 Task: Utilize Asana's Timeline view to plan the integration of new features into the team's workflow.
Action: Mouse moved to (359, 150)
Screenshot: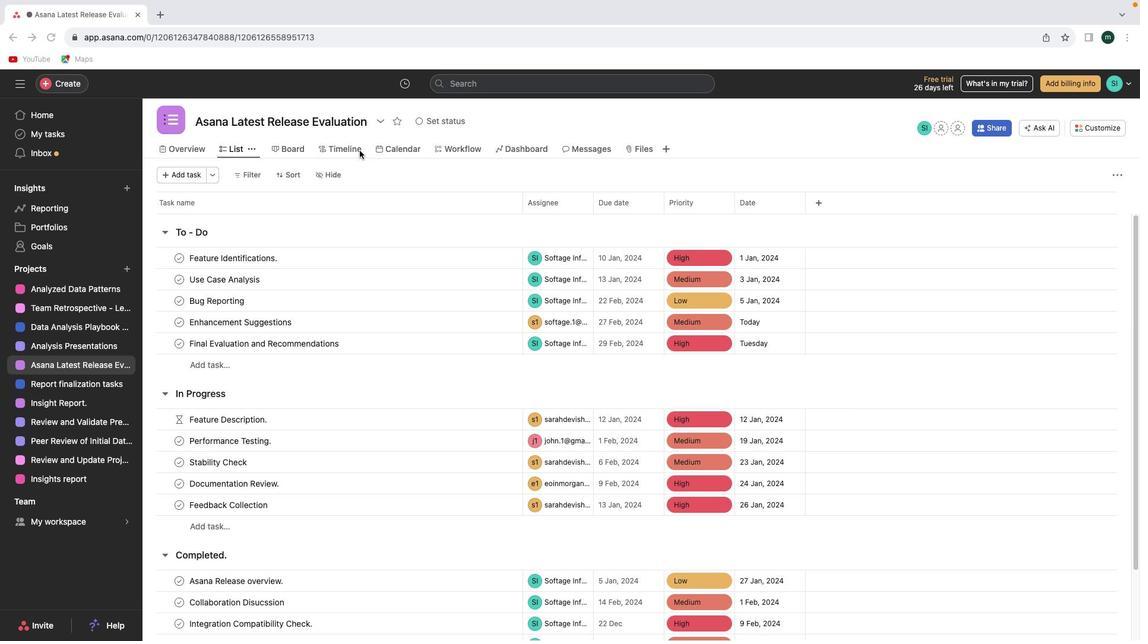 
Action: Mouse pressed left at (359, 150)
Screenshot: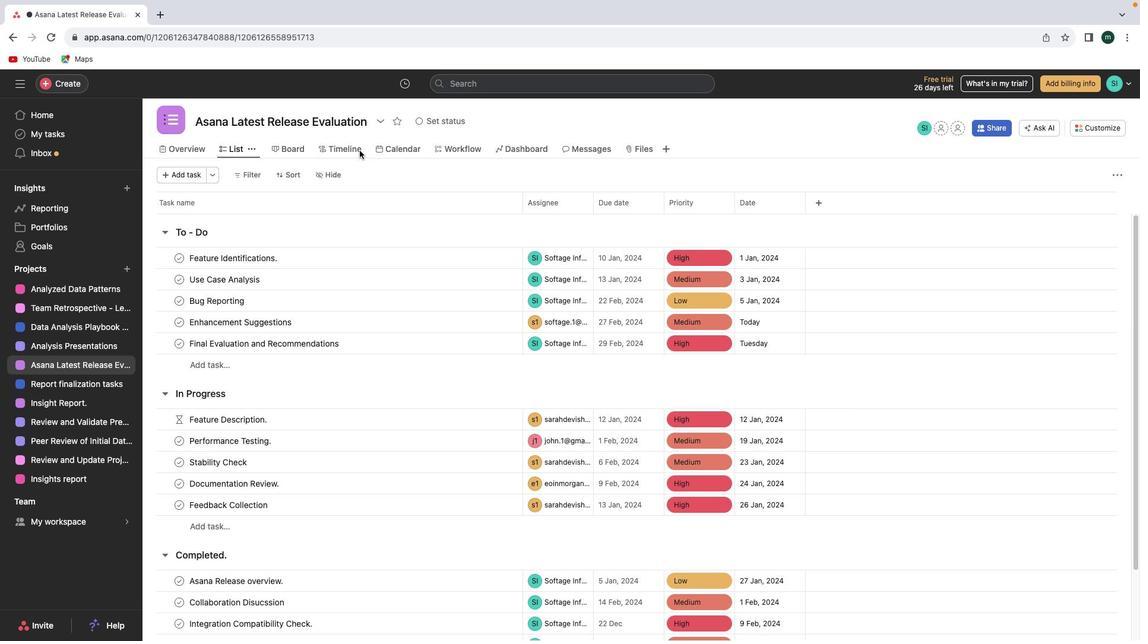 
Action: Mouse moved to (360, 150)
Screenshot: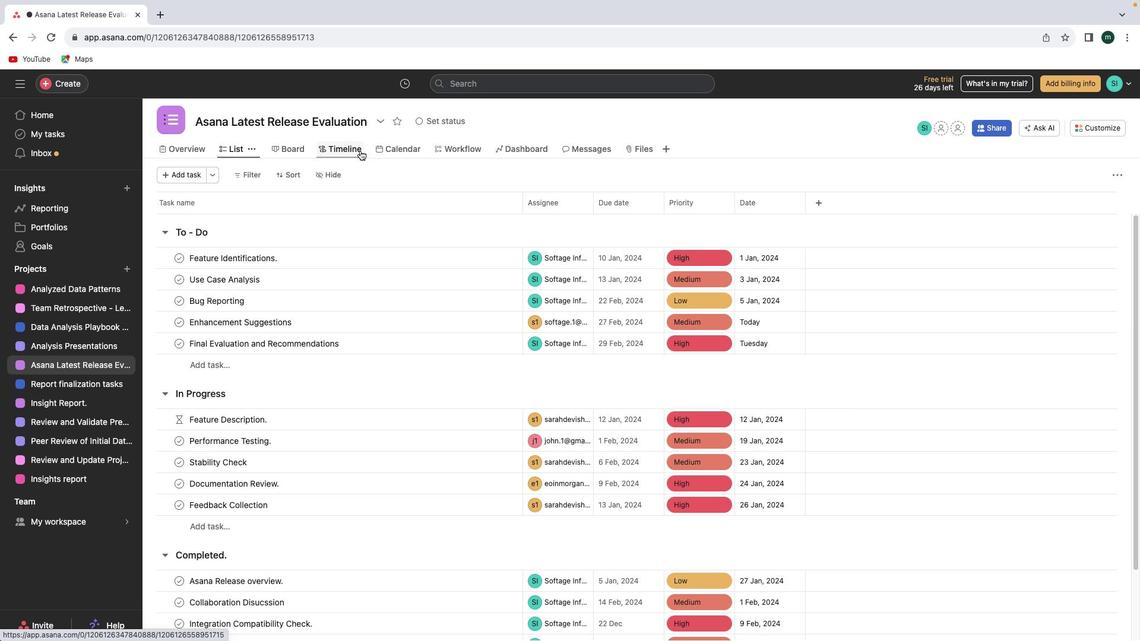 
Action: Mouse pressed left at (360, 150)
Screenshot: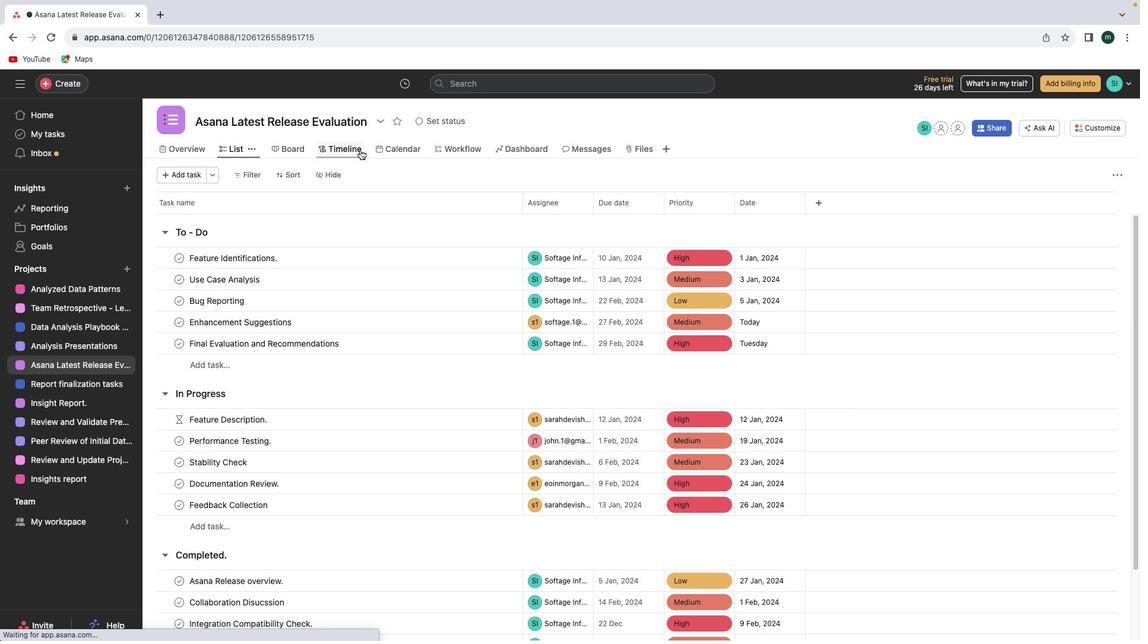 
Action: Mouse moved to (526, 348)
Screenshot: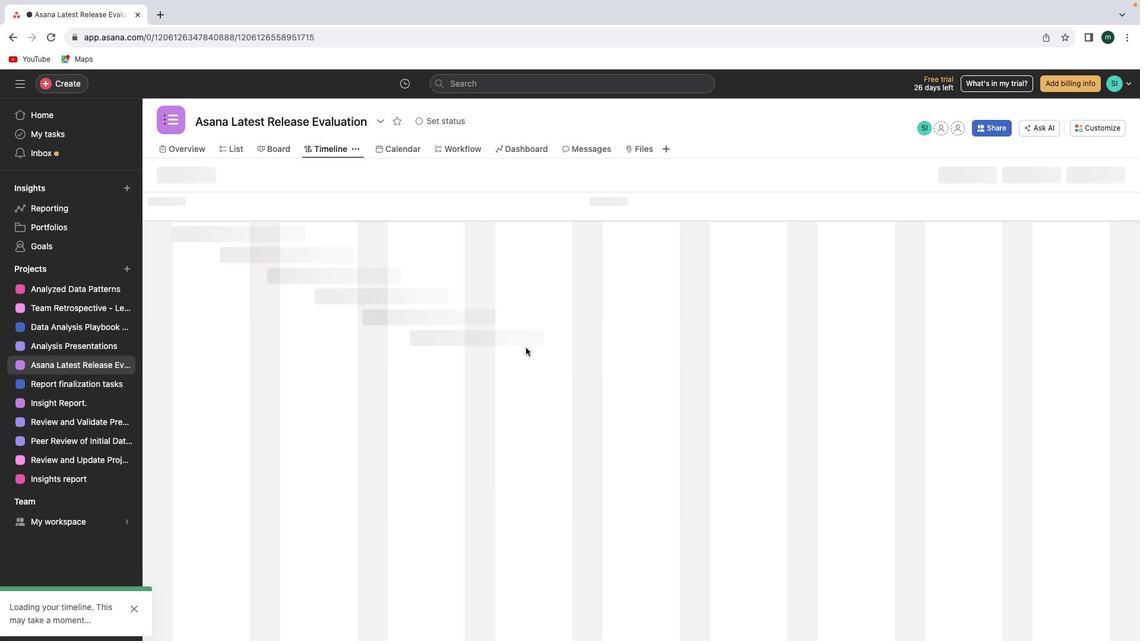 
Action: Mouse scrolled (526, 348) with delta (0, 0)
Screenshot: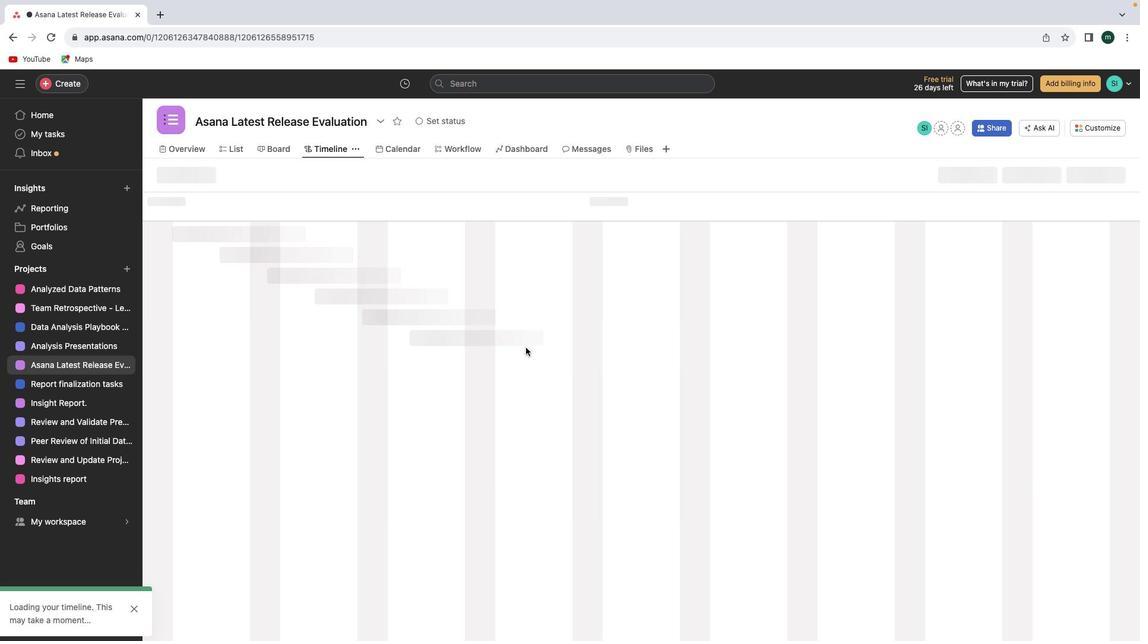 
Action: Mouse scrolled (526, 348) with delta (0, 0)
Screenshot: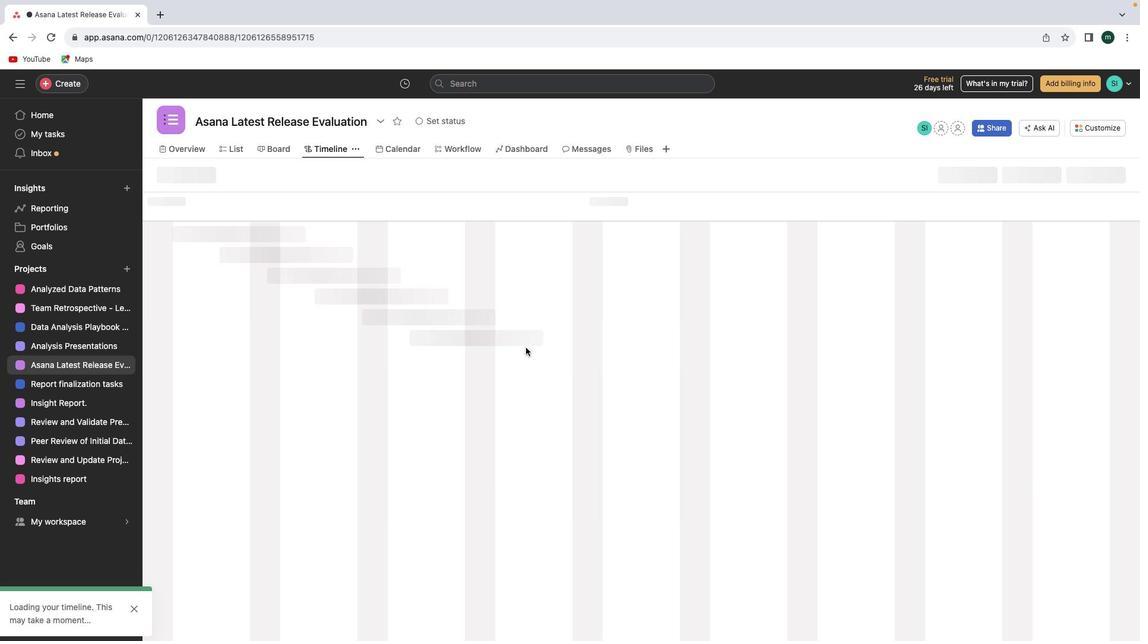
Action: Mouse moved to (516, 341)
Screenshot: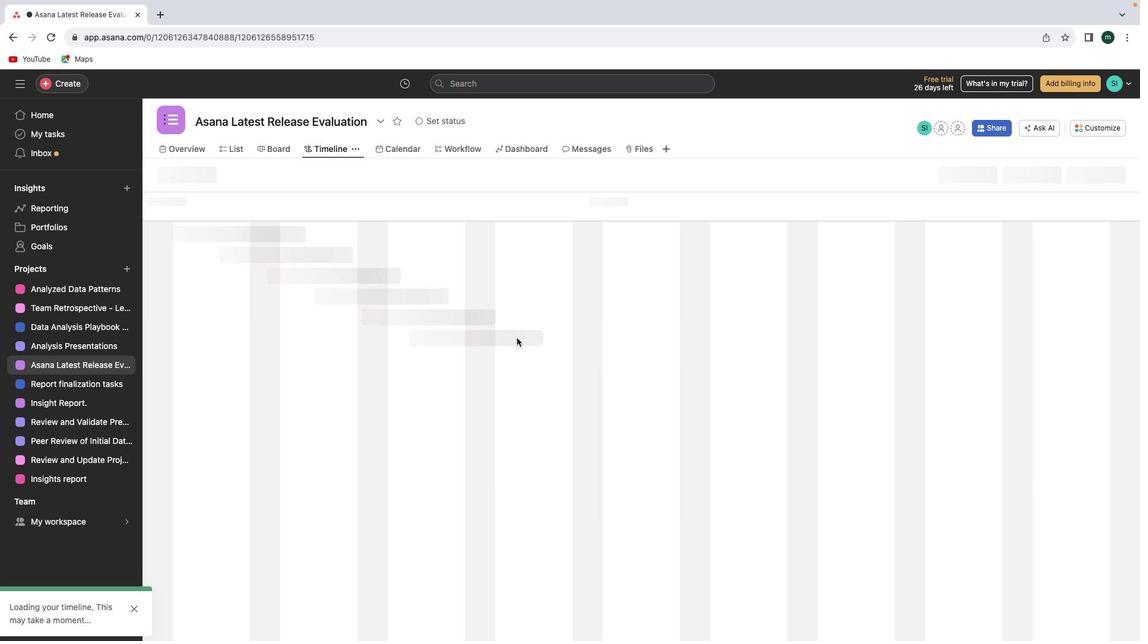 
Action: Mouse scrolled (516, 341) with delta (0, 0)
Screenshot: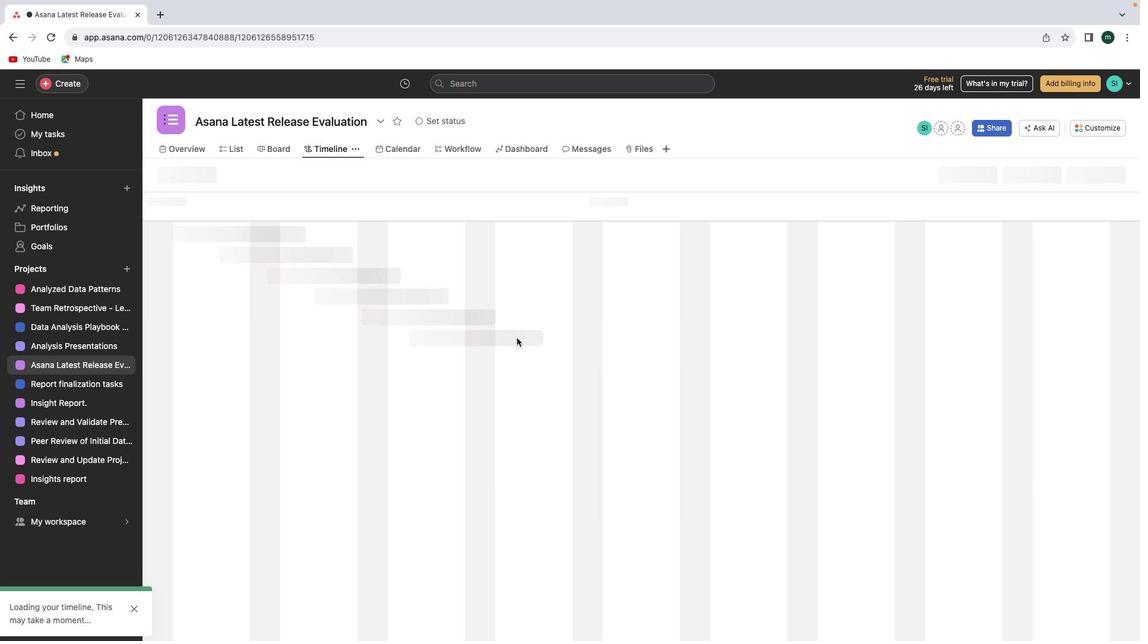 
Action: Mouse moved to (516, 340)
Screenshot: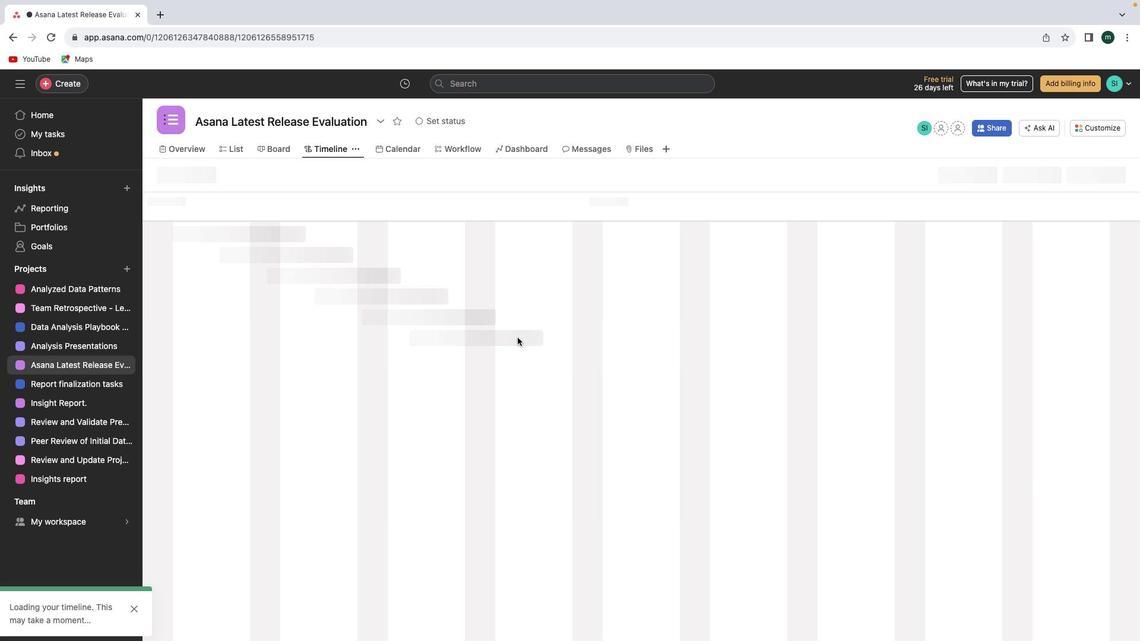 
Action: Mouse scrolled (516, 340) with delta (0, 0)
Screenshot: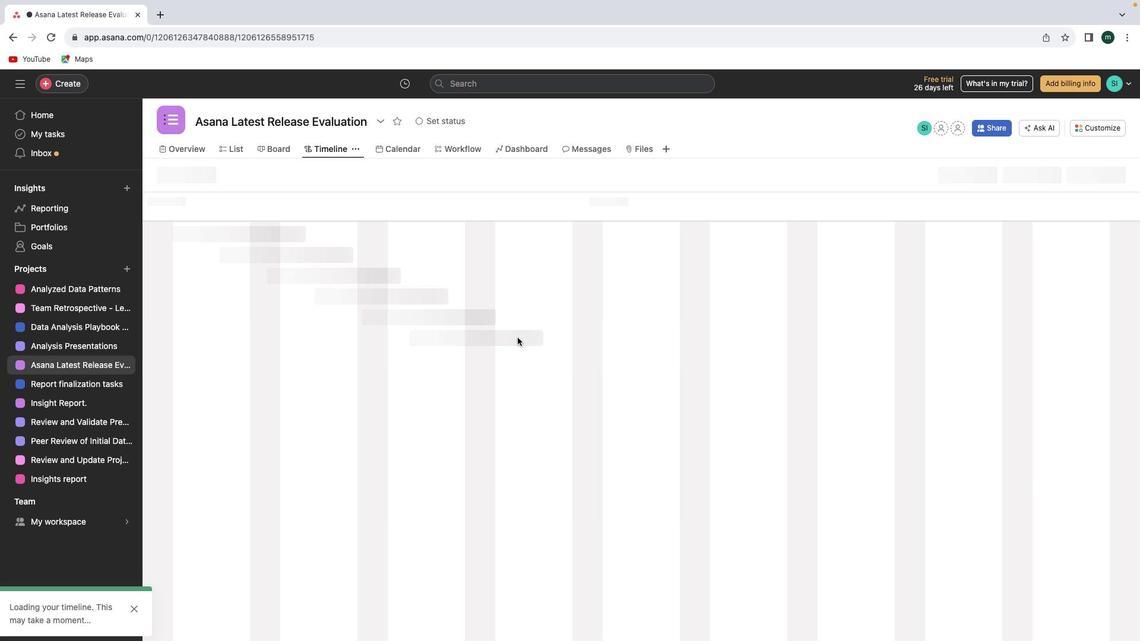 
Action: Mouse moved to (516, 339)
Screenshot: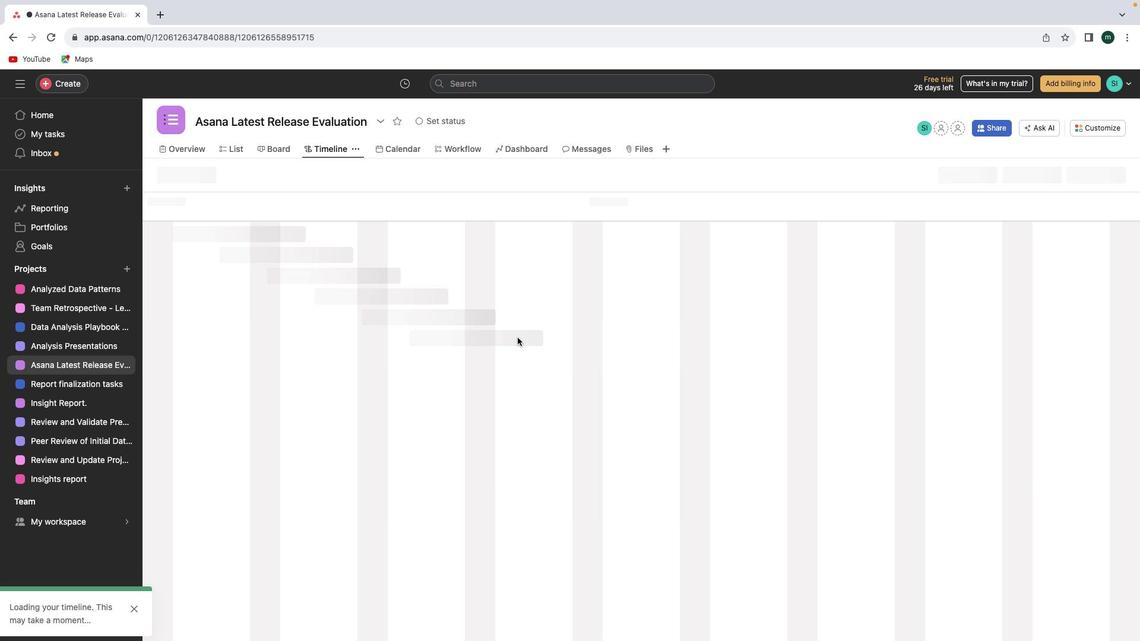 
Action: Mouse scrolled (516, 339) with delta (0, -1)
Screenshot: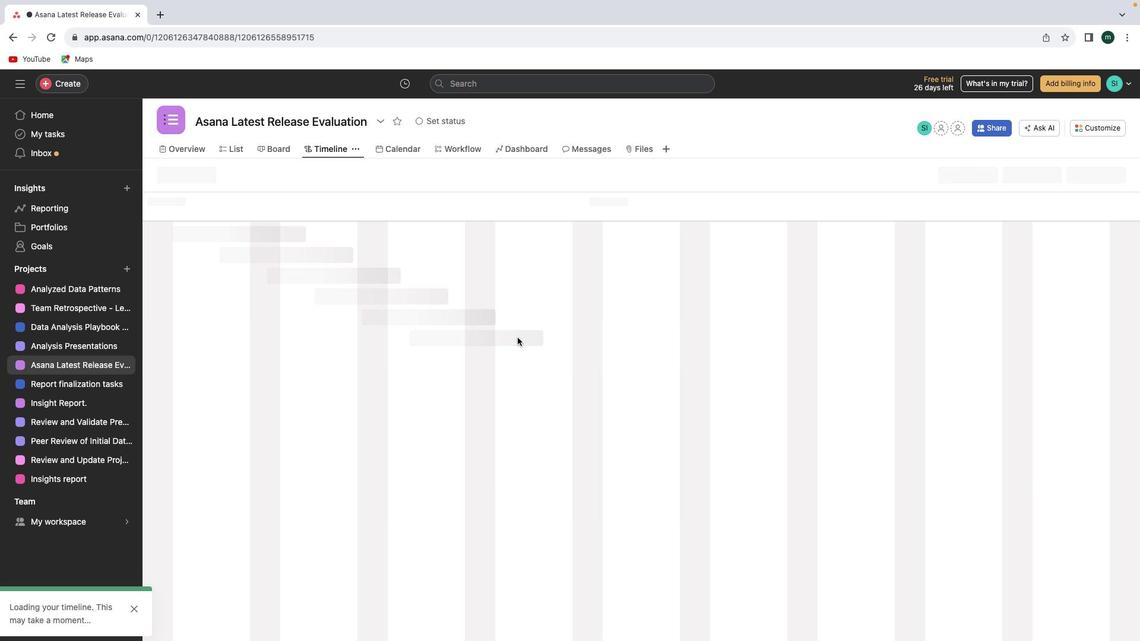 
Action: Mouse moved to (519, 338)
Screenshot: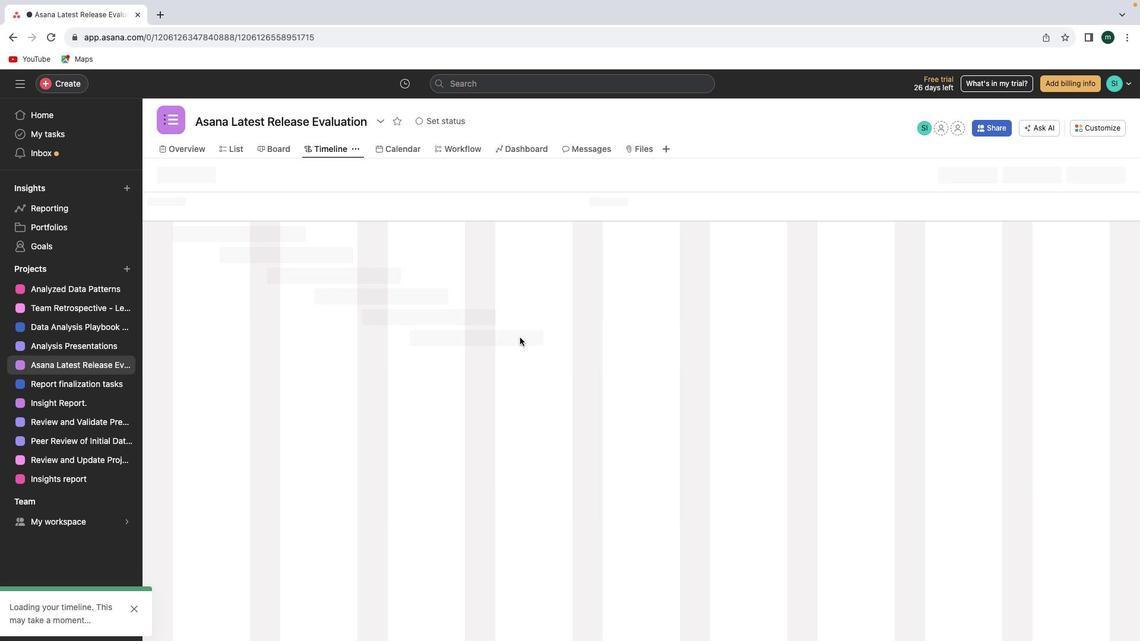 
Action: Mouse scrolled (519, 338) with delta (0, 0)
Screenshot: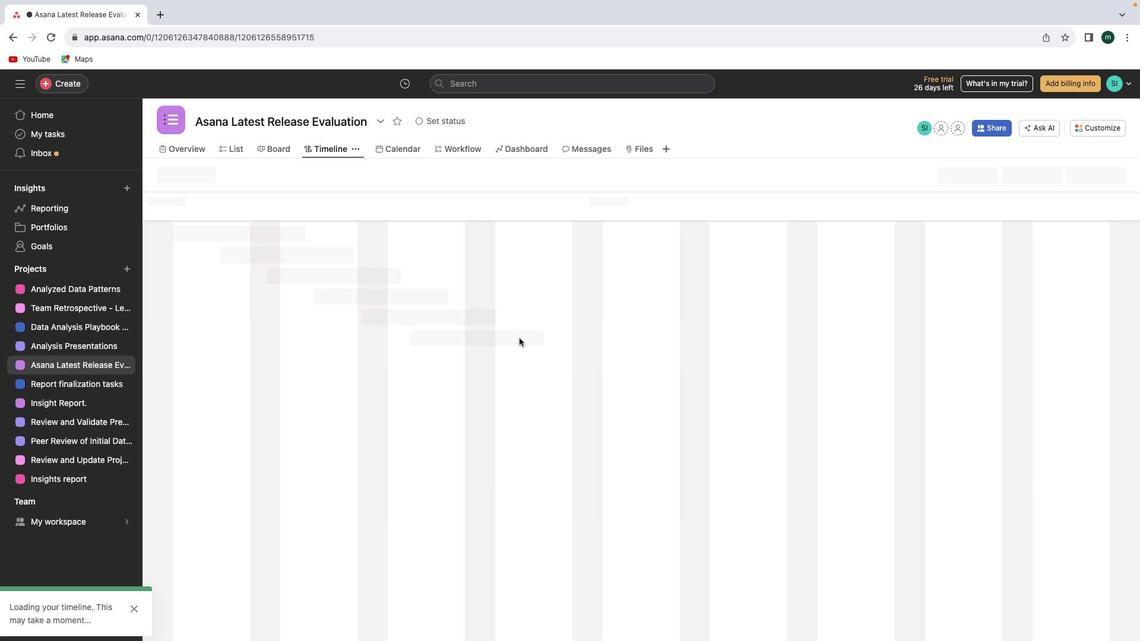 
Action: Mouse moved to (518, 338)
Screenshot: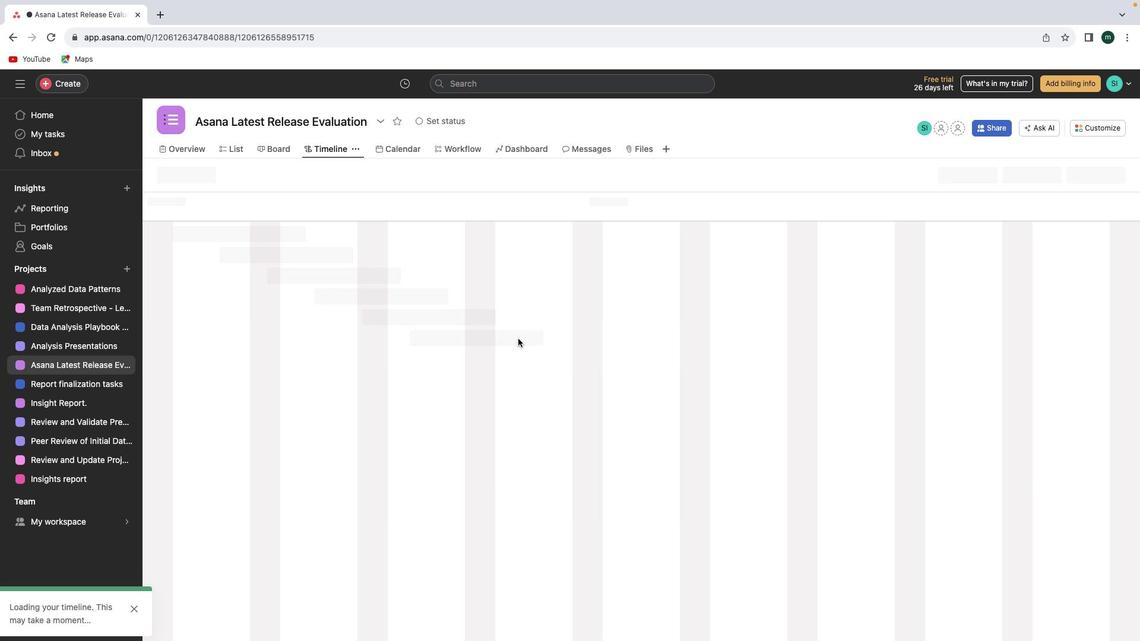 
Action: Mouse scrolled (518, 338) with delta (0, 0)
Screenshot: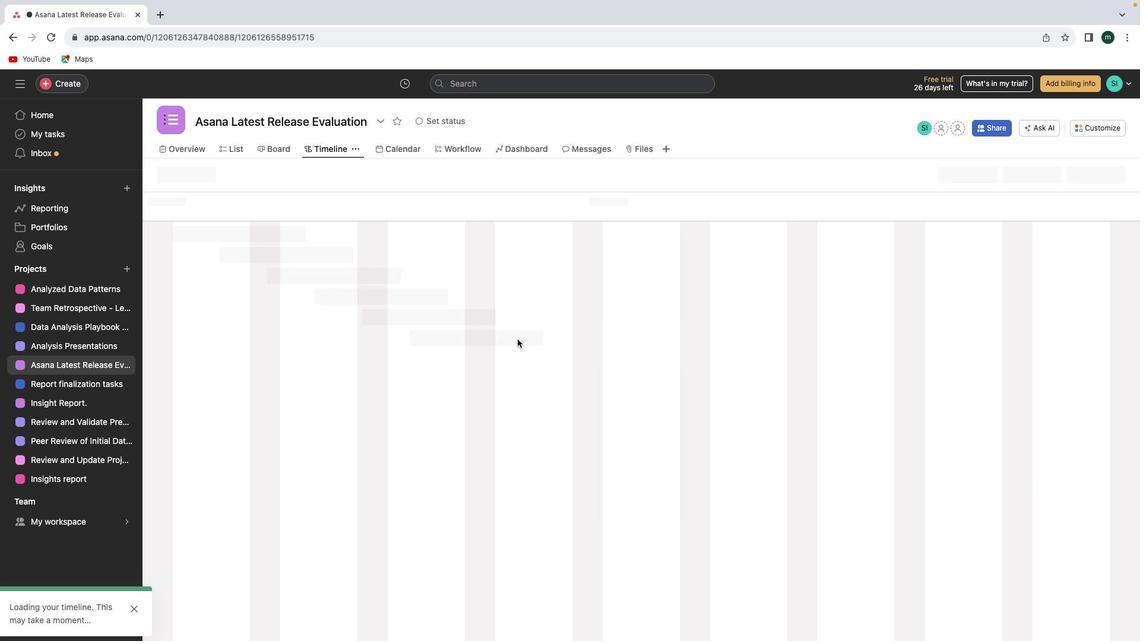 
Action: Mouse moved to (518, 339)
Screenshot: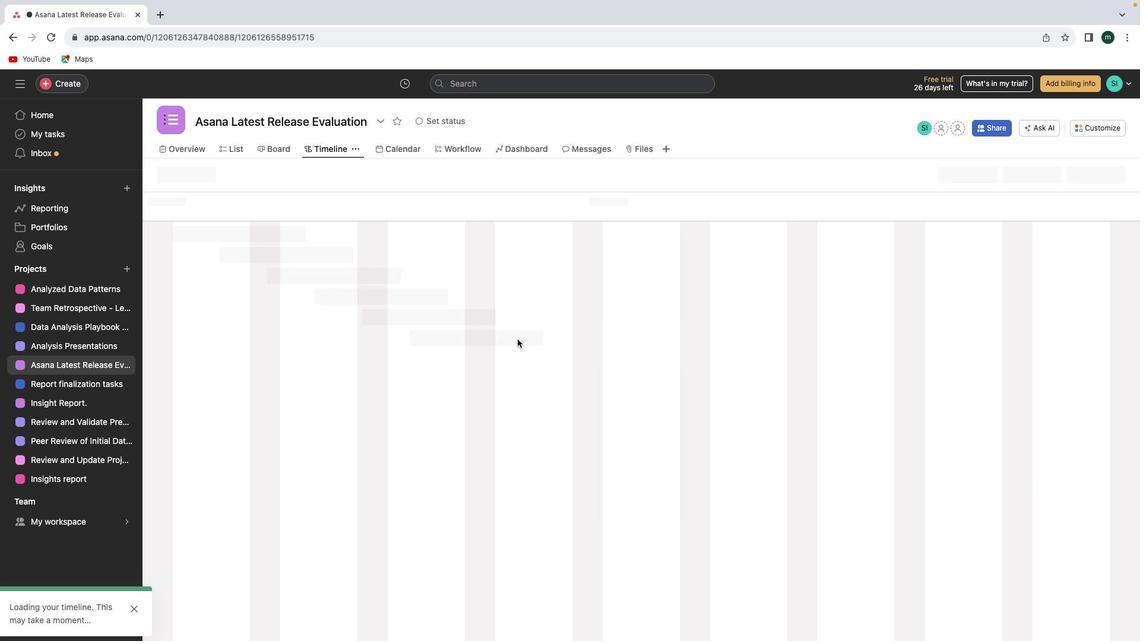 
Action: Mouse scrolled (518, 339) with delta (0, 0)
Screenshot: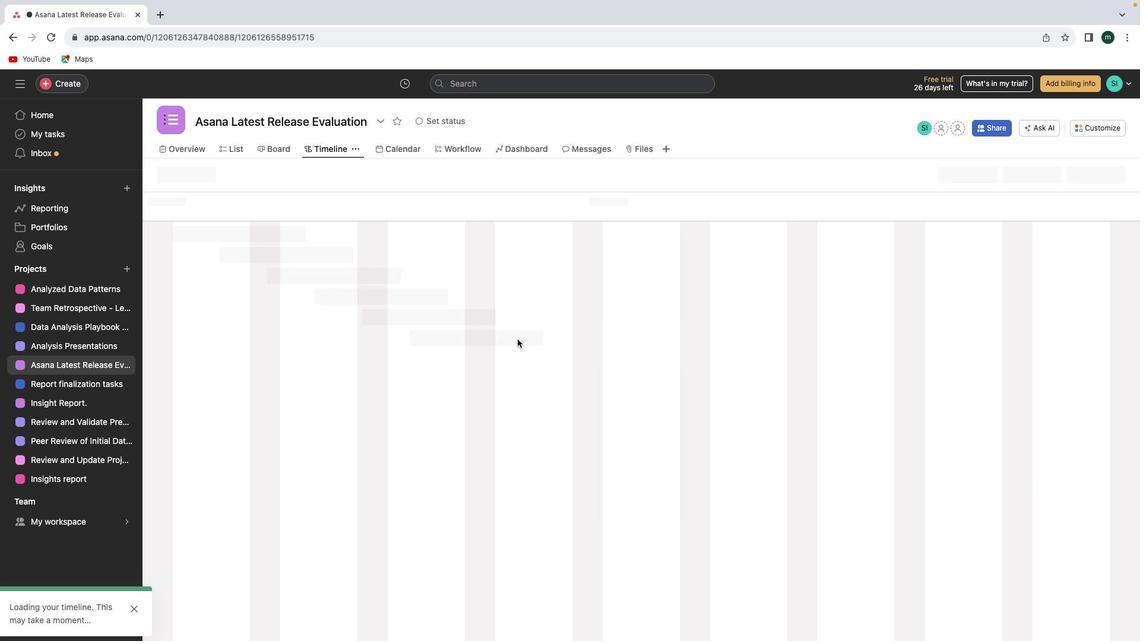 
Action: Mouse scrolled (518, 339) with delta (0, 0)
Screenshot: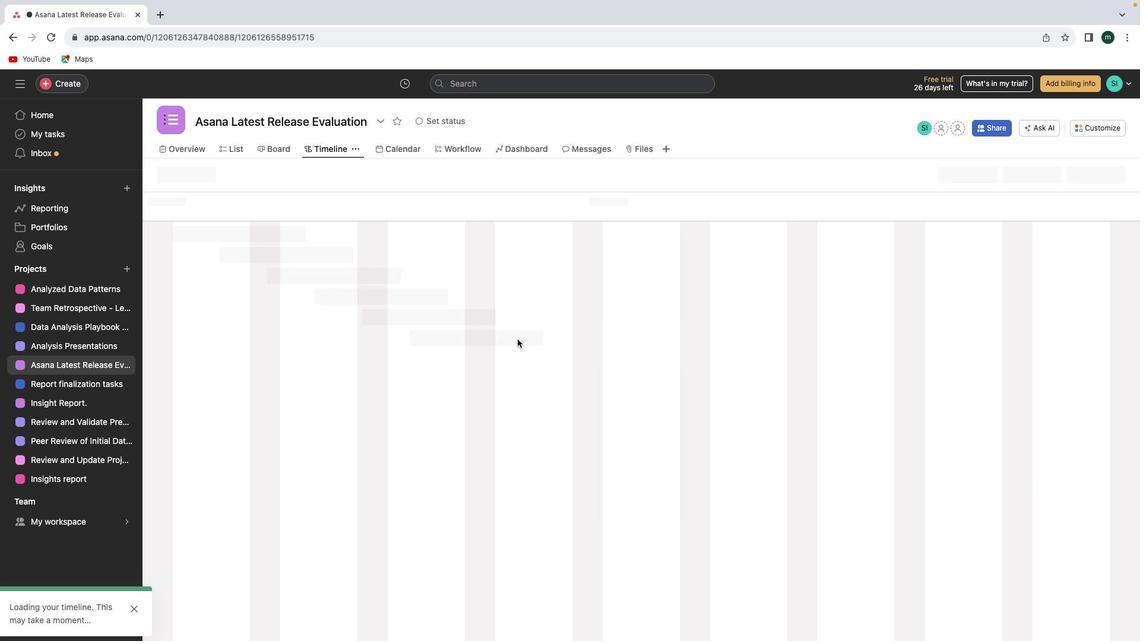 
Action: Mouse scrolled (518, 339) with delta (0, 1)
Screenshot: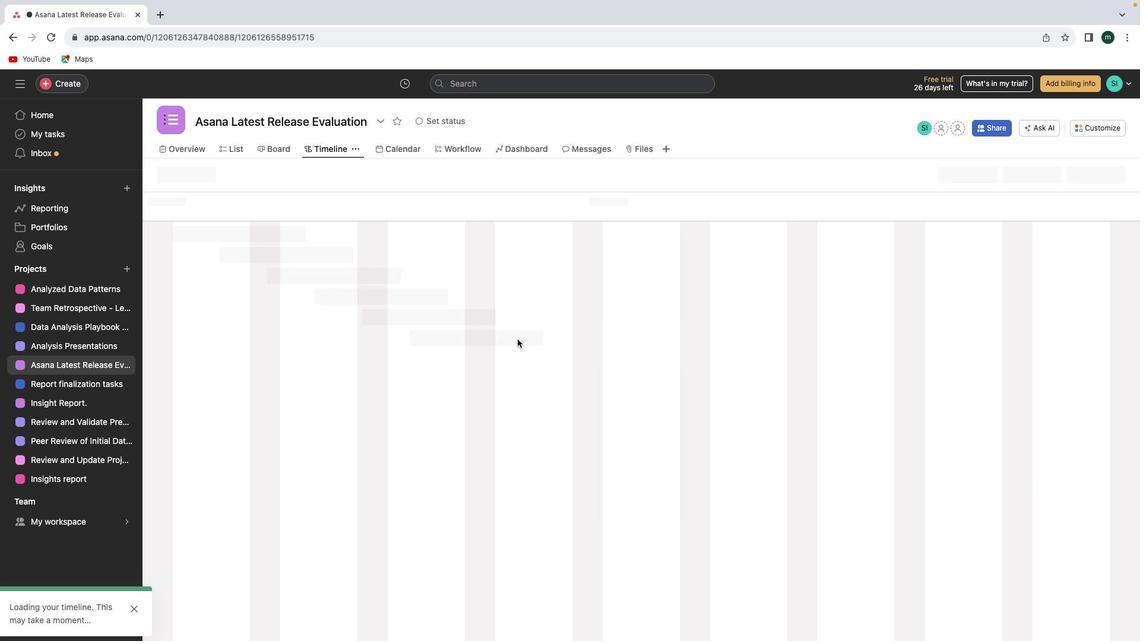 
Action: Mouse moved to (517, 342)
Screenshot: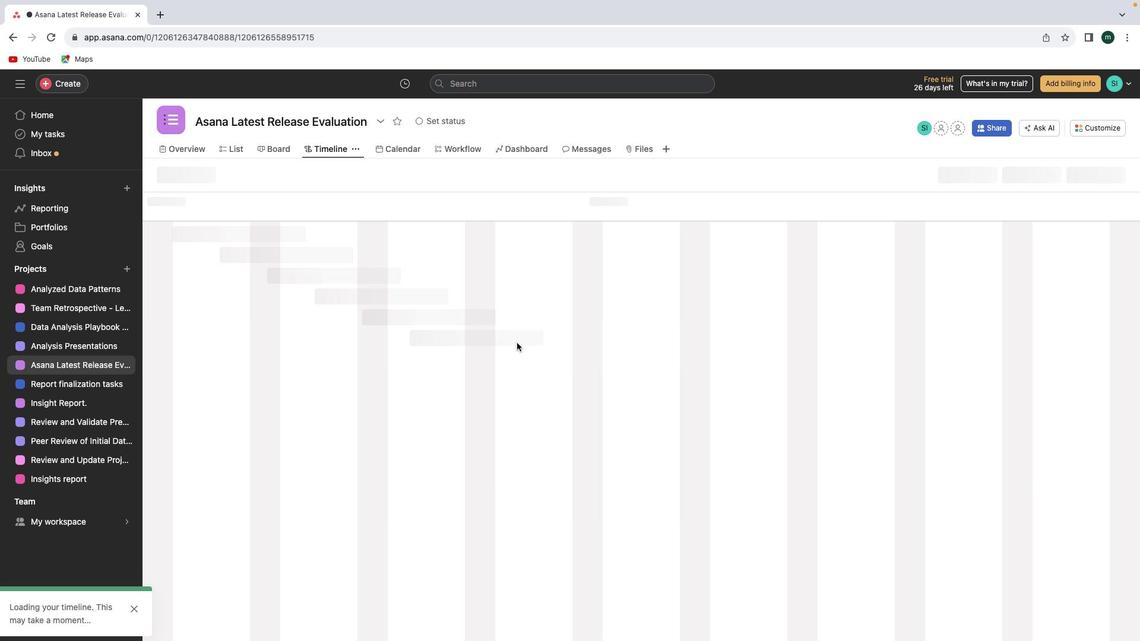 
Action: Mouse scrolled (517, 342) with delta (0, 0)
Screenshot: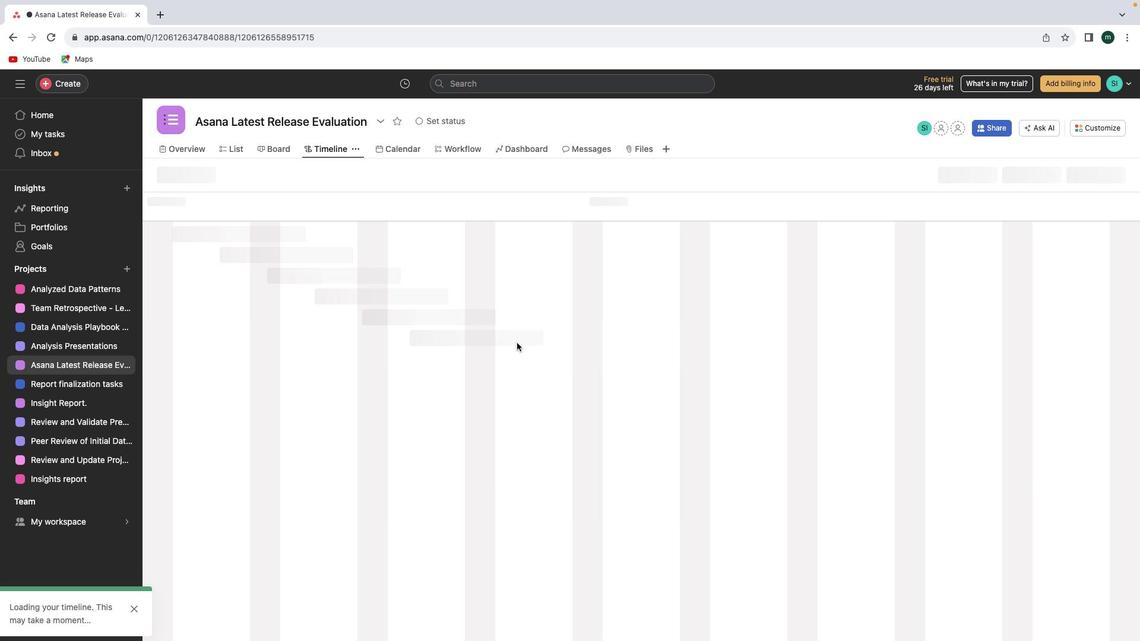 
Action: Mouse moved to (517, 342)
Screenshot: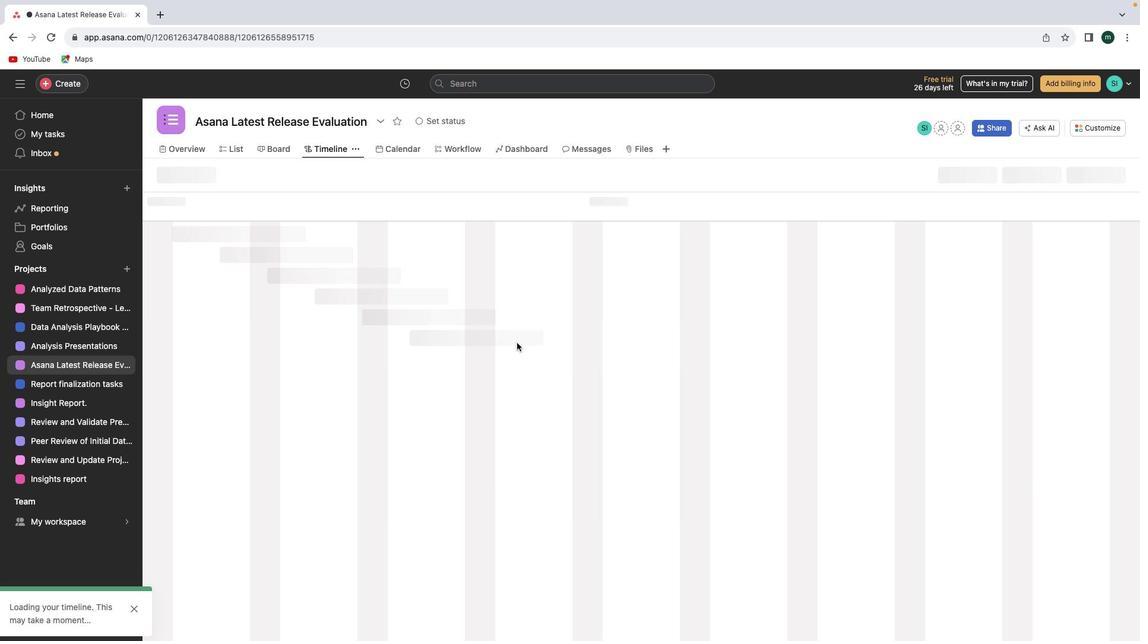 
Action: Mouse scrolled (517, 342) with delta (0, 0)
Screenshot: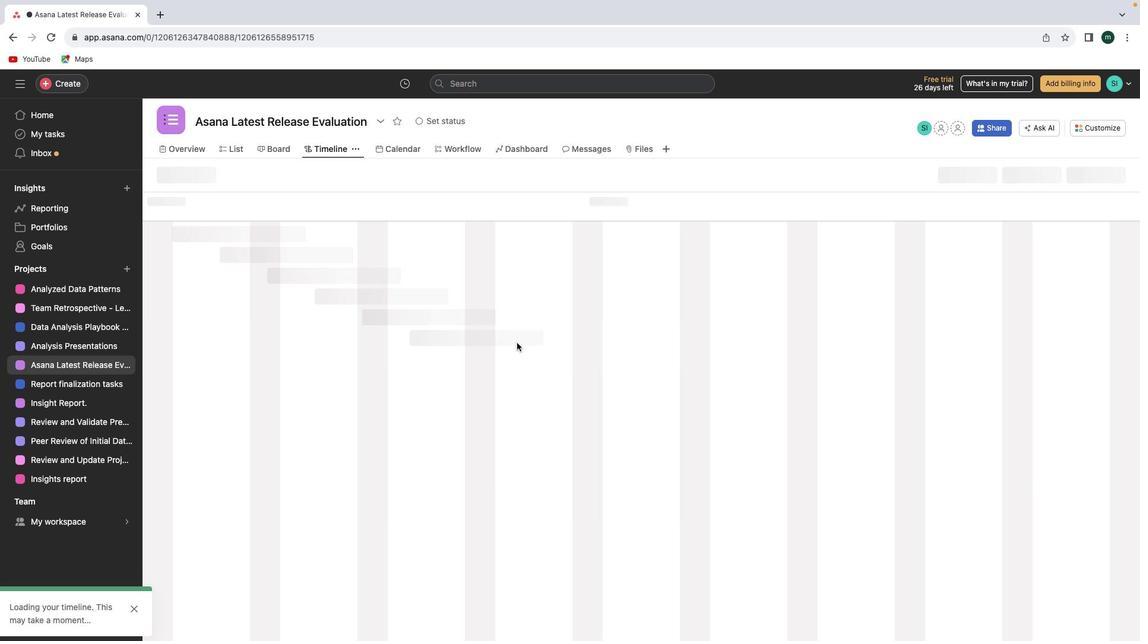 
Action: Mouse scrolled (517, 342) with delta (0, 1)
Screenshot: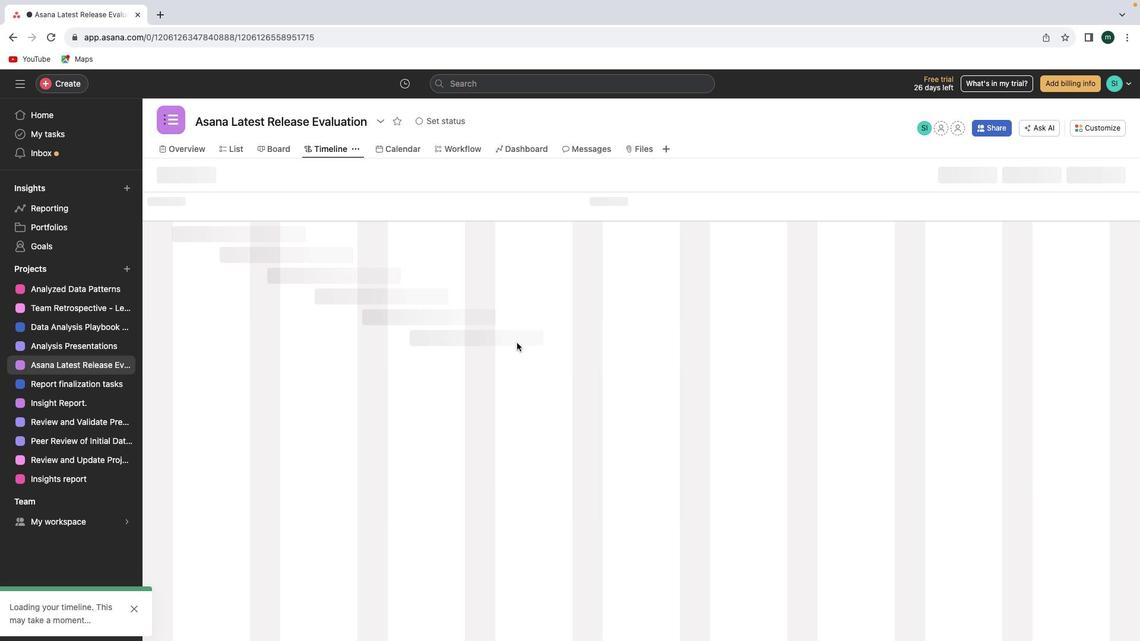 
Action: Mouse moved to (517, 342)
Screenshot: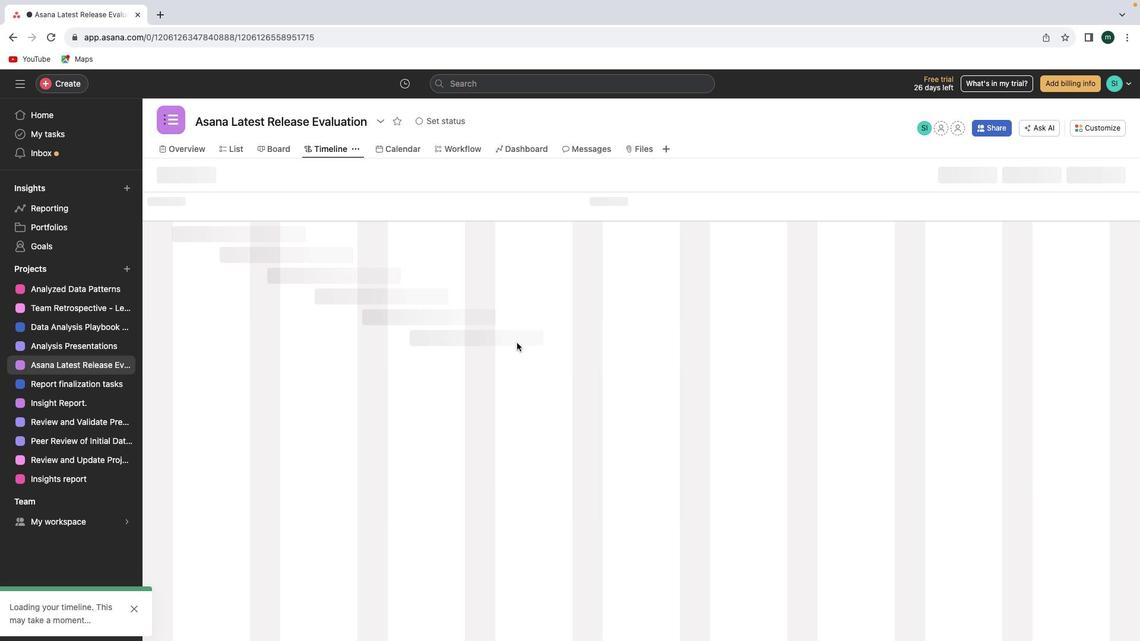 
Action: Mouse scrolled (517, 342) with delta (0, 2)
Screenshot: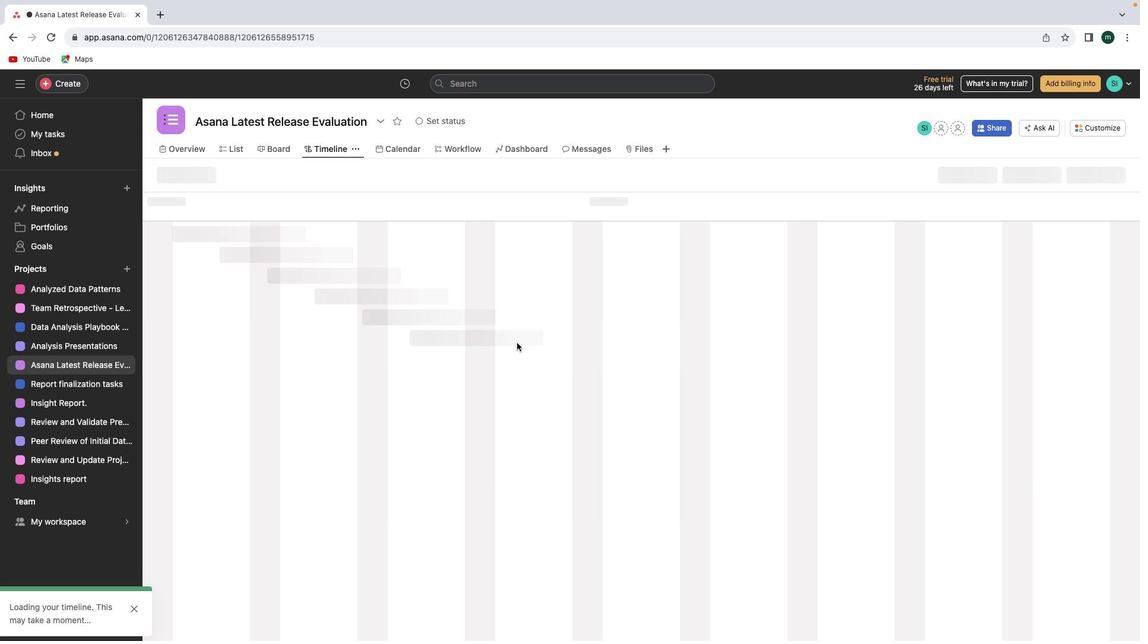 
Action: Mouse scrolled (517, 342) with delta (0, 0)
Screenshot: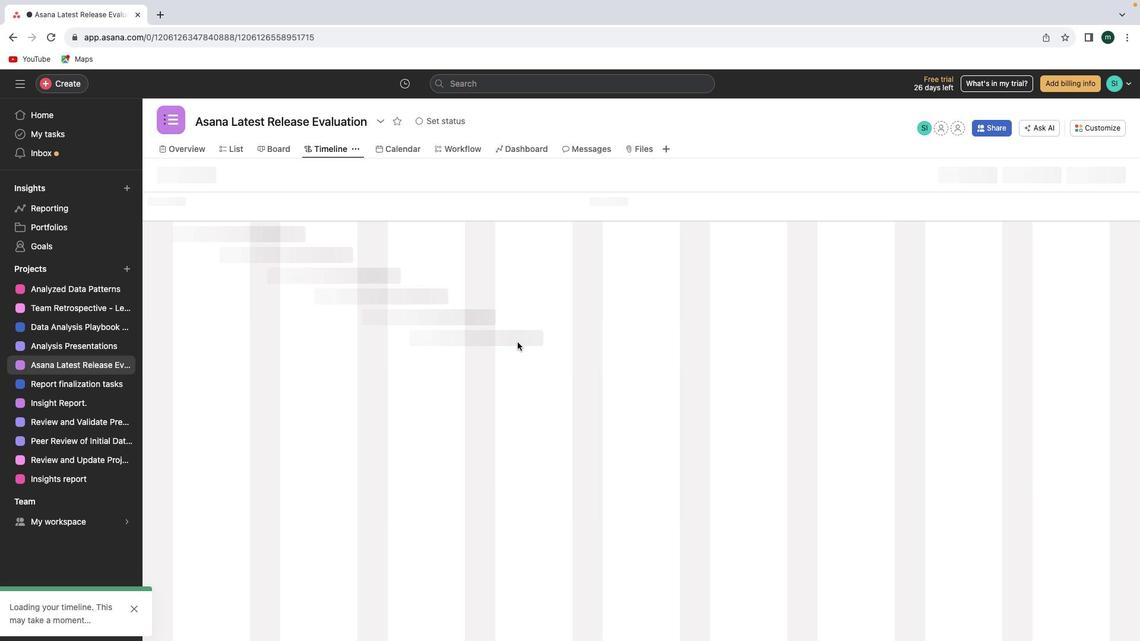 
Action: Mouse moved to (517, 343)
Screenshot: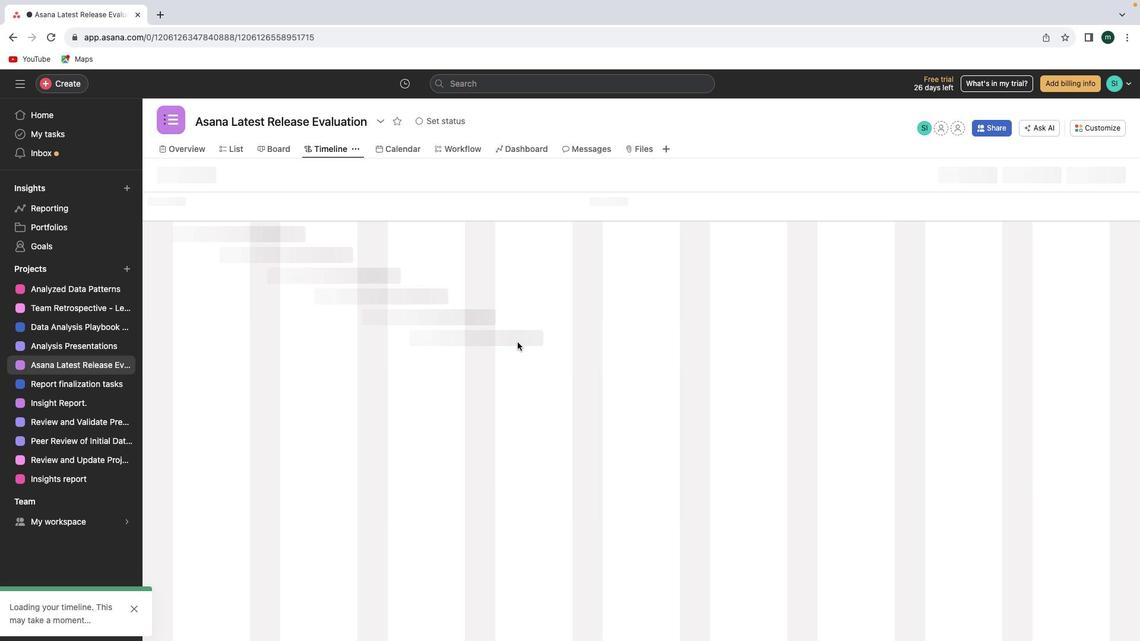 
Action: Mouse scrolled (517, 343) with delta (0, 0)
Screenshot: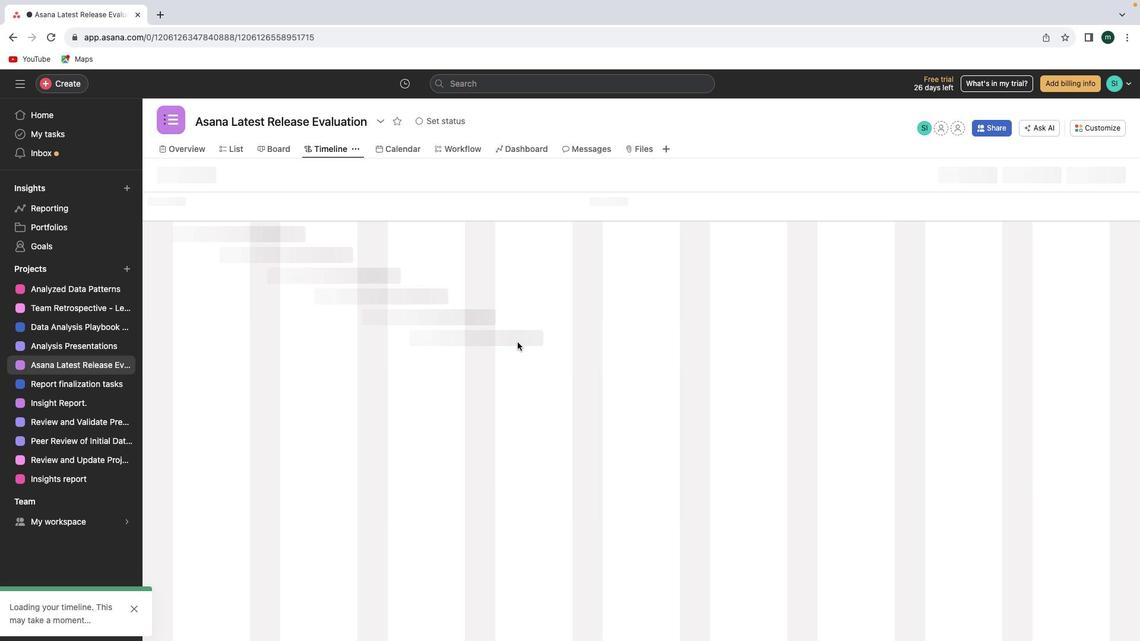 
Action: Mouse scrolled (517, 343) with delta (0, 1)
Screenshot: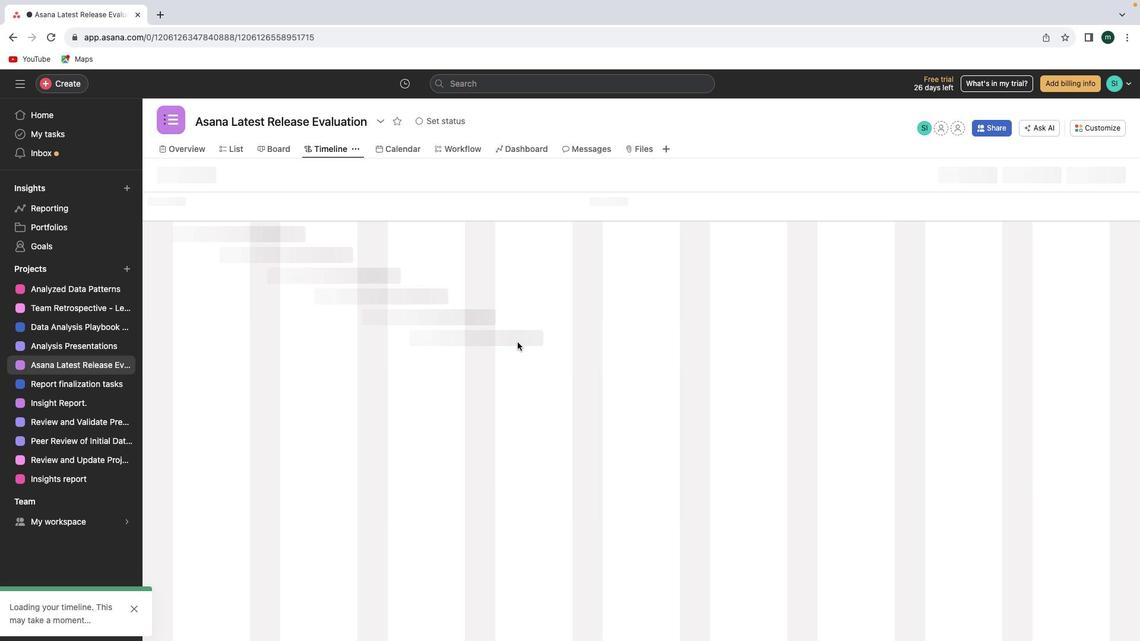 
Action: Mouse scrolled (517, 343) with delta (0, 2)
Screenshot: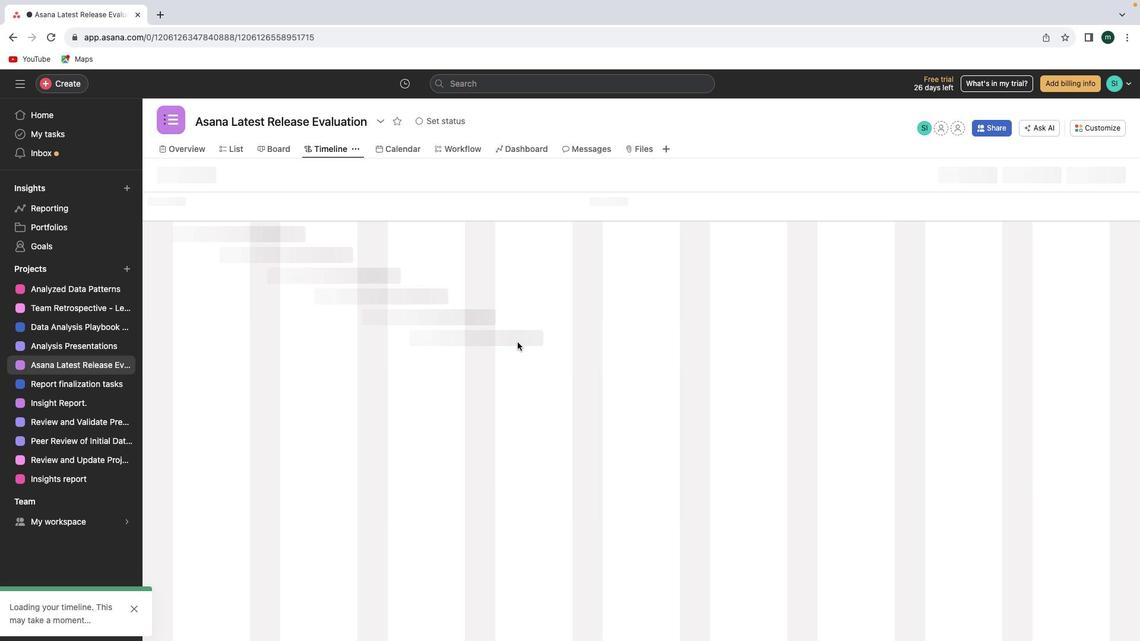 
Action: Mouse moved to (518, 342)
Screenshot: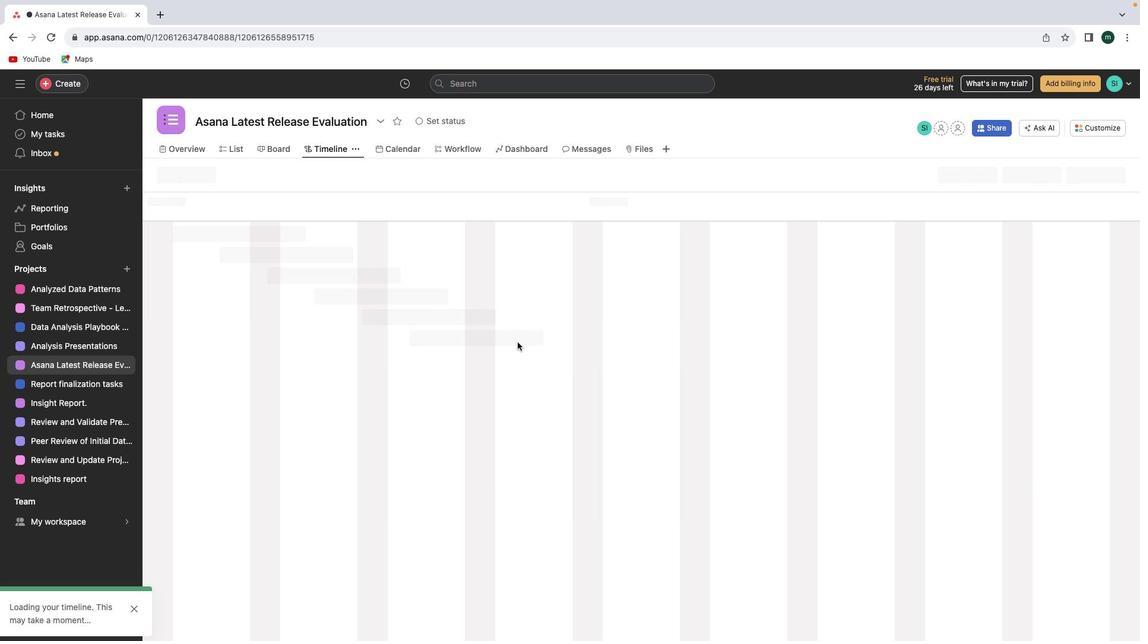 
Action: Mouse scrolled (518, 342) with delta (0, 0)
Screenshot: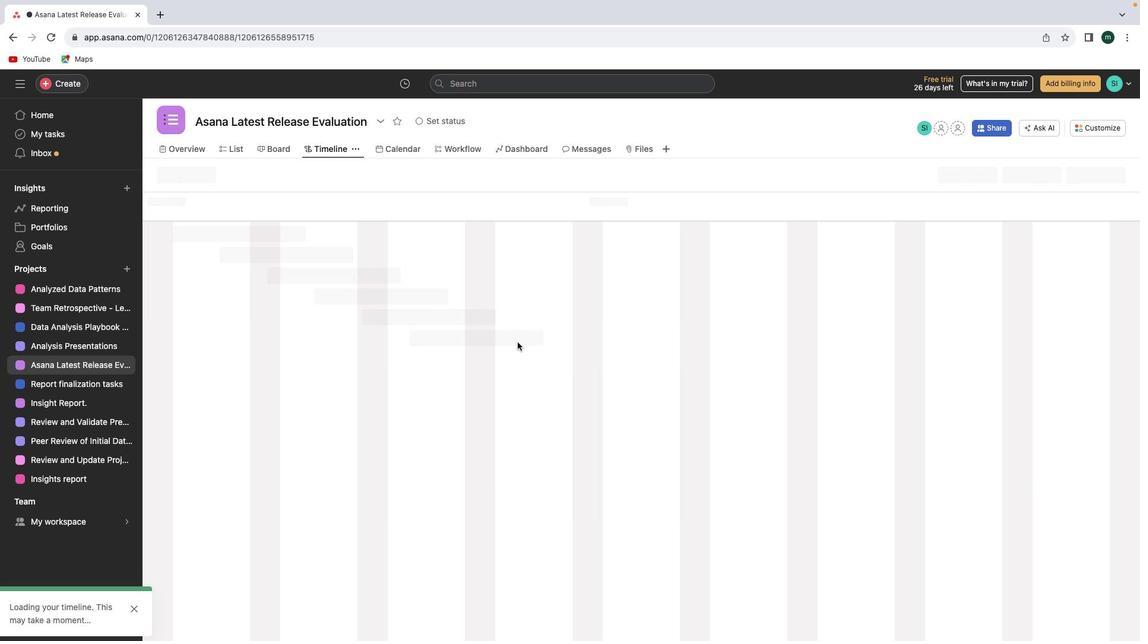 
Action: Mouse scrolled (518, 342) with delta (0, 0)
Screenshot: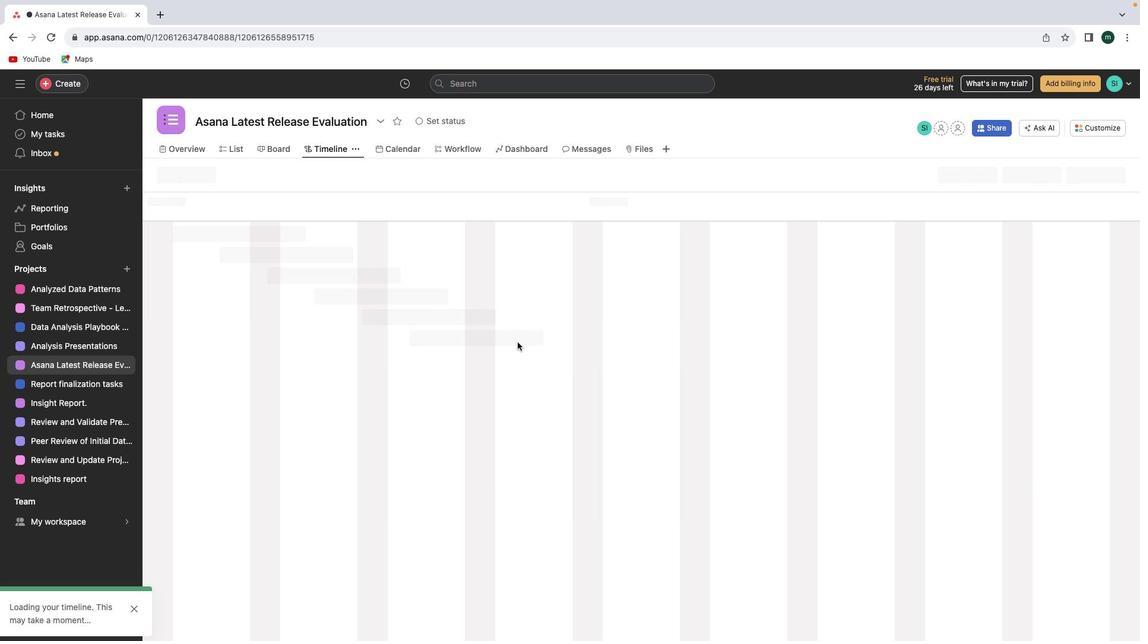 
Action: Mouse scrolled (518, 342) with delta (0, -1)
Screenshot: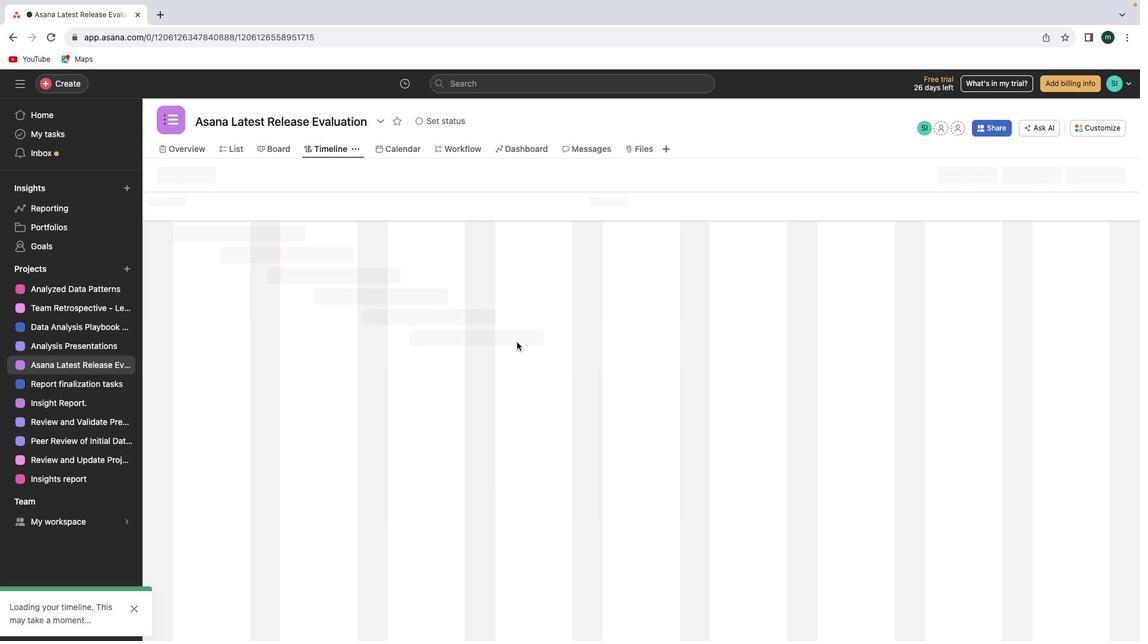 
Action: Mouse moved to (517, 340)
Screenshot: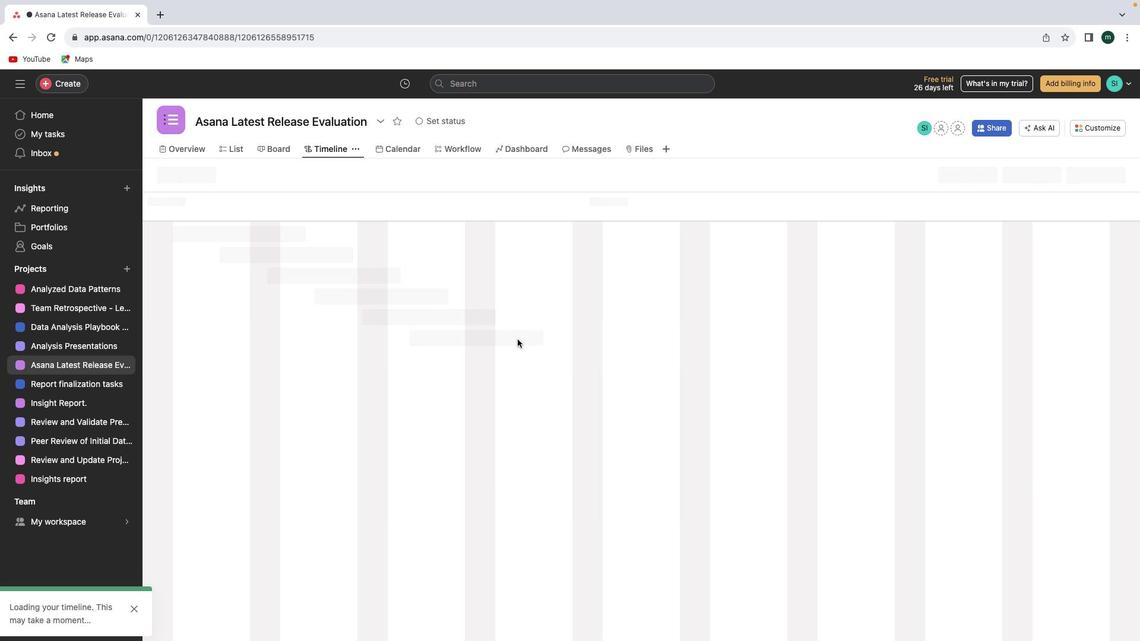 
Action: Mouse scrolled (517, 340) with delta (0, 0)
Screenshot: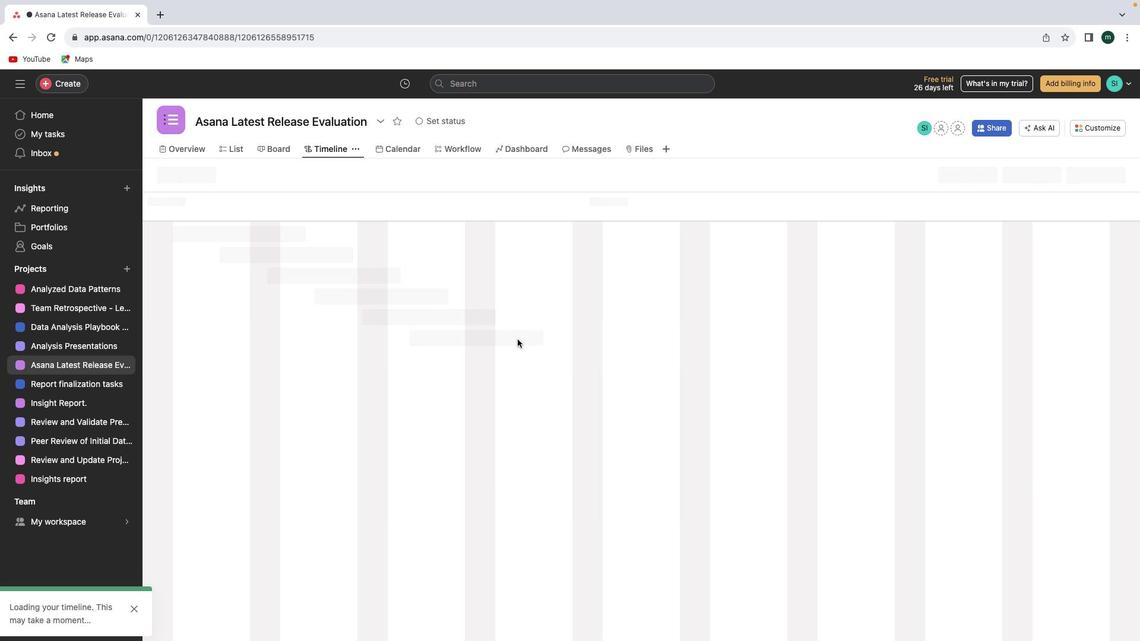 
Action: Mouse scrolled (517, 340) with delta (0, 0)
Screenshot: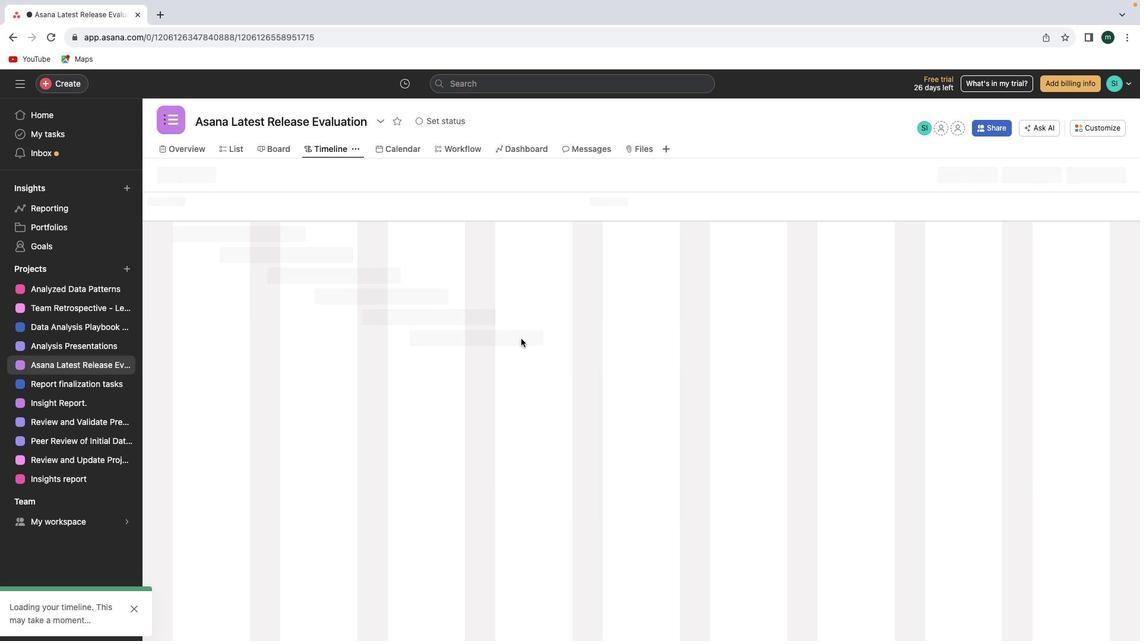 
Action: Mouse scrolled (517, 340) with delta (0, -1)
Screenshot: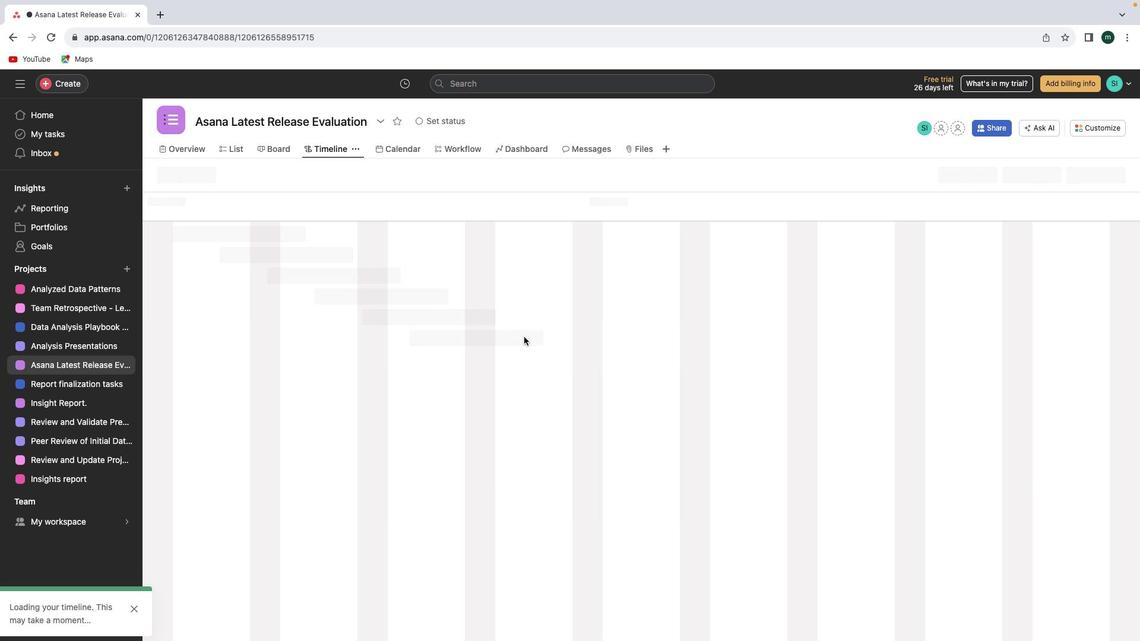 
Action: Mouse moved to (517, 339)
Screenshot: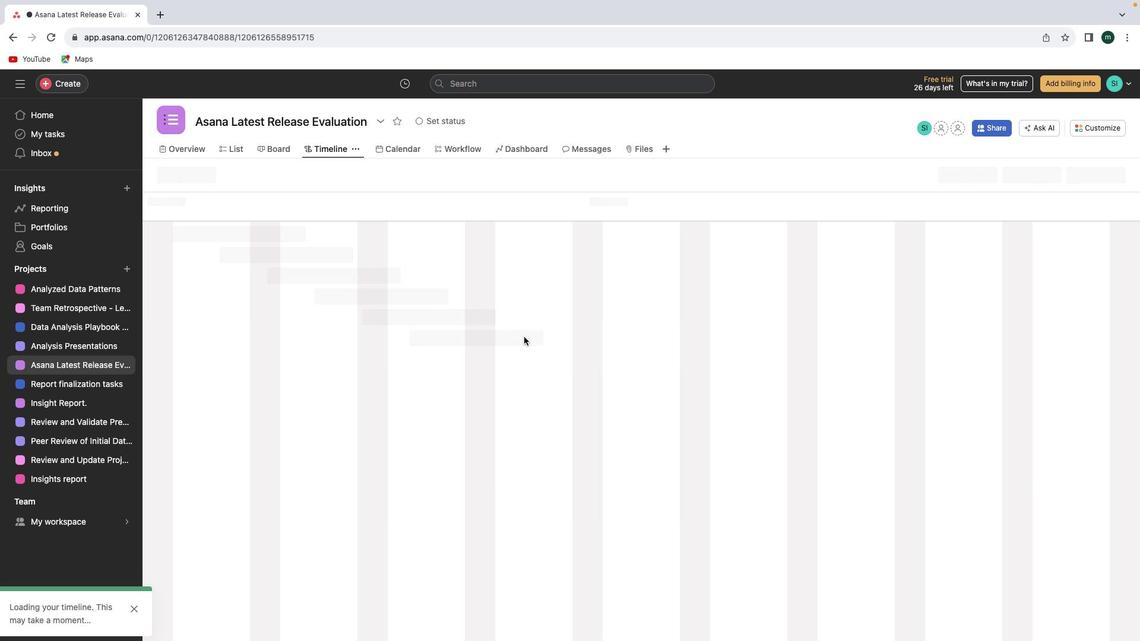 
Action: Mouse scrolled (517, 339) with delta (0, -2)
Screenshot: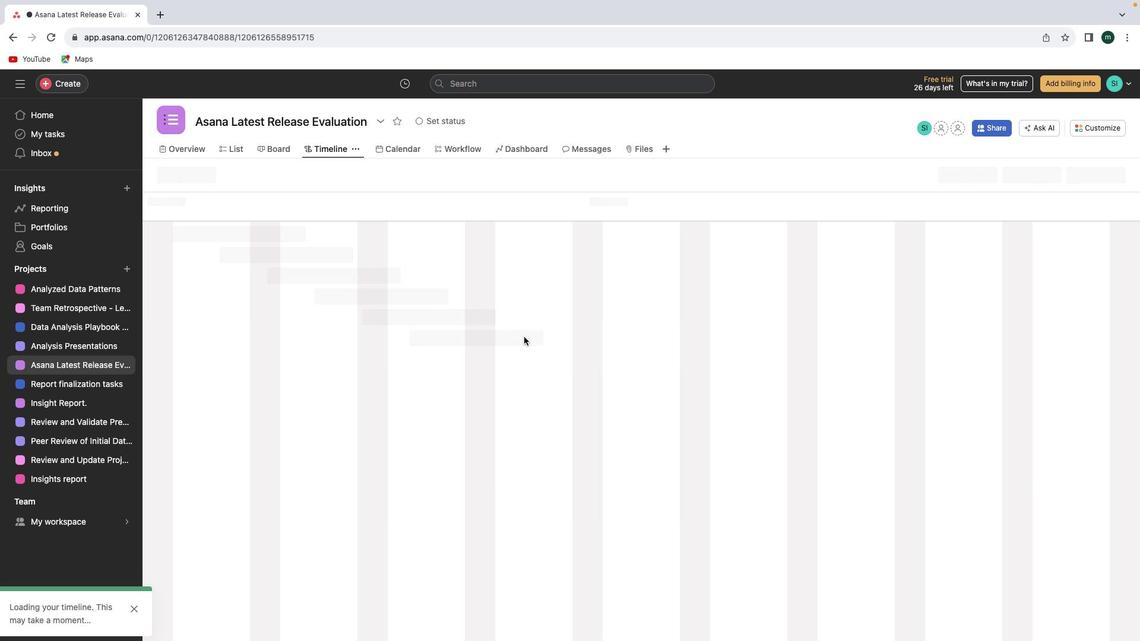 
Action: Mouse moved to (452, 379)
Screenshot: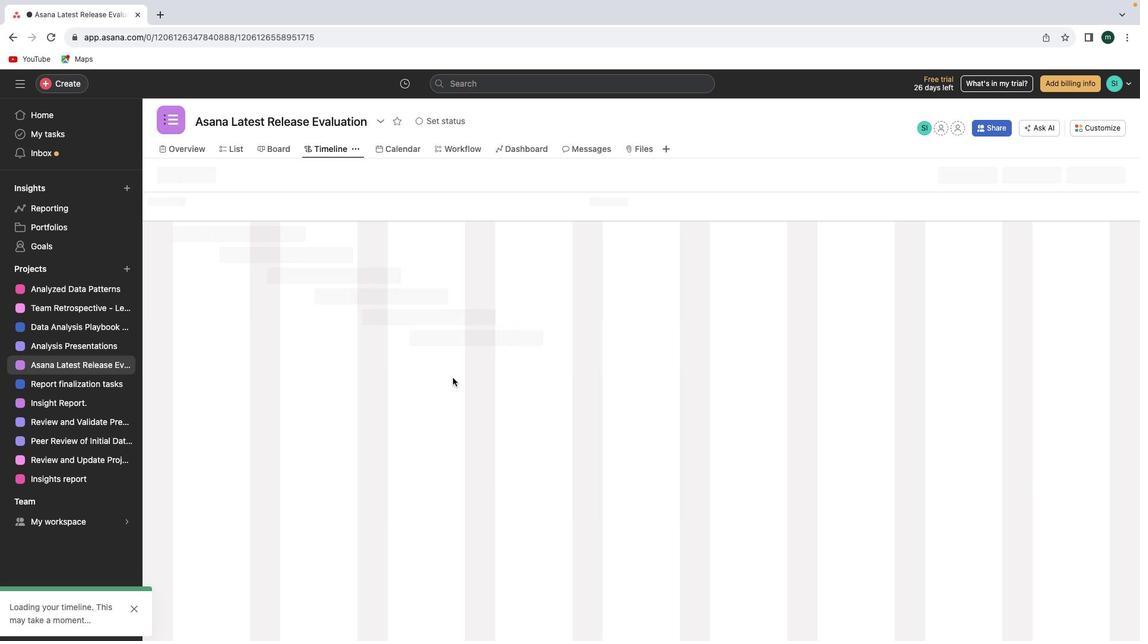 
Action: Mouse scrolled (452, 379) with delta (0, 0)
Screenshot: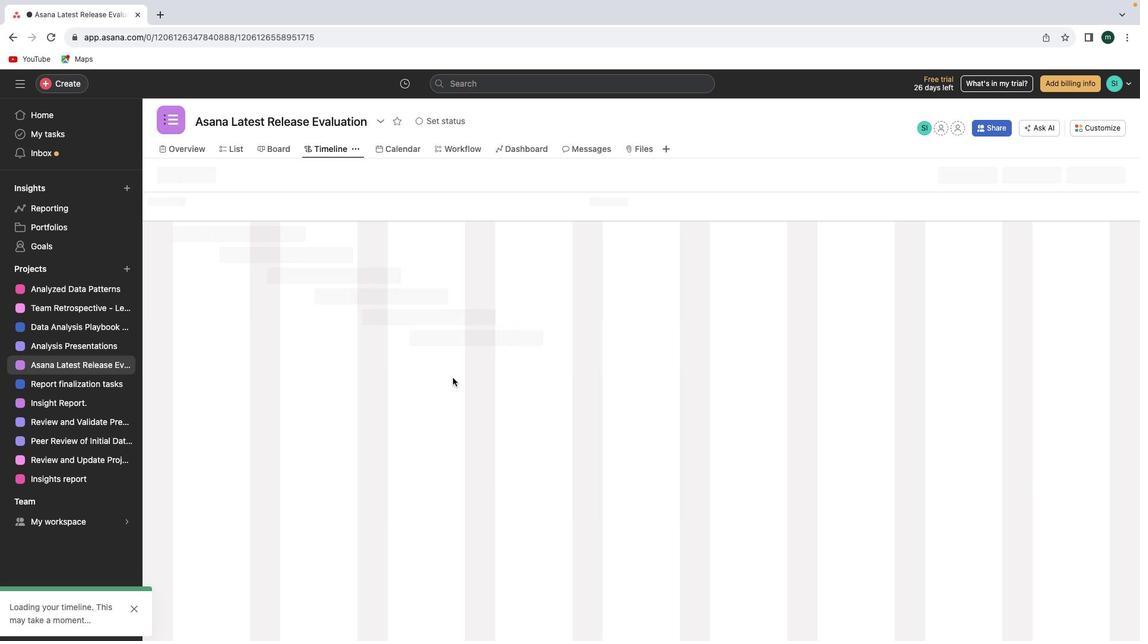 
Action: Mouse moved to (452, 379)
Screenshot: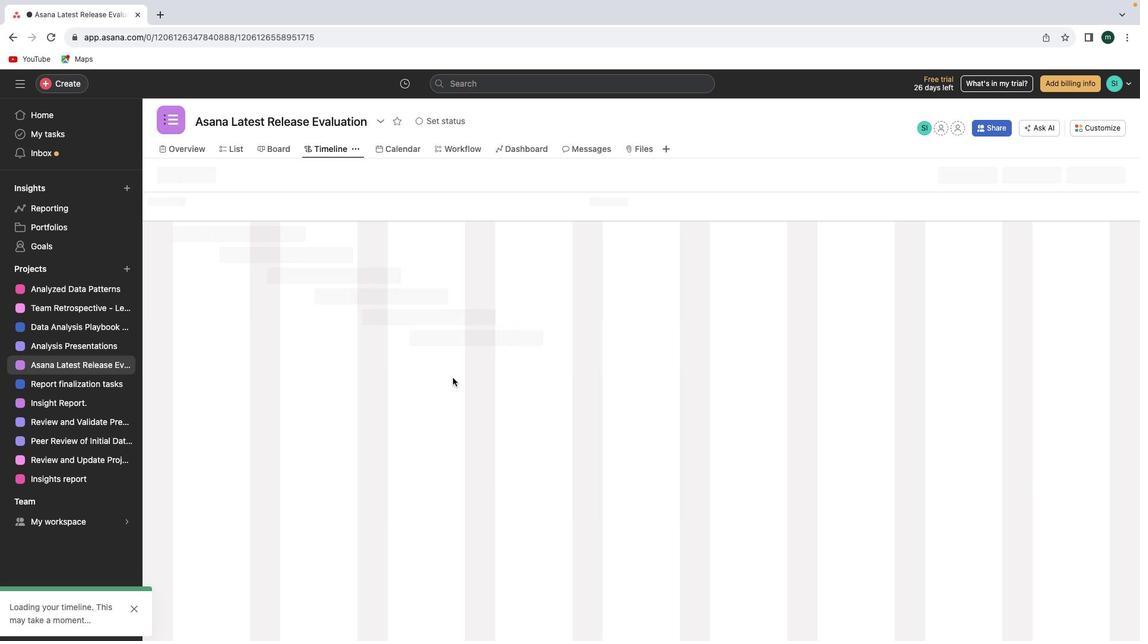 
Action: Mouse scrolled (452, 379) with delta (0, 0)
Screenshot: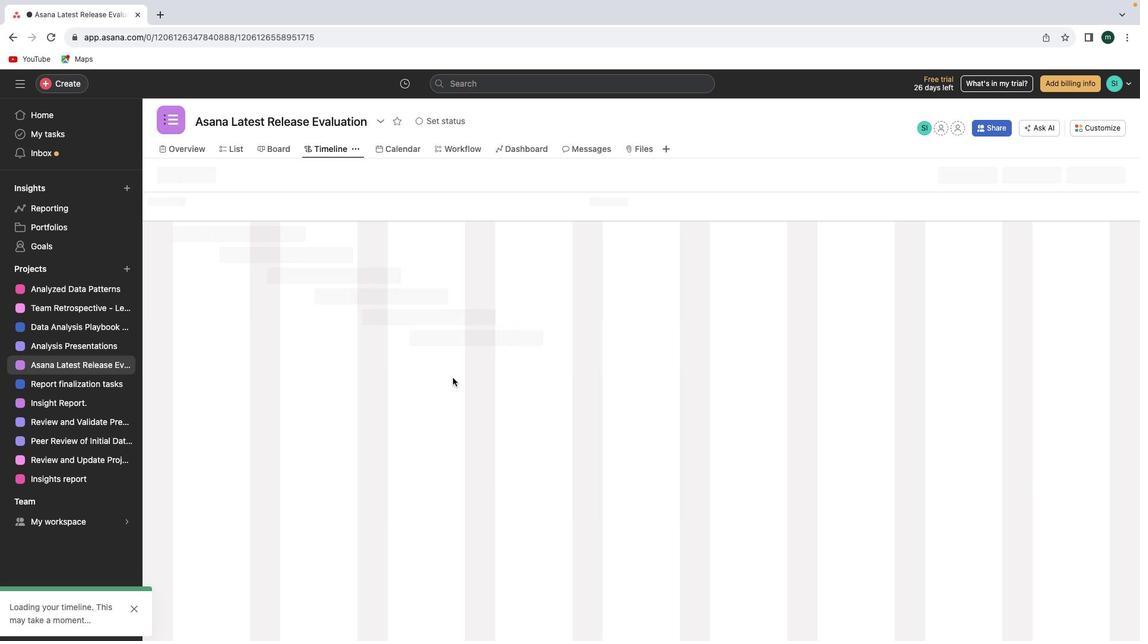 
Action: Mouse moved to (452, 378)
Screenshot: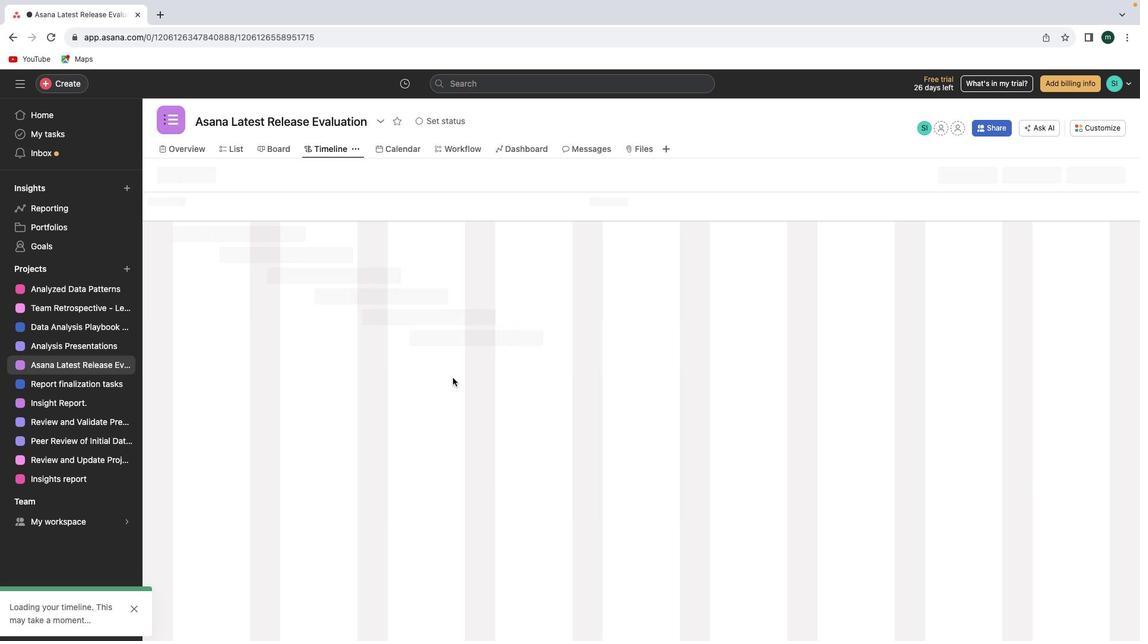 
Action: Mouse scrolled (452, 378) with delta (0, -1)
Screenshot: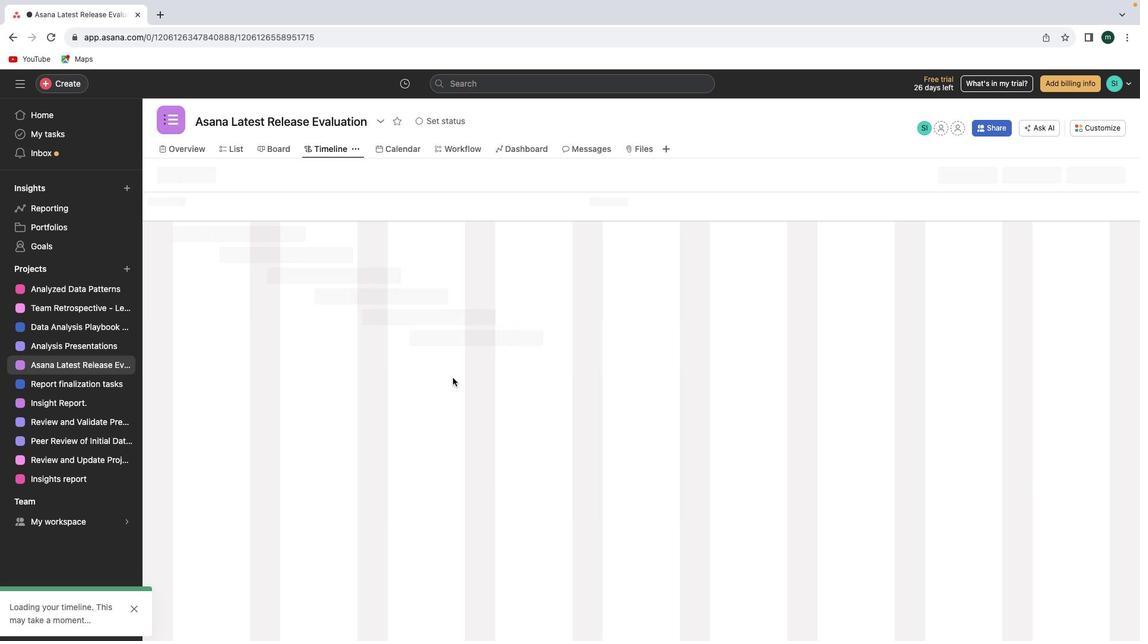 
Action: Mouse moved to (455, 374)
Screenshot: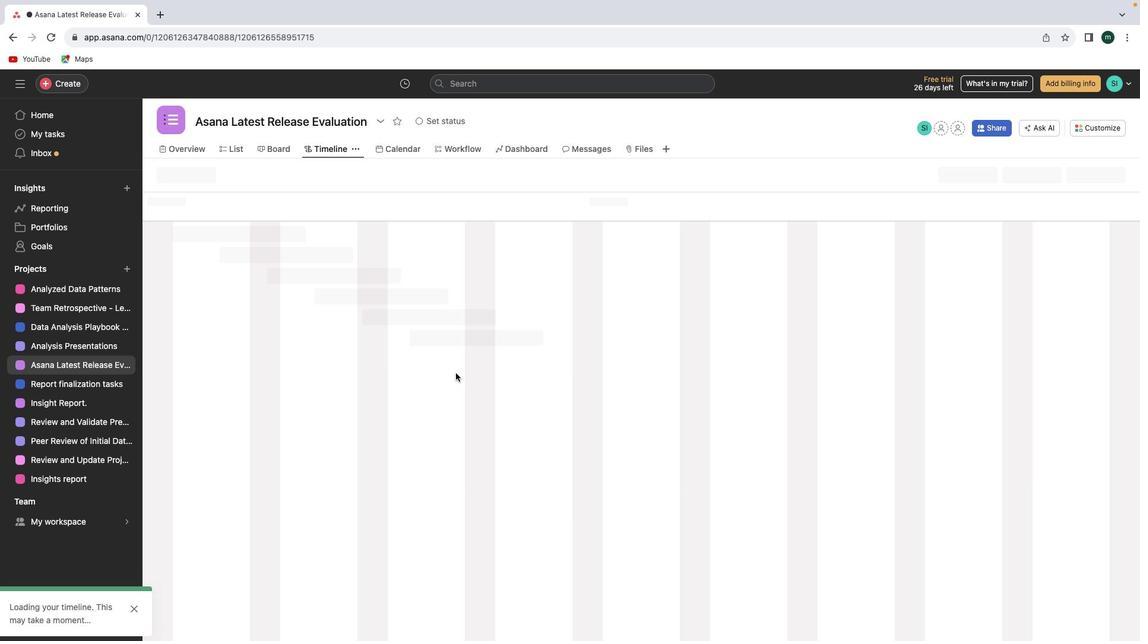 
Action: Mouse scrolled (455, 374) with delta (0, 0)
Screenshot: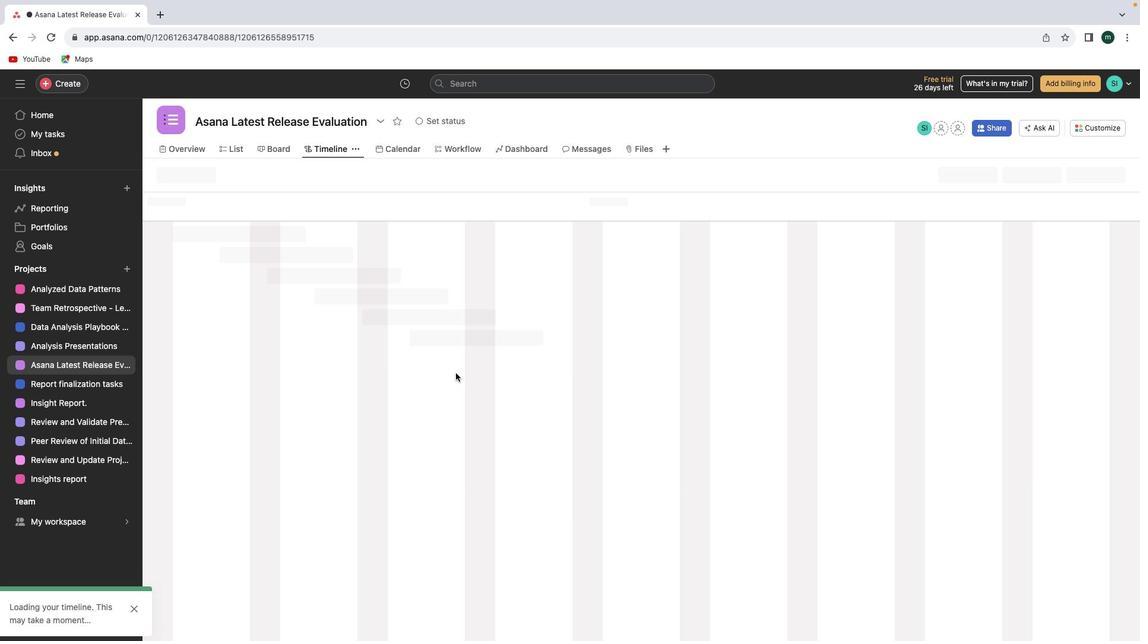 
Action: Mouse moved to (455, 373)
Screenshot: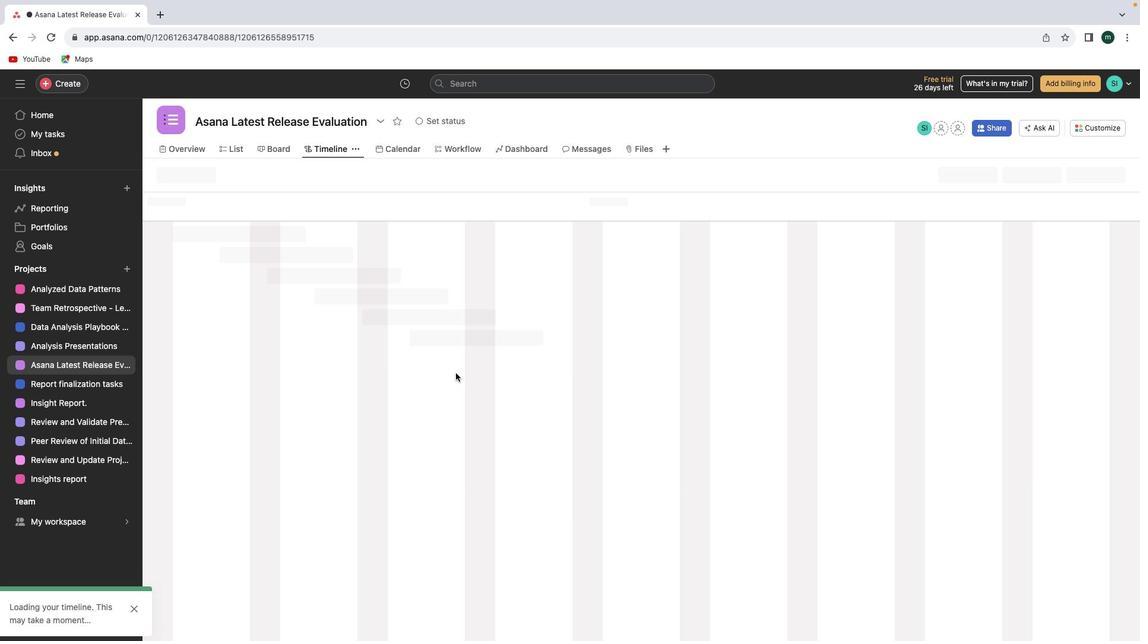 
Action: Mouse scrolled (455, 373) with delta (0, 0)
Screenshot: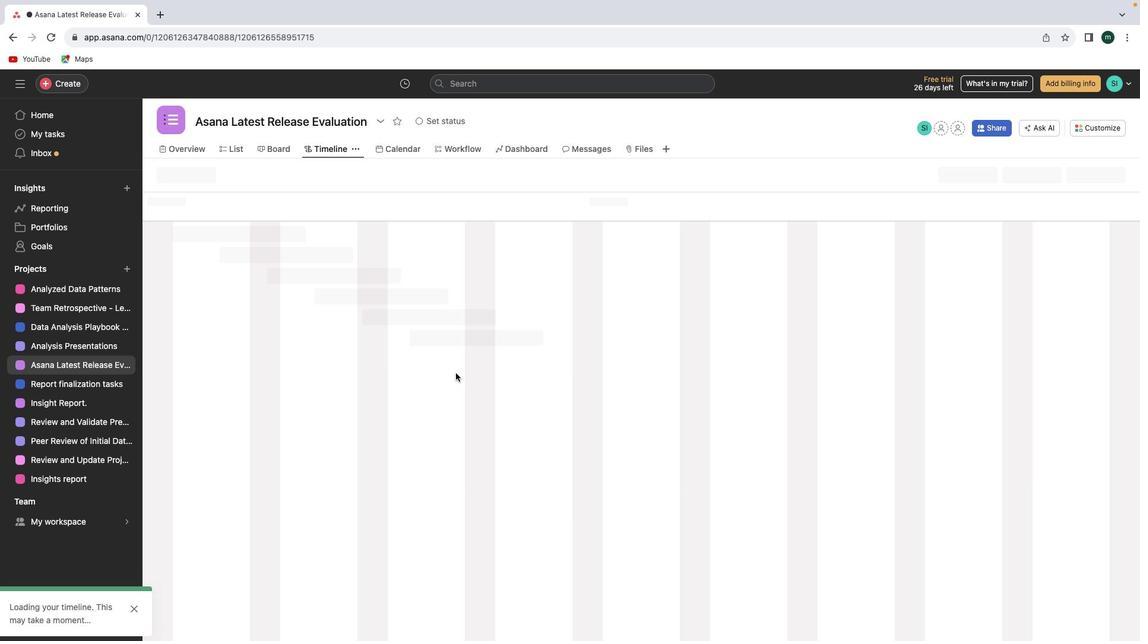 
Action: Mouse moved to (455, 373)
Screenshot: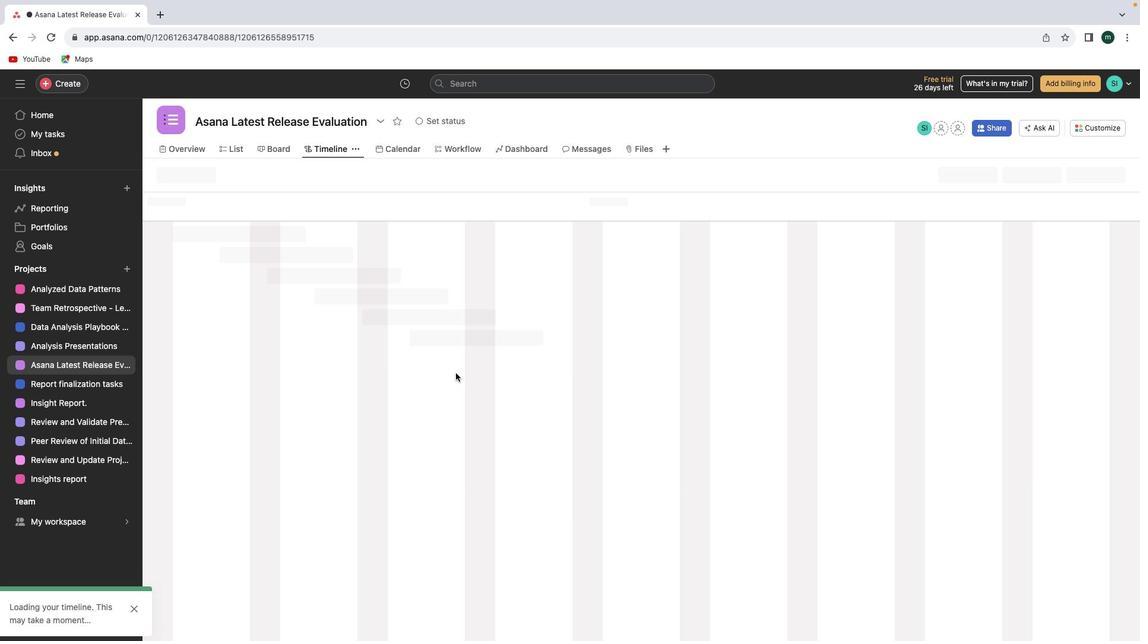 
Action: Mouse scrolled (455, 373) with delta (0, -1)
Screenshot: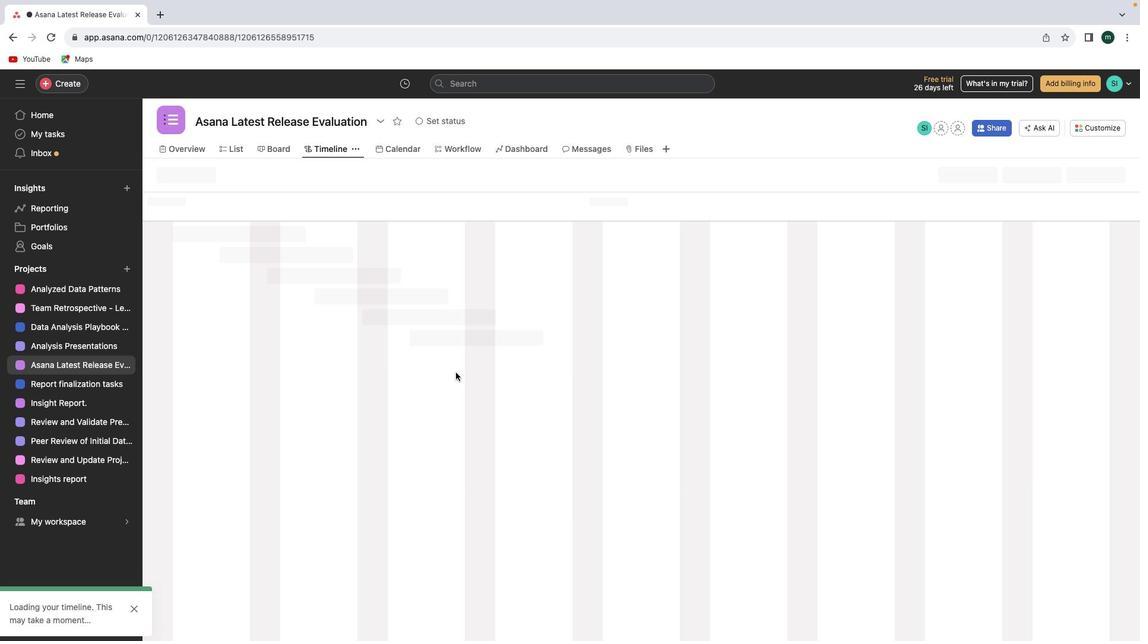 
Action: Mouse moved to (456, 373)
Screenshot: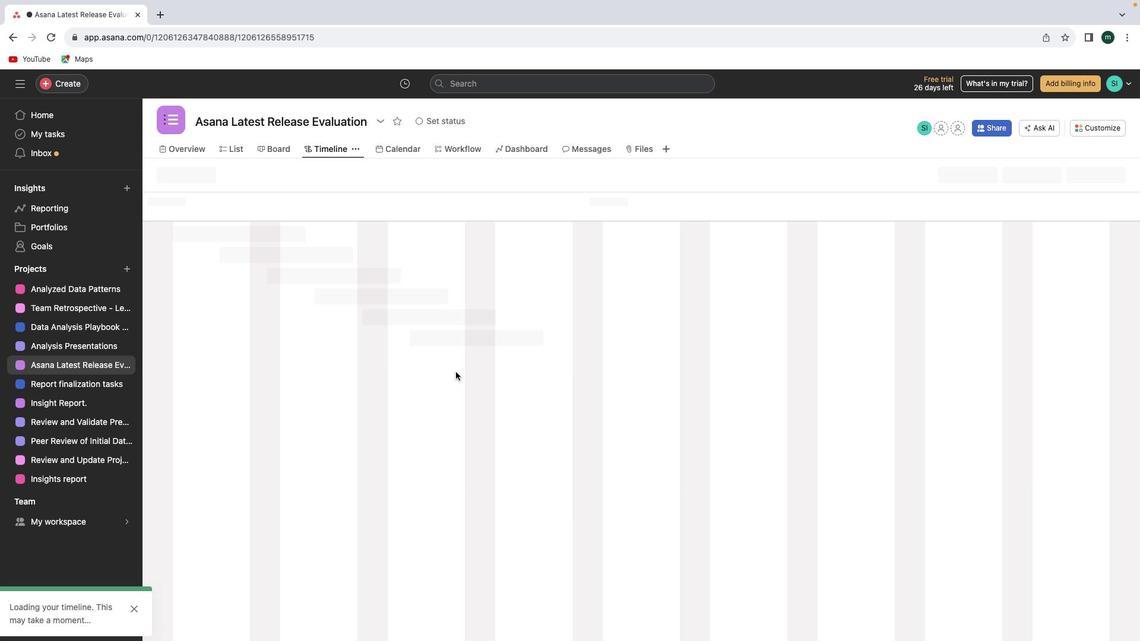 
Action: Mouse scrolled (456, 373) with delta (0, -2)
Screenshot: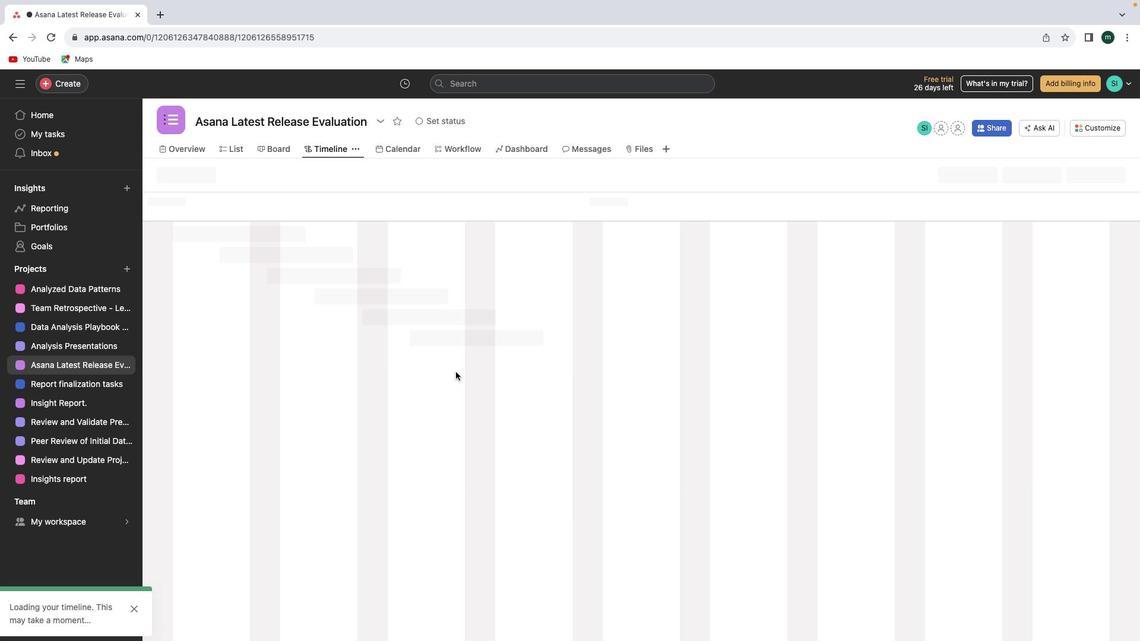 
Action: Mouse moved to (456, 372)
Screenshot: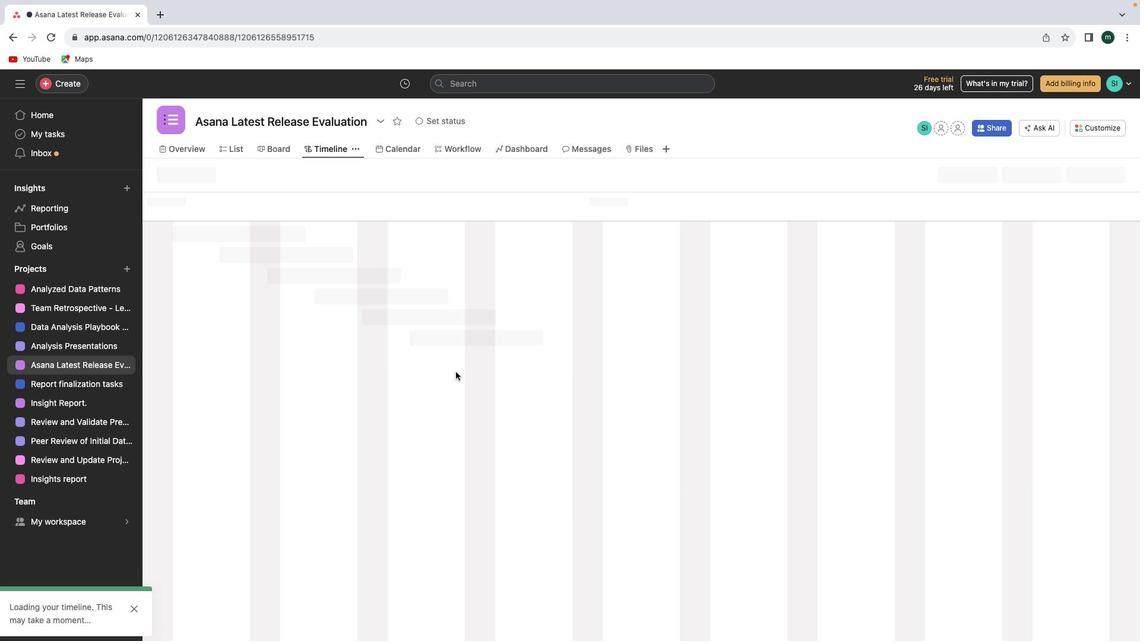 
Action: Mouse scrolled (456, 372) with delta (0, 0)
Screenshot: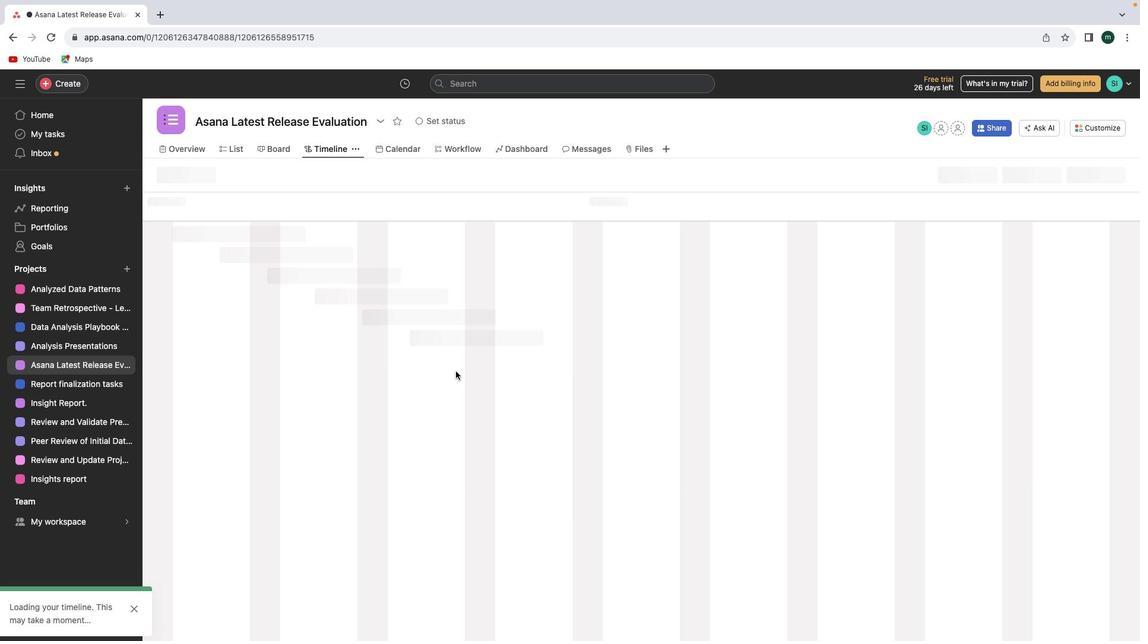 
Action: Mouse scrolled (456, 372) with delta (0, 0)
Screenshot: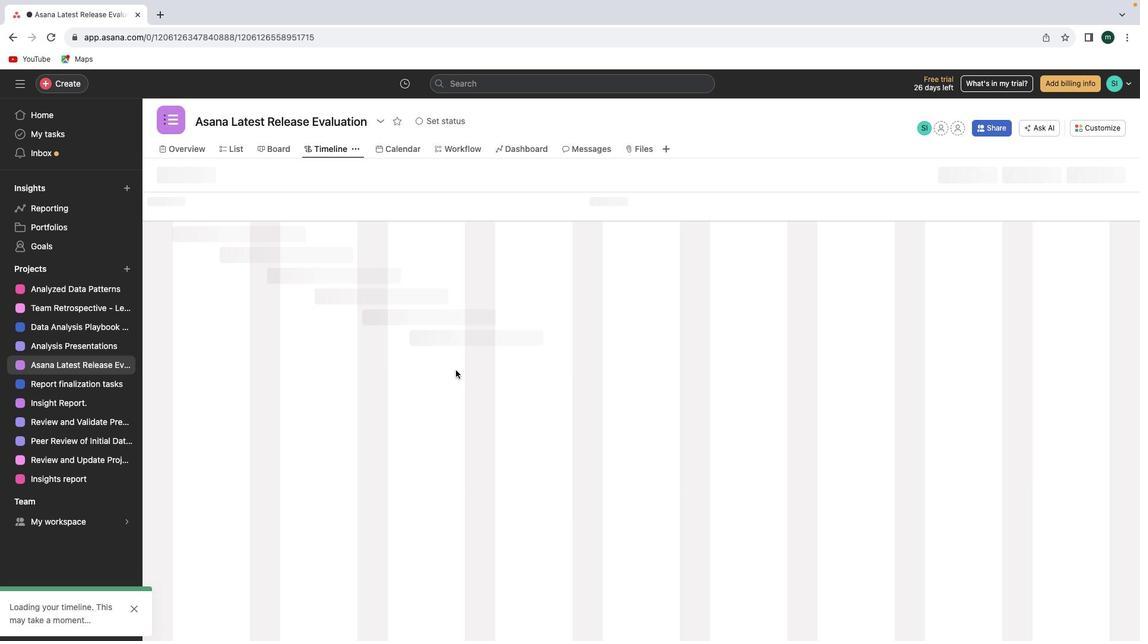 
Action: Mouse scrolled (456, 372) with delta (0, 1)
Screenshot: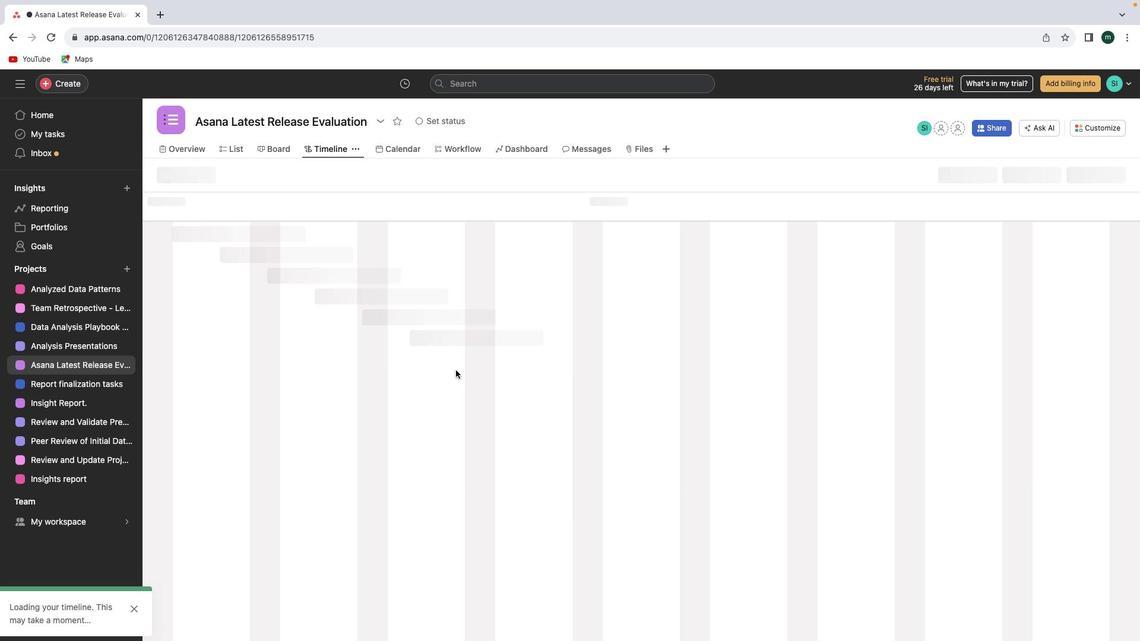 
Action: Mouse scrolled (456, 372) with delta (0, 2)
Screenshot: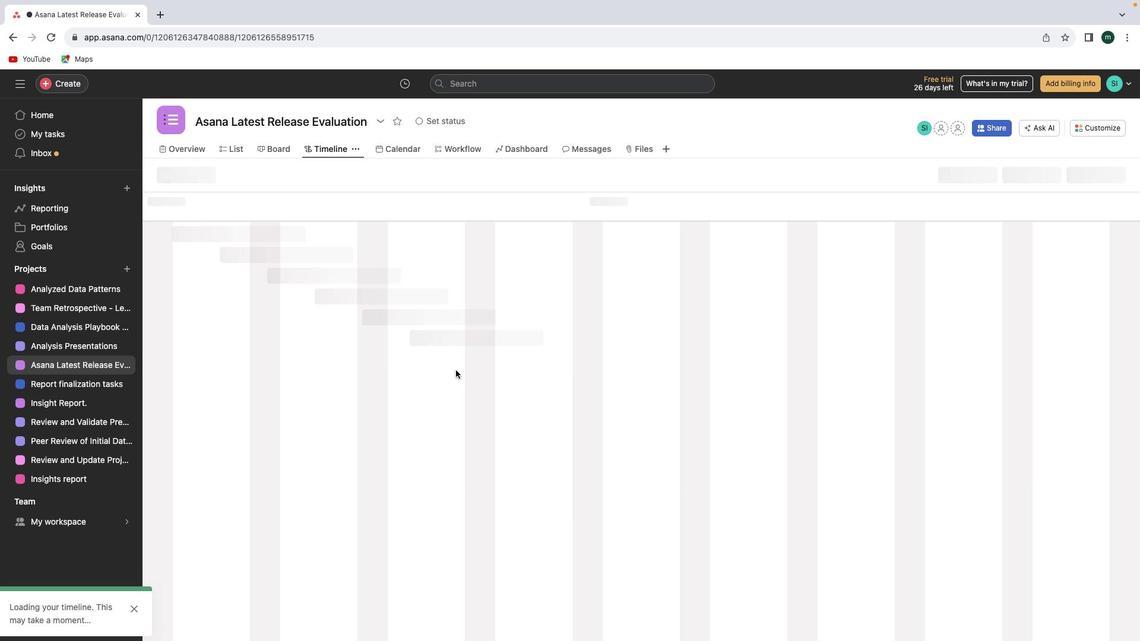
Action: Mouse moved to (456, 372)
Screenshot: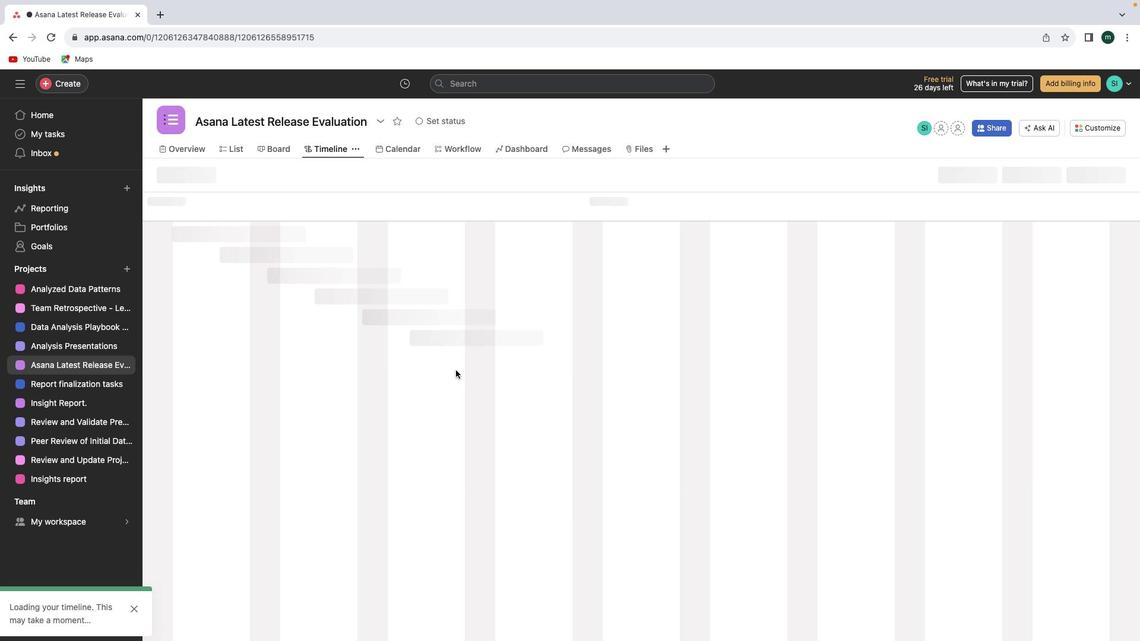
Action: Mouse scrolled (456, 372) with delta (0, 3)
Screenshot: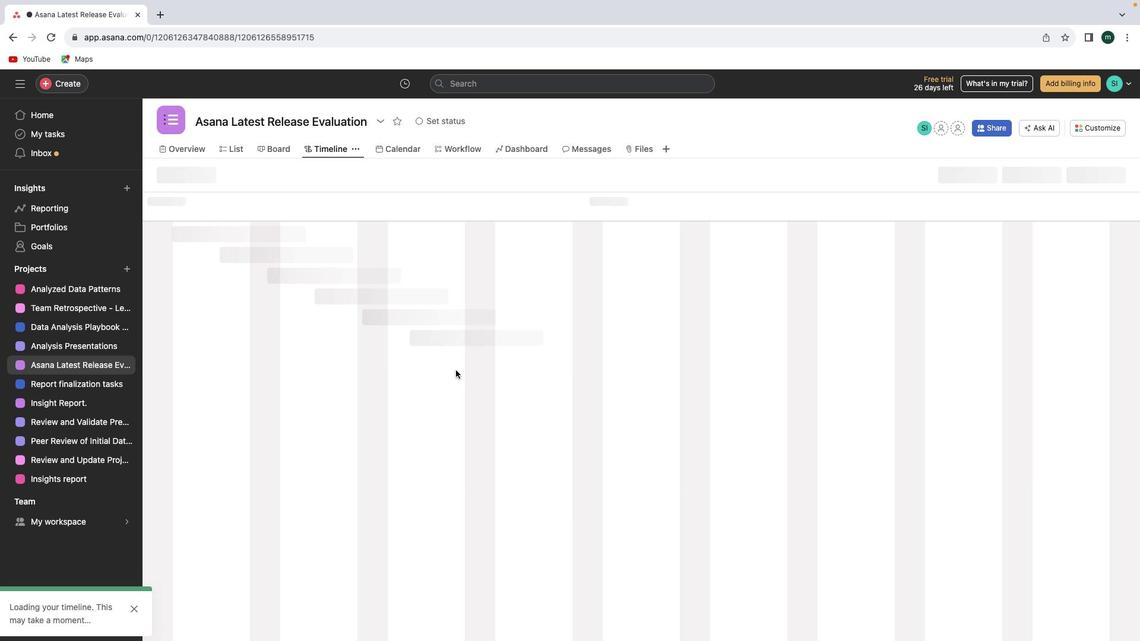 
Action: Mouse moved to (456, 371)
Screenshot: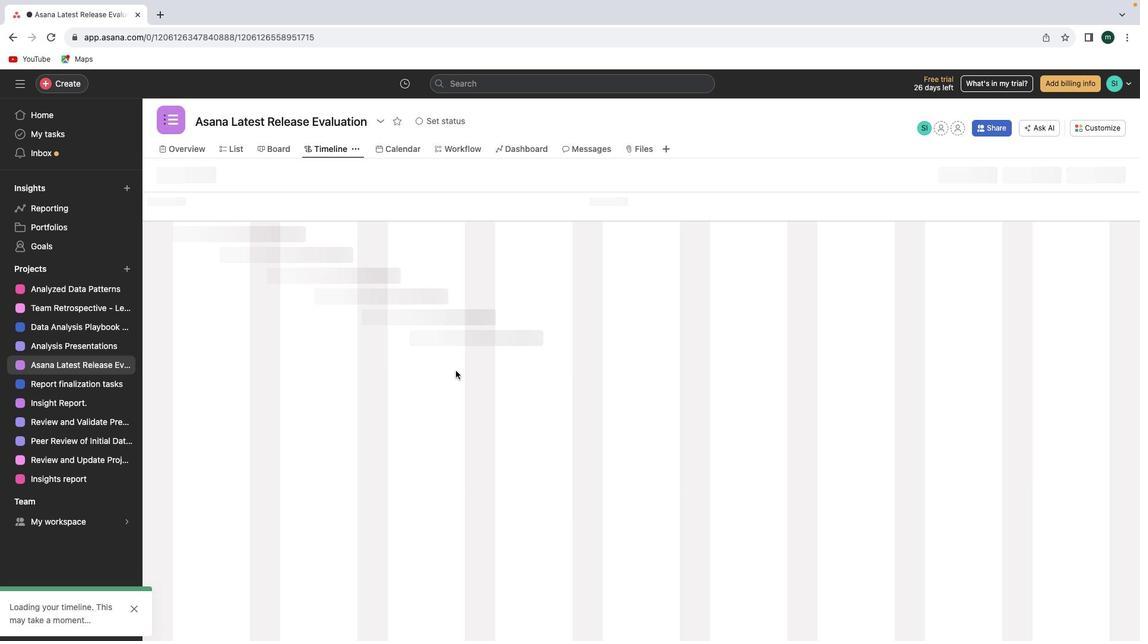 
Action: Mouse scrolled (456, 371) with delta (0, 0)
Screenshot: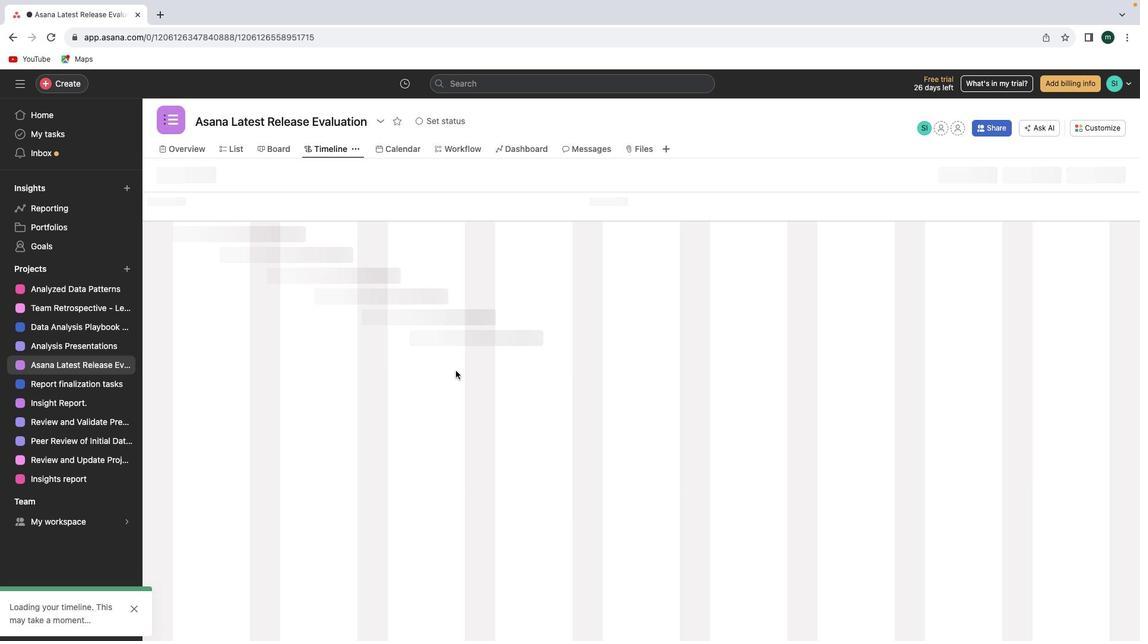 
Action: Mouse scrolled (456, 371) with delta (0, 0)
Screenshot: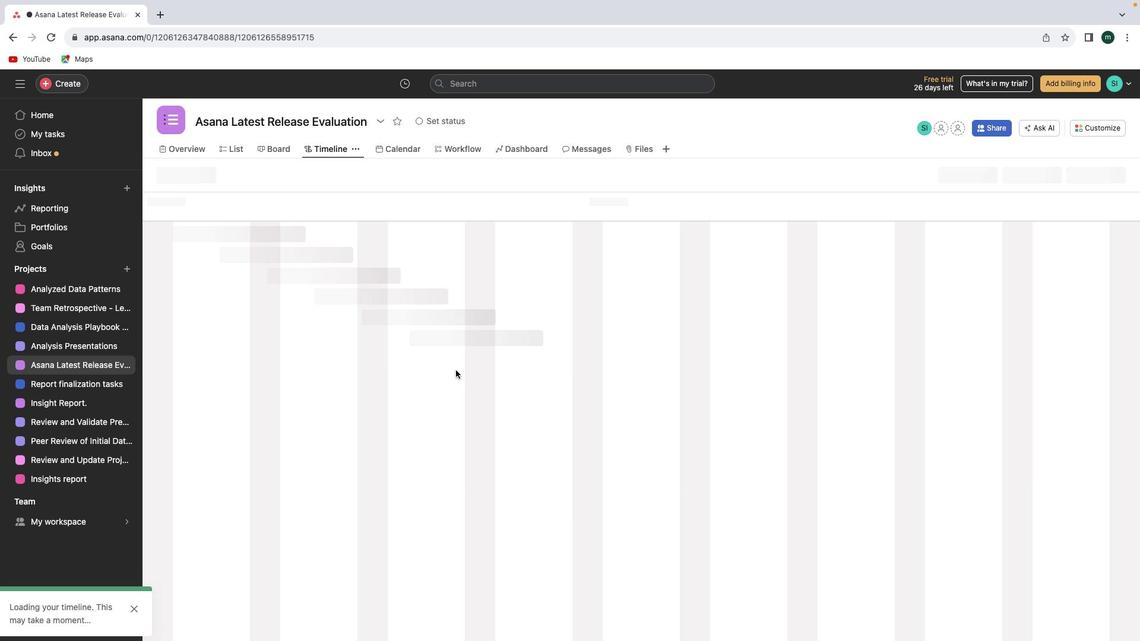 
Action: Mouse scrolled (456, 371) with delta (0, 1)
Screenshot: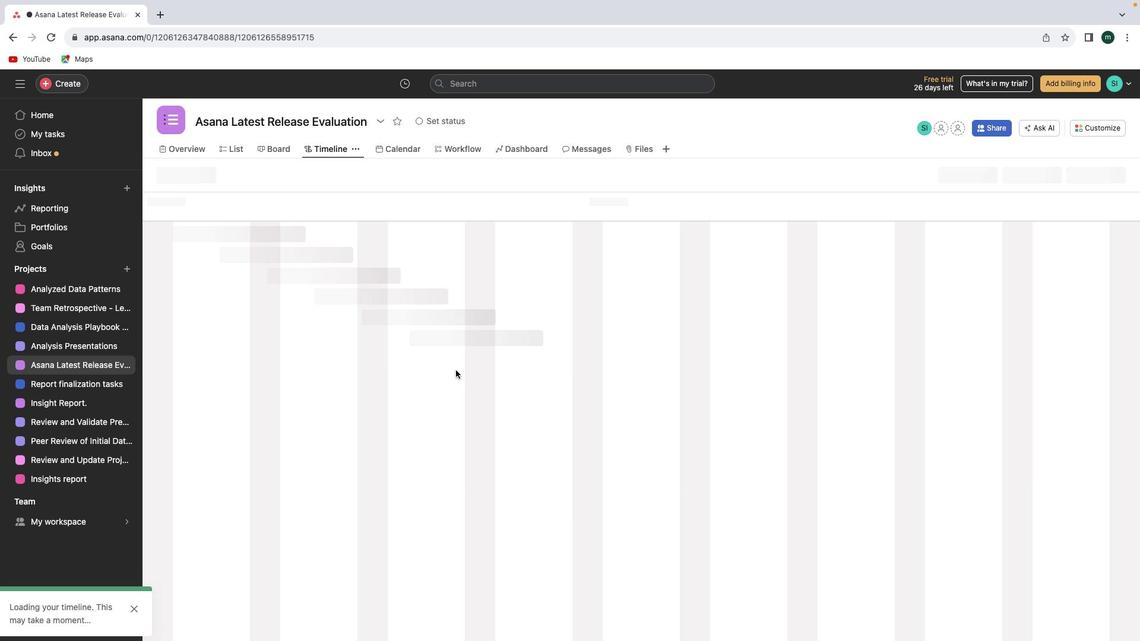 
Action: Mouse scrolled (456, 371) with delta (0, 2)
Screenshot: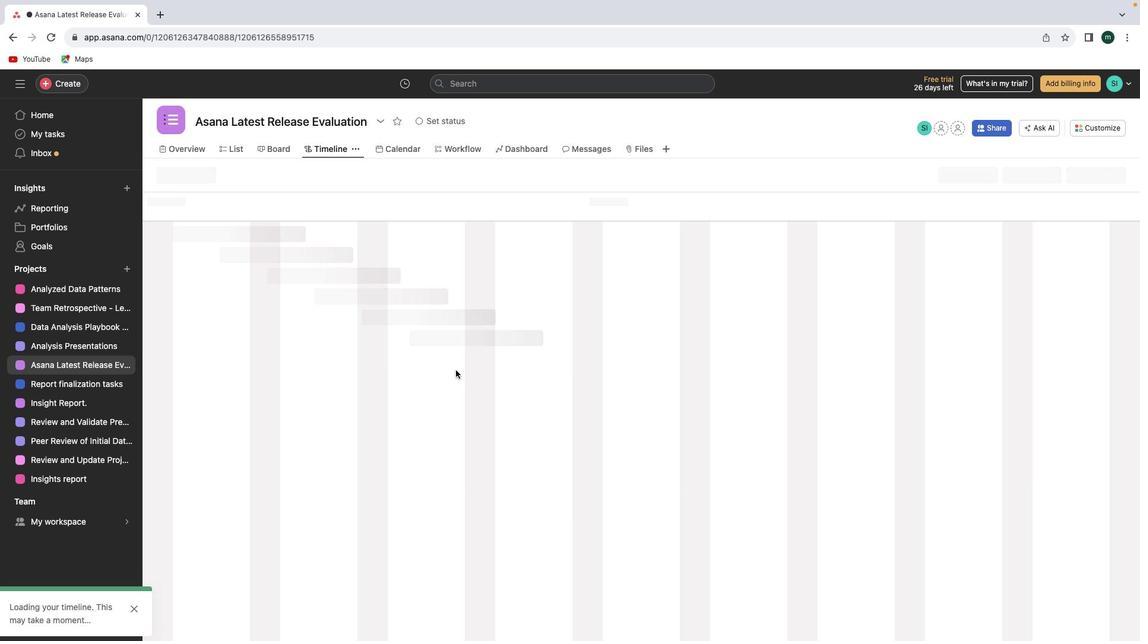 
Action: Mouse moved to (456, 370)
Screenshot: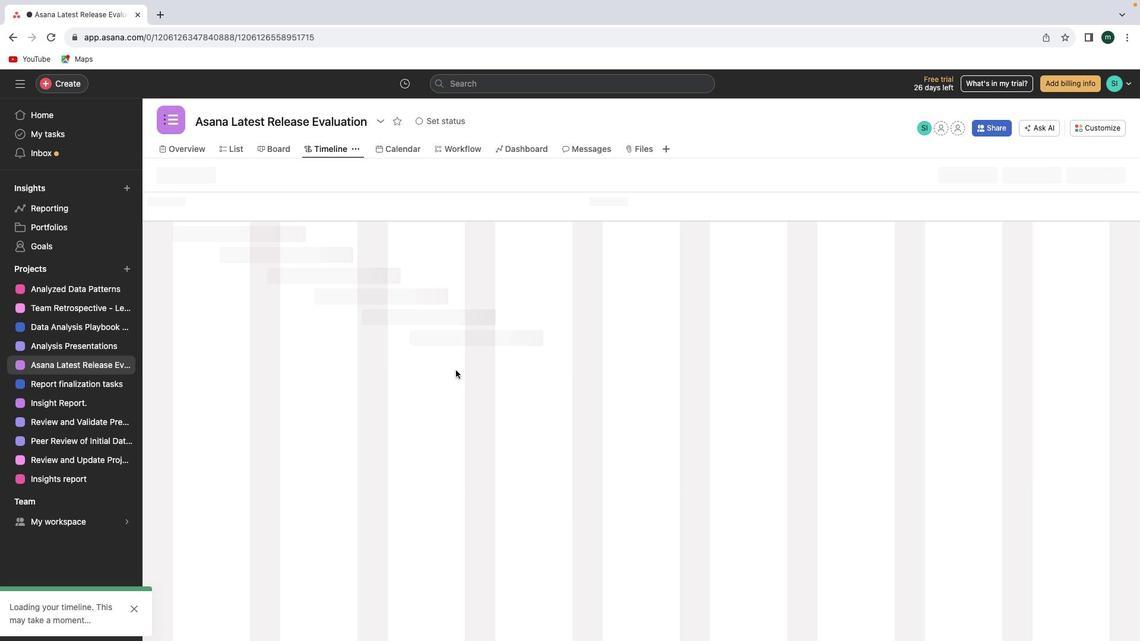 
Action: Mouse scrolled (456, 370) with delta (0, 0)
Screenshot: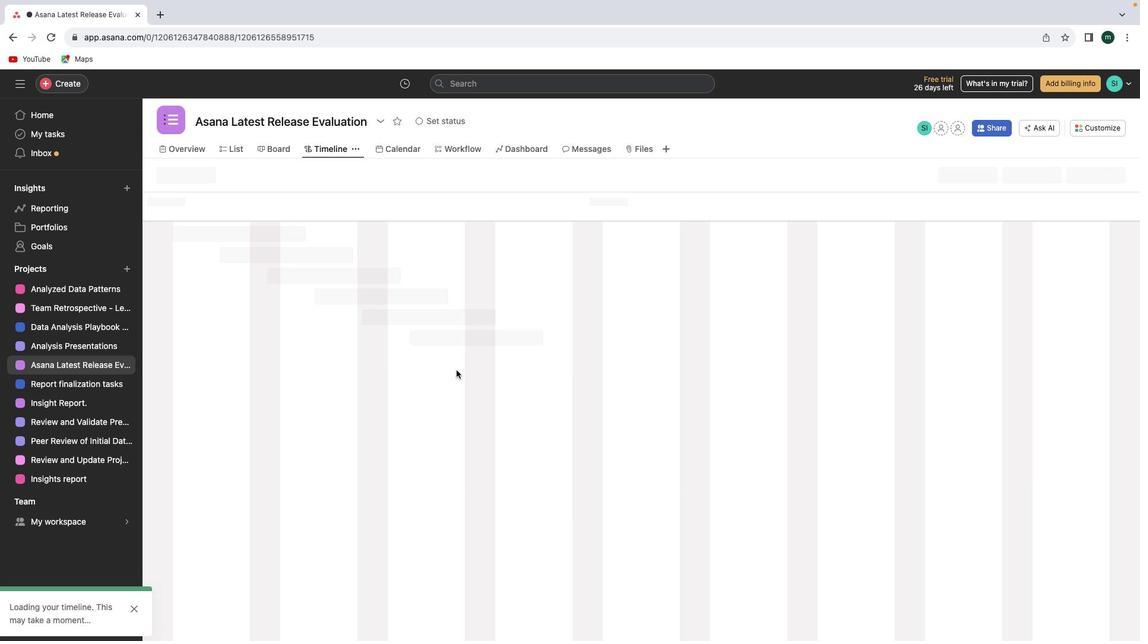 
Action: Mouse scrolled (456, 370) with delta (0, 0)
Screenshot: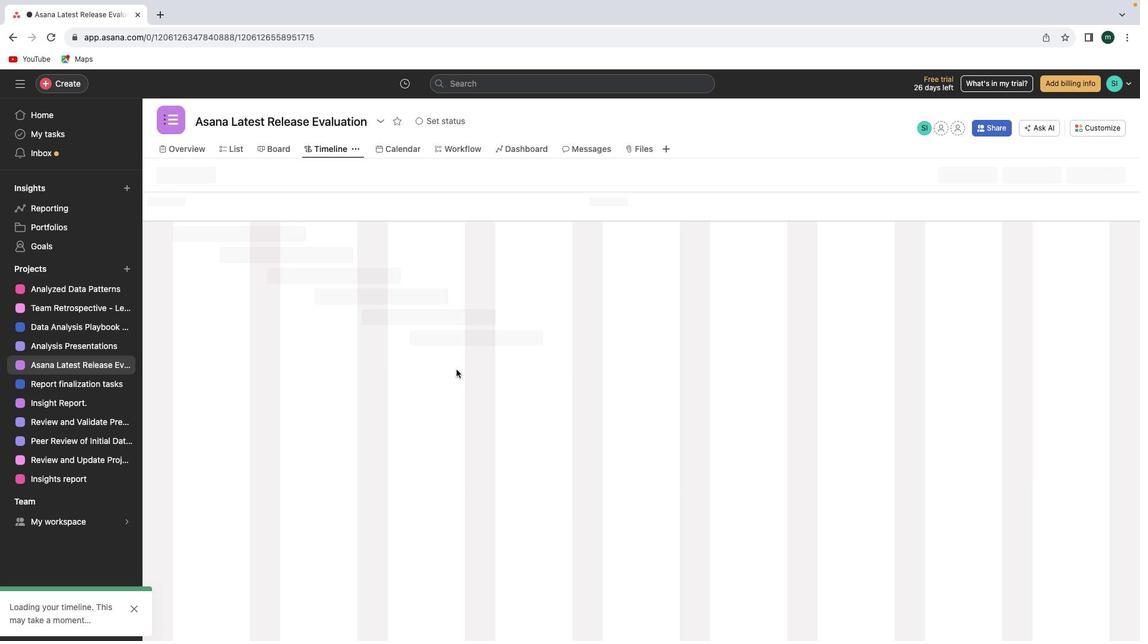 
Action: Mouse scrolled (456, 370) with delta (0, 1)
Screenshot: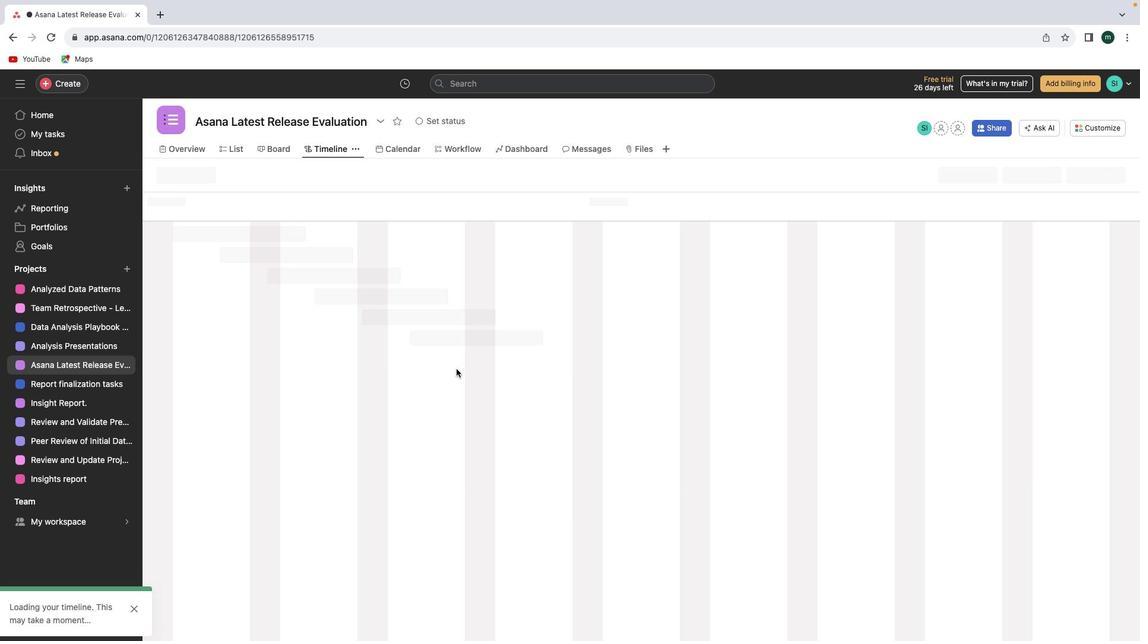 
Action: Mouse scrolled (456, 370) with delta (0, 2)
Screenshot: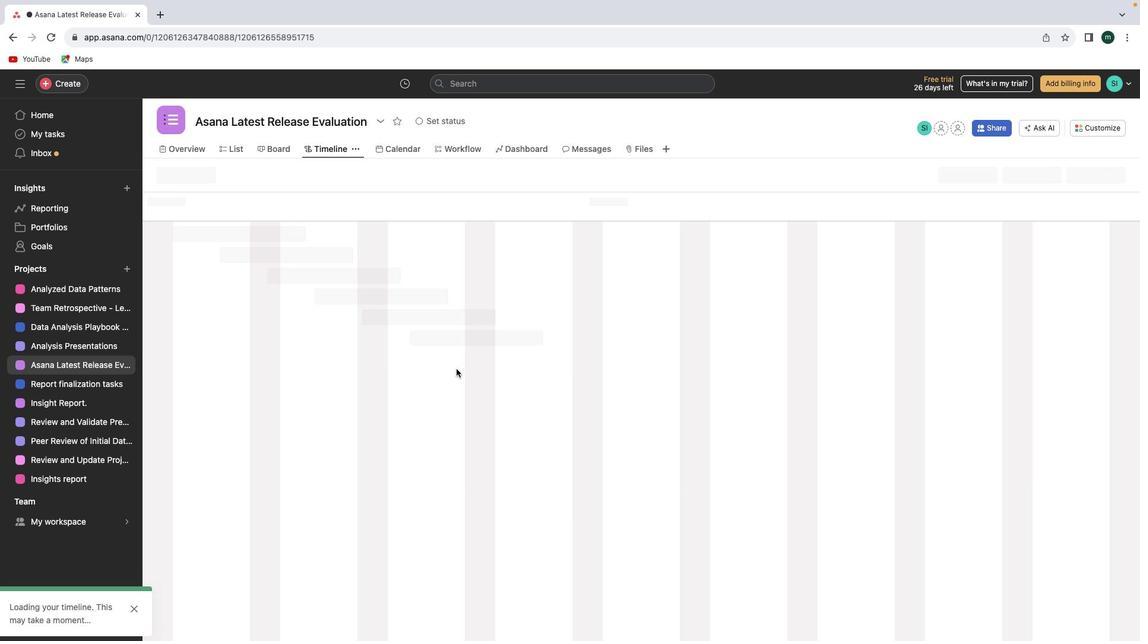 
Action: Mouse moved to (455, 369)
Screenshot: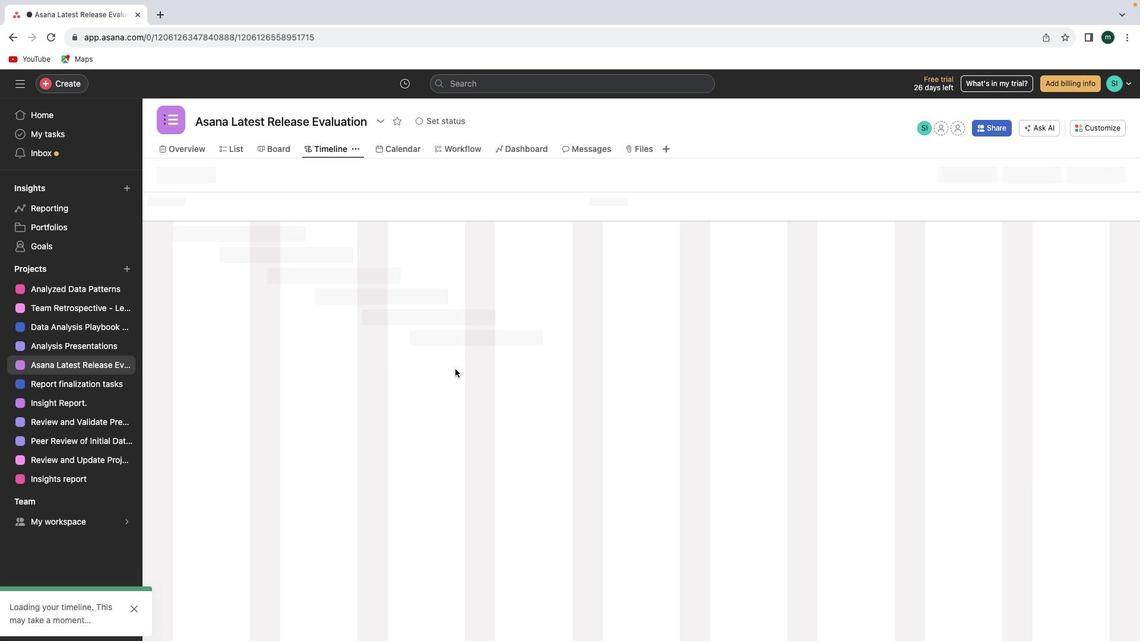 
Action: Mouse scrolled (455, 369) with delta (0, 0)
Screenshot: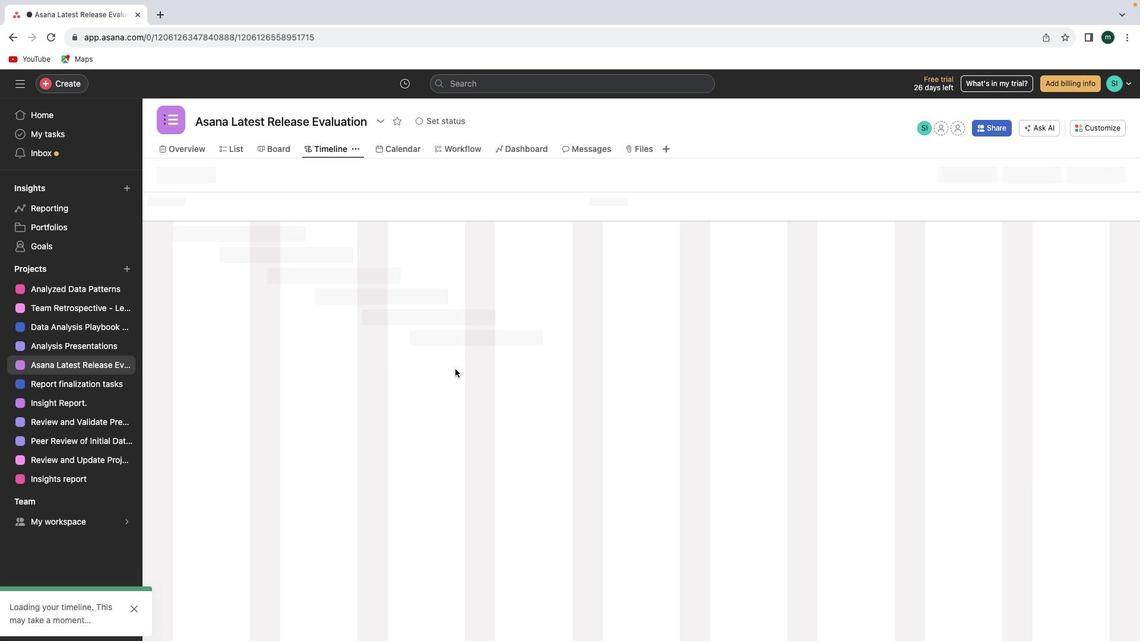 
Action: Mouse moved to (455, 369)
Screenshot: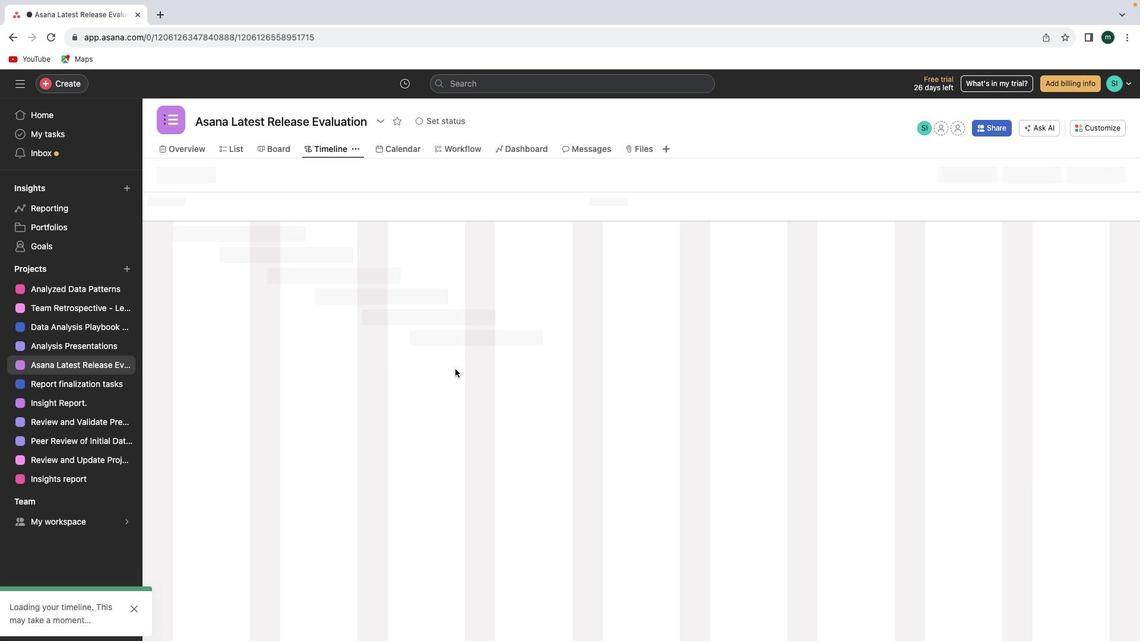 
Action: Mouse scrolled (455, 369) with delta (0, 0)
Screenshot: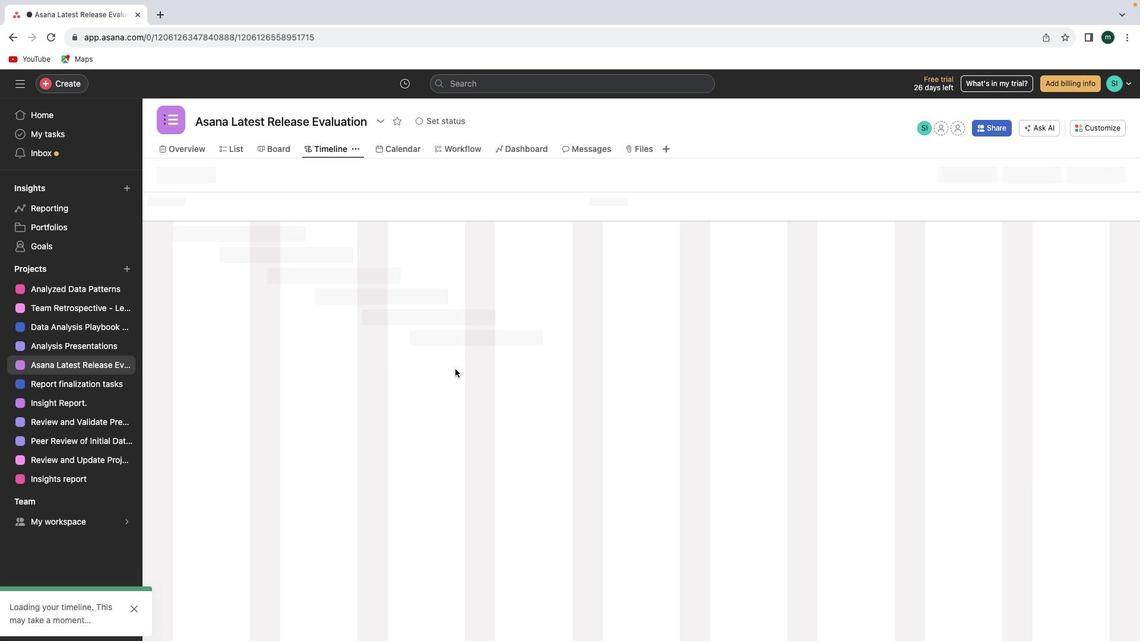 
Action: Mouse scrolled (455, 369) with delta (0, -1)
Screenshot: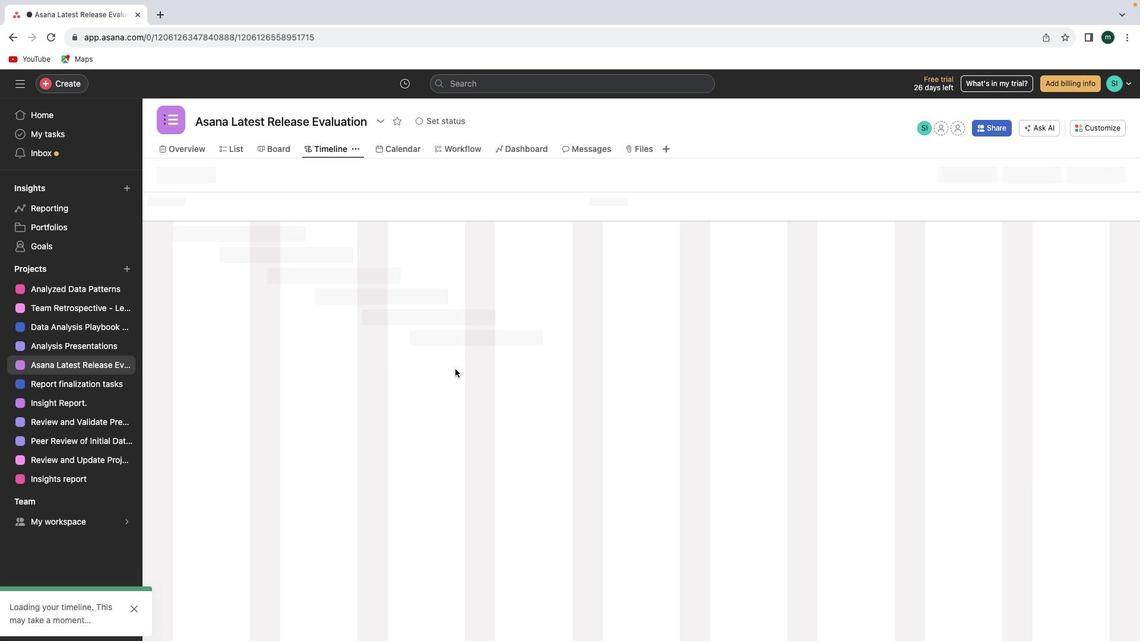 
Action: Mouse scrolled (455, 369) with delta (0, -2)
Screenshot: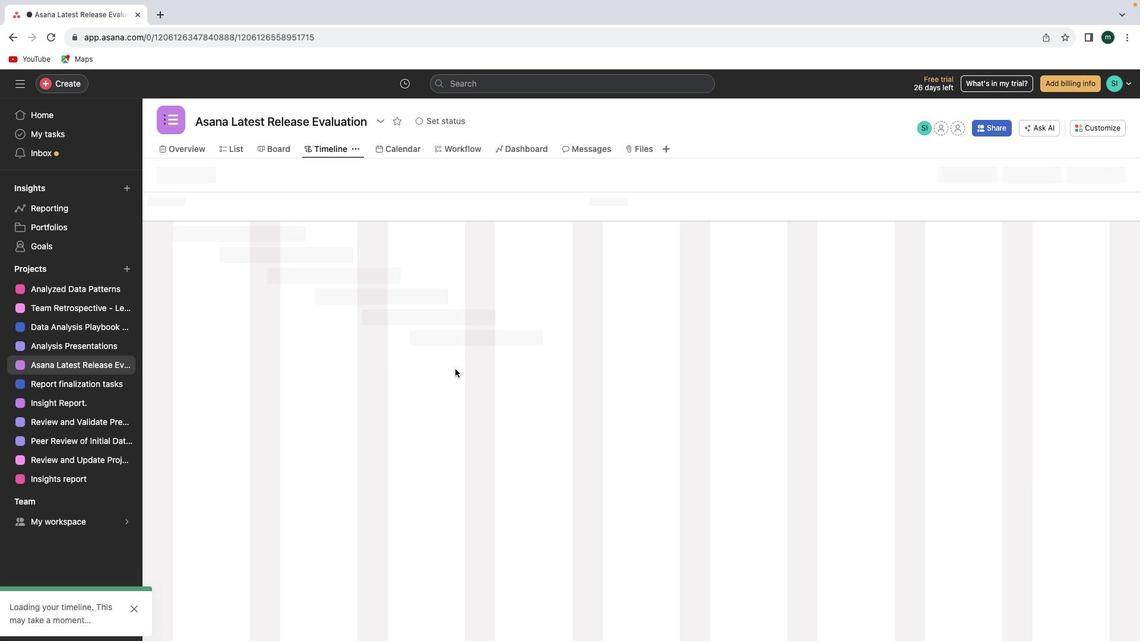 
Action: Mouse moved to (455, 369)
Screenshot: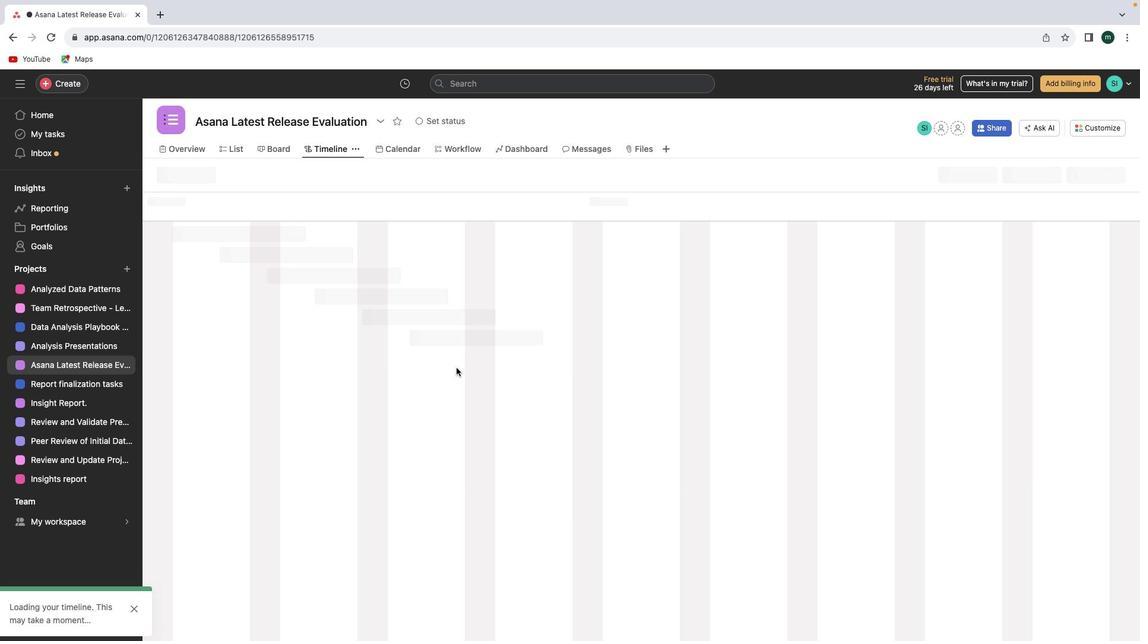 
Action: Mouse scrolled (455, 369) with delta (0, 0)
Screenshot: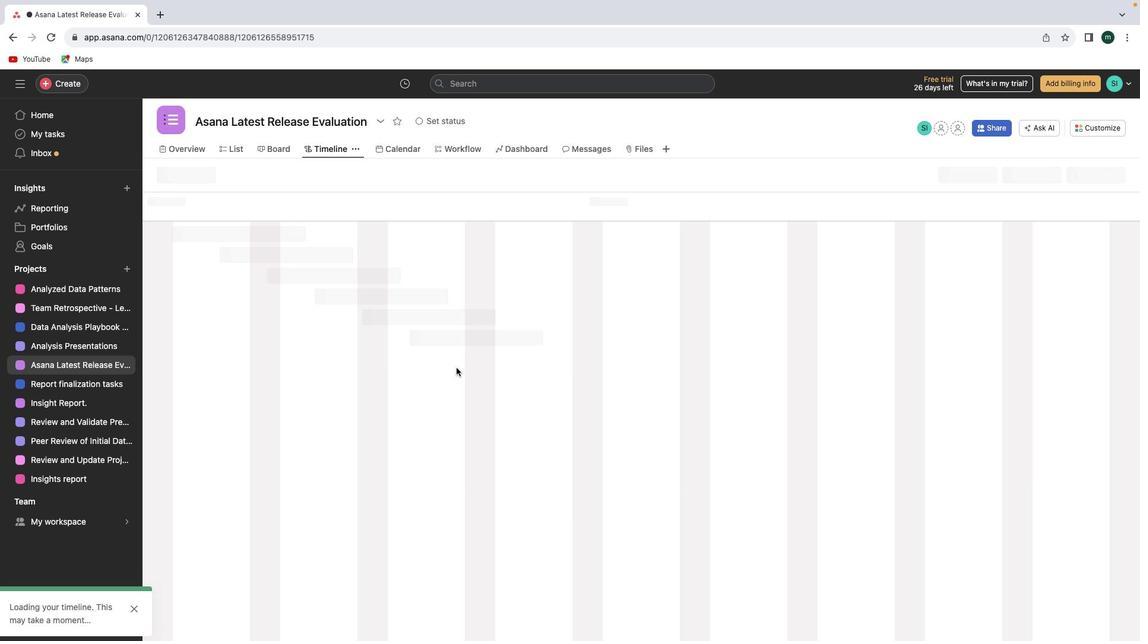 
Action: Mouse moved to (456, 368)
Screenshot: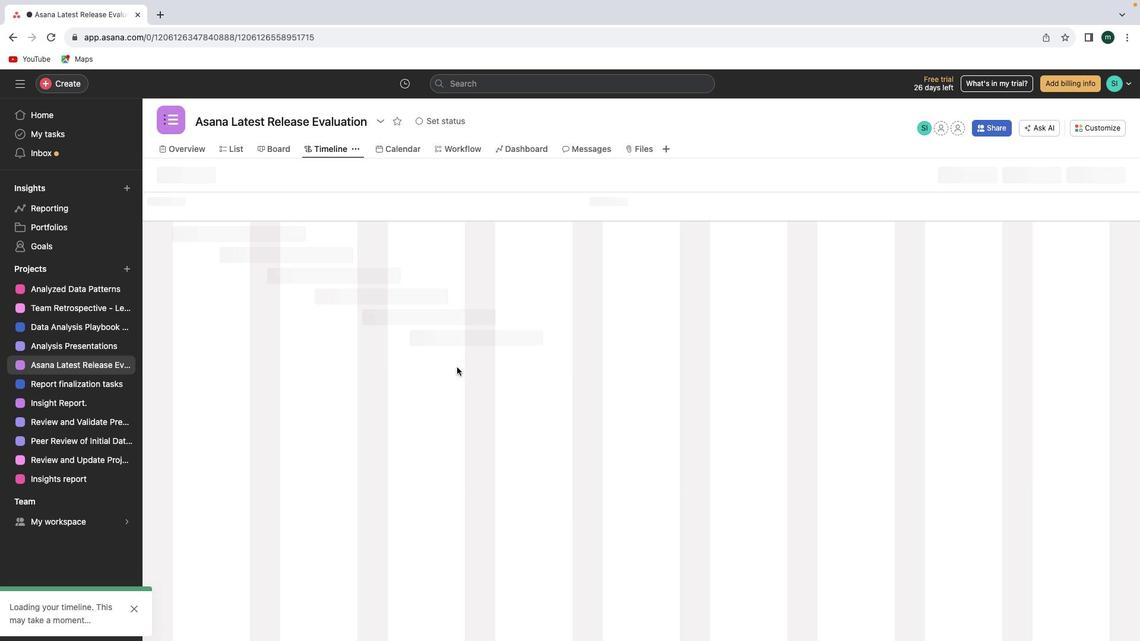 
Action: Mouse scrolled (456, 368) with delta (0, 0)
Screenshot: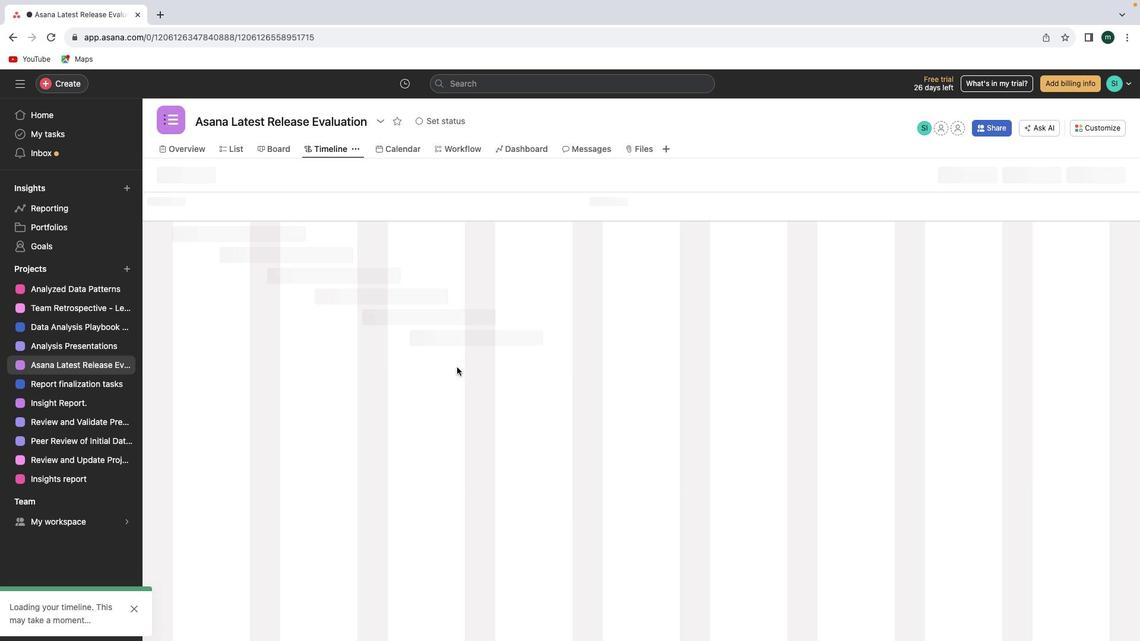 
Action: Mouse moved to (456, 367)
Screenshot: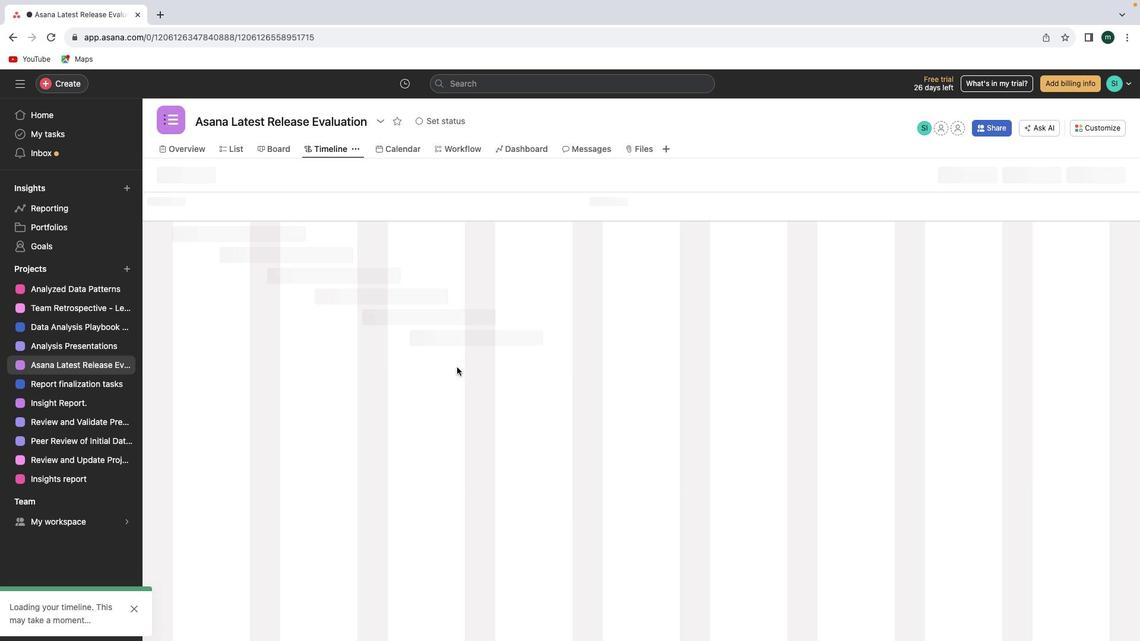 
Action: Mouse scrolled (456, 367) with delta (0, -1)
Screenshot: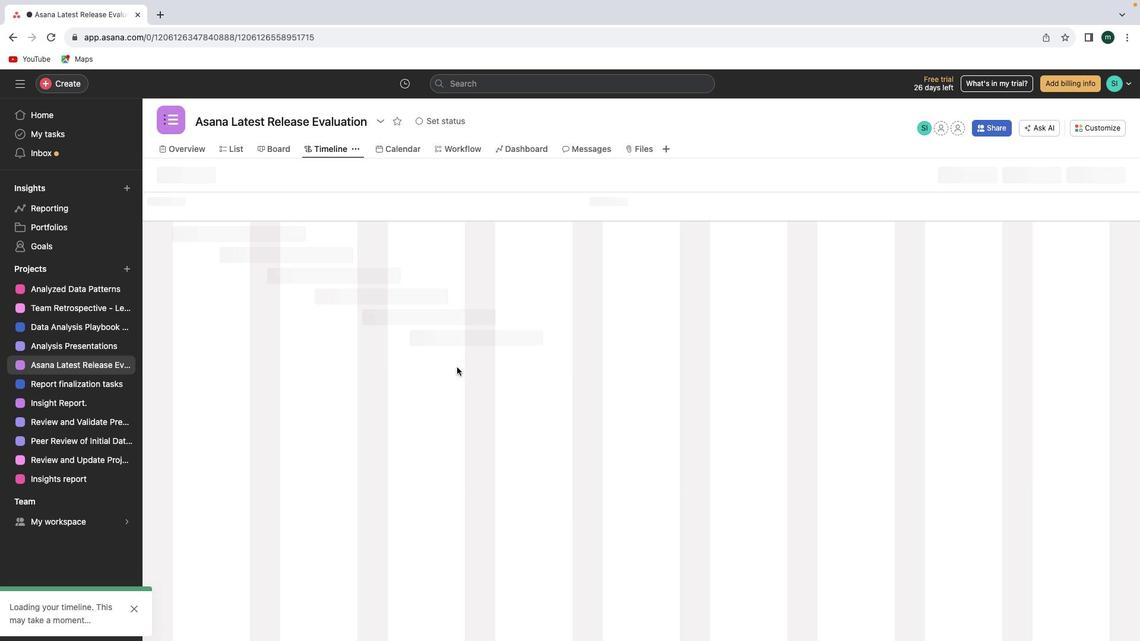 
Action: Mouse scrolled (456, 367) with delta (0, -2)
Screenshot: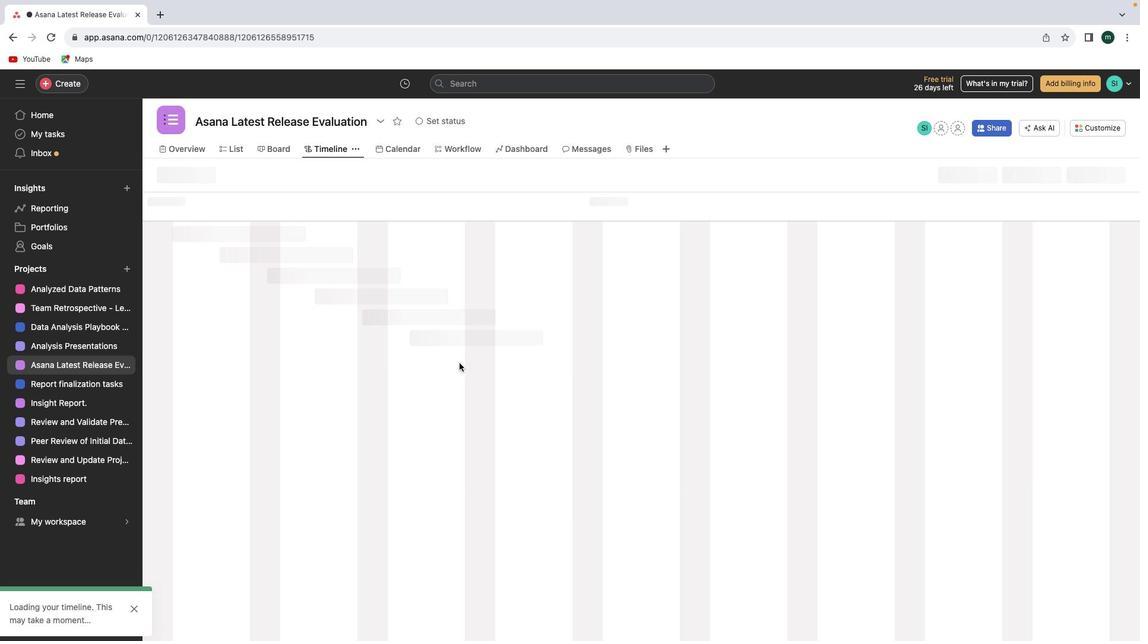 
Action: Mouse moved to (702, 444)
Screenshot: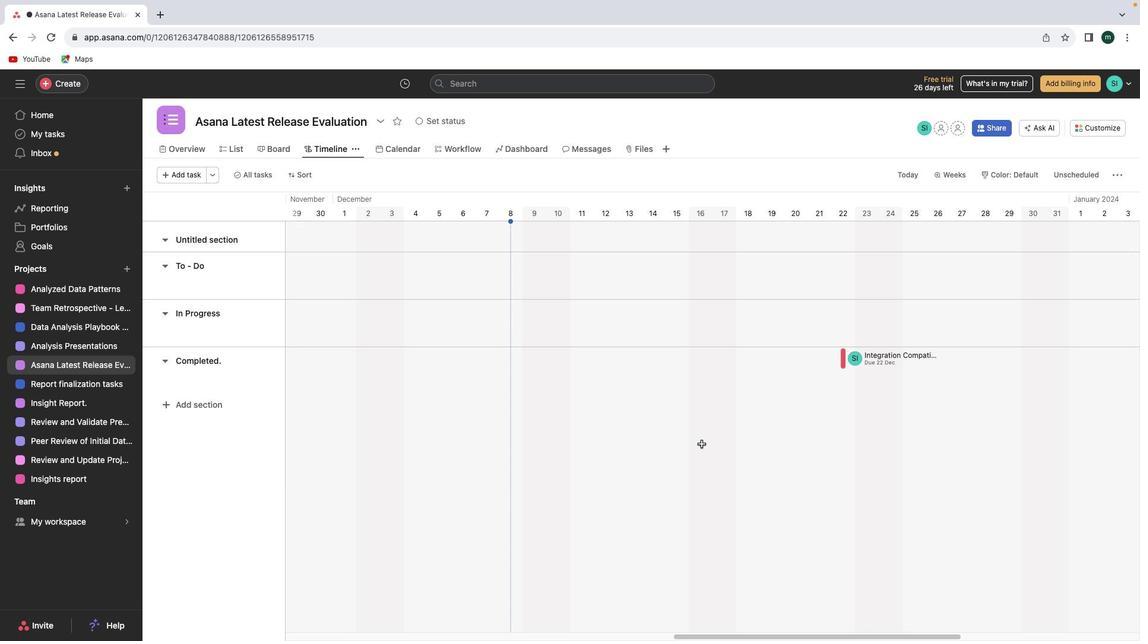 
Action: Mouse scrolled (702, 444) with delta (0, 0)
Screenshot: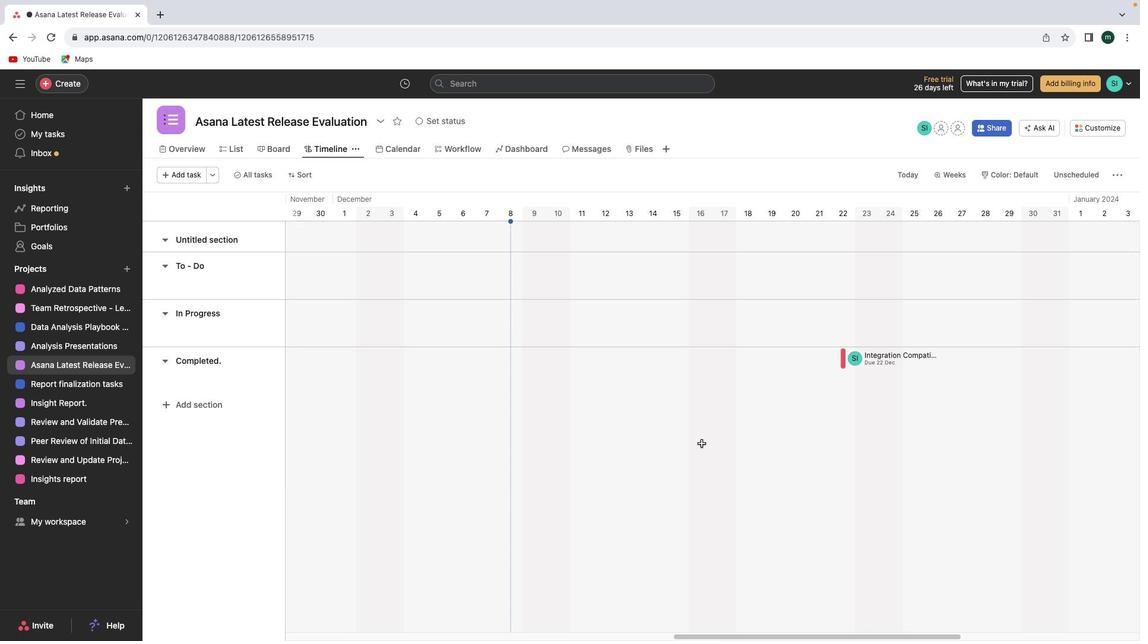 
Action: Mouse scrolled (702, 444) with delta (0, 0)
Screenshot: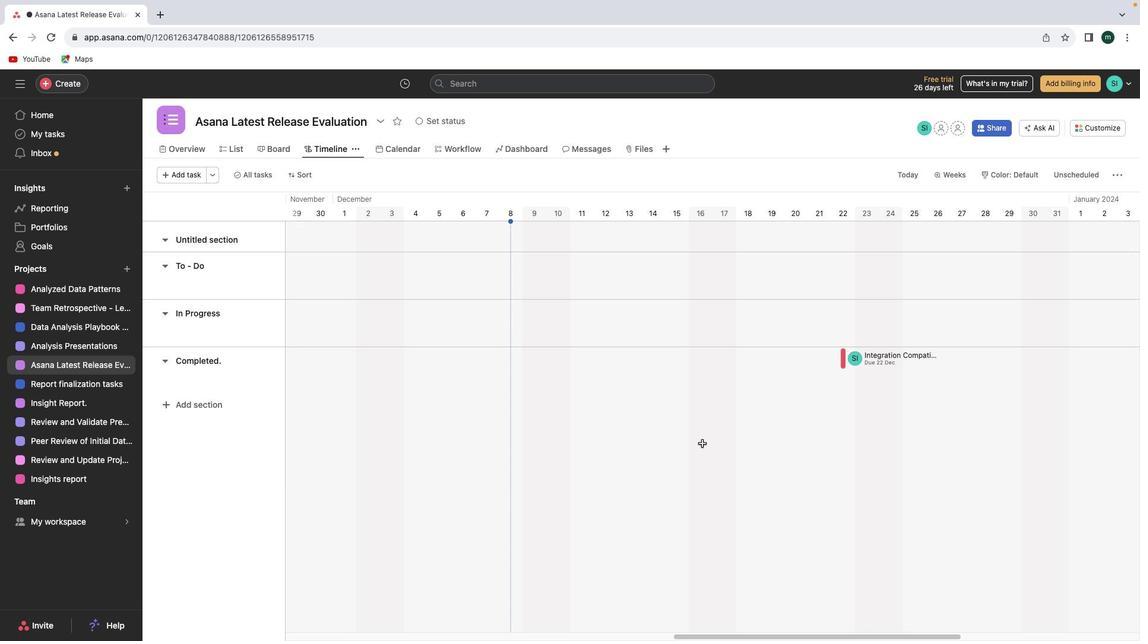 
Action: Mouse scrolled (702, 444) with delta (0, 1)
Screenshot: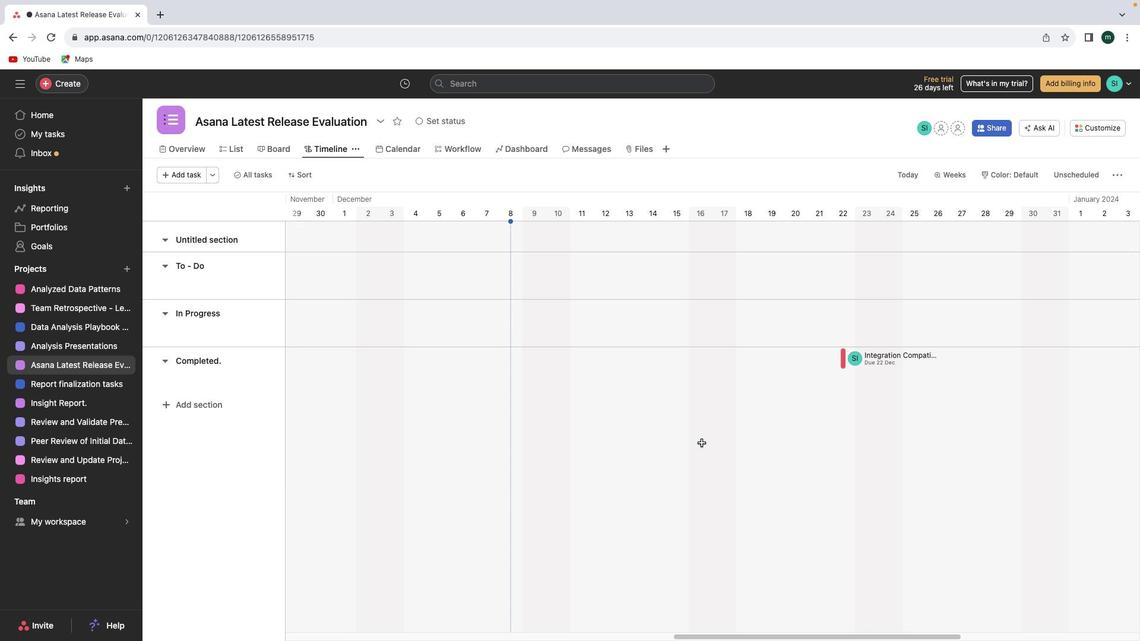 
Action: Mouse moved to (845, 360)
Screenshot: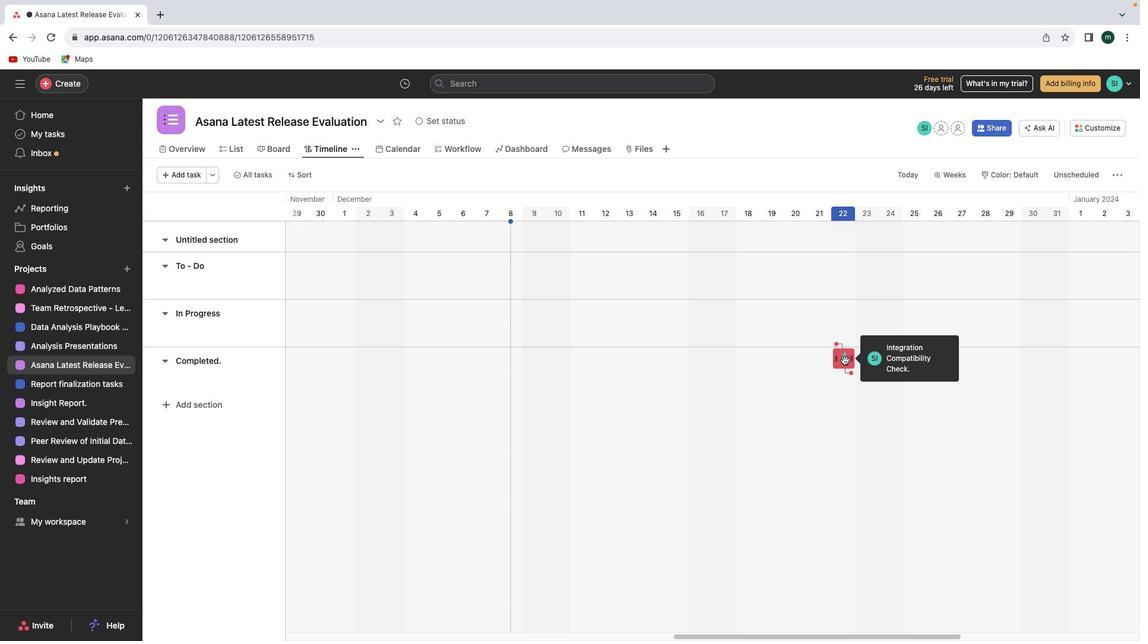 
Action: Mouse pressed left at (845, 360)
Screenshot: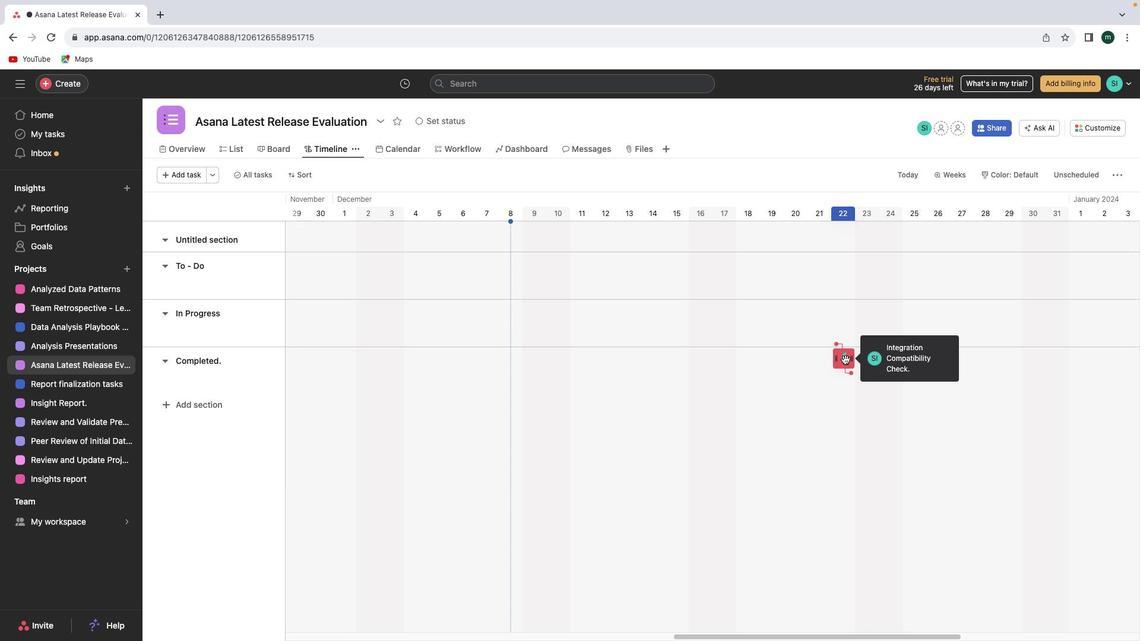 
Action: Mouse moved to (577, 473)
Screenshot: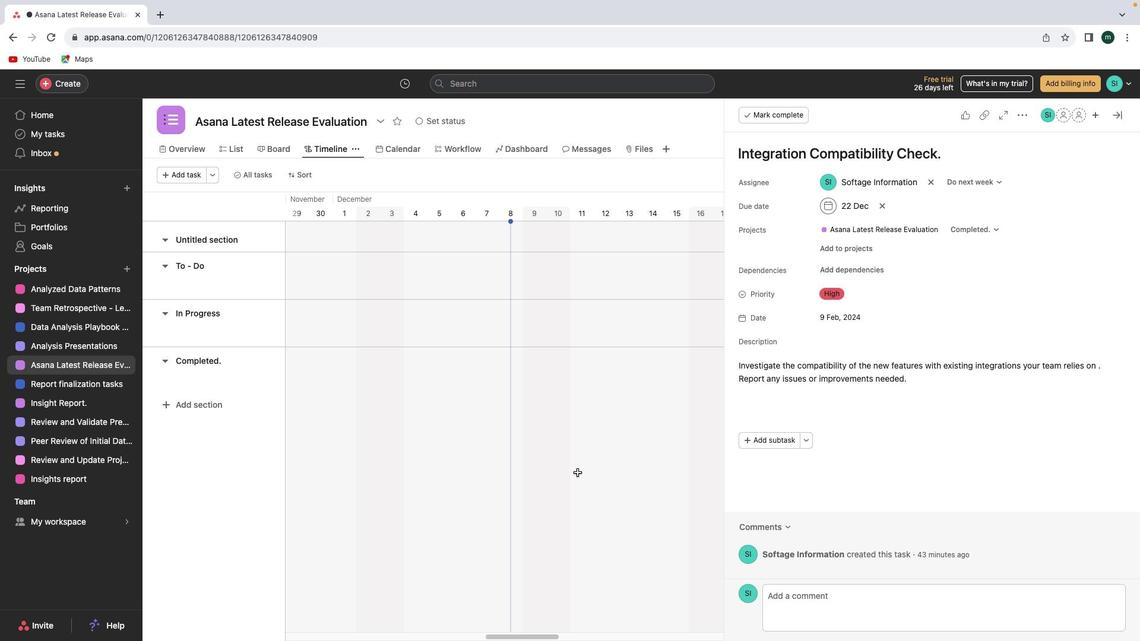 
Action: Mouse pressed left at (577, 473)
Screenshot: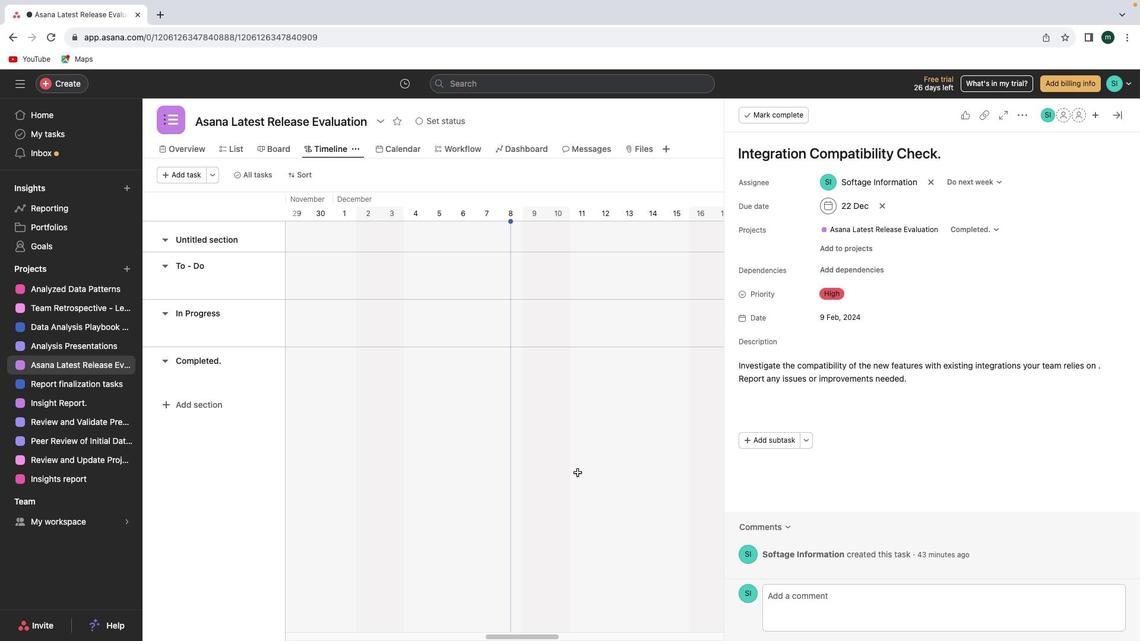 
Action: Mouse moved to (850, 389)
Screenshot: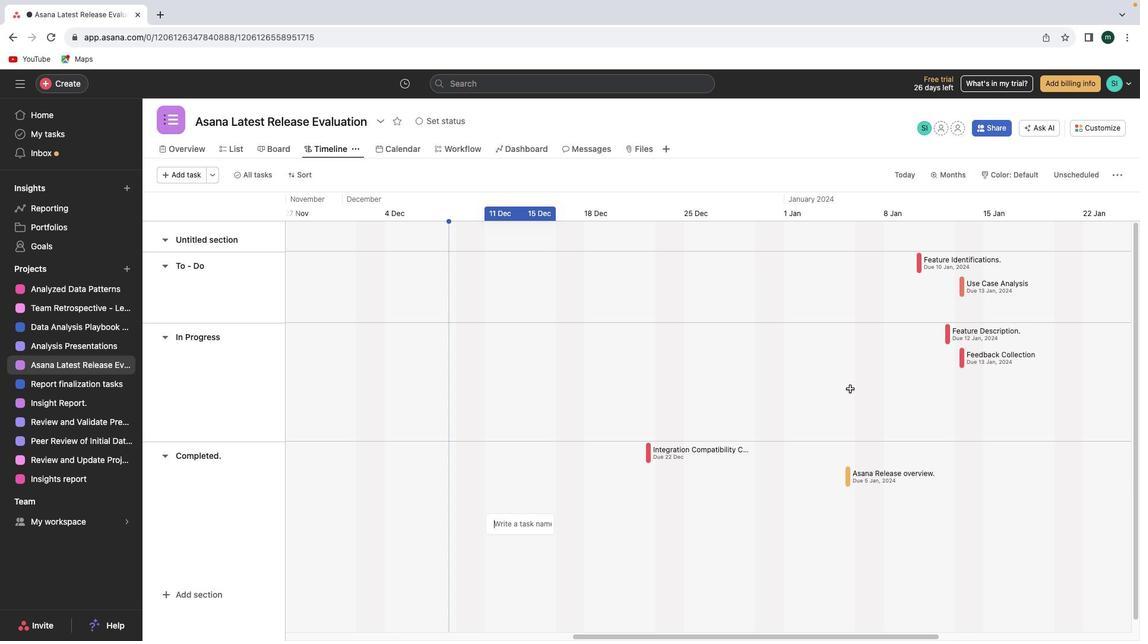 
Action: Mouse scrolled (850, 389) with delta (0, 0)
Screenshot: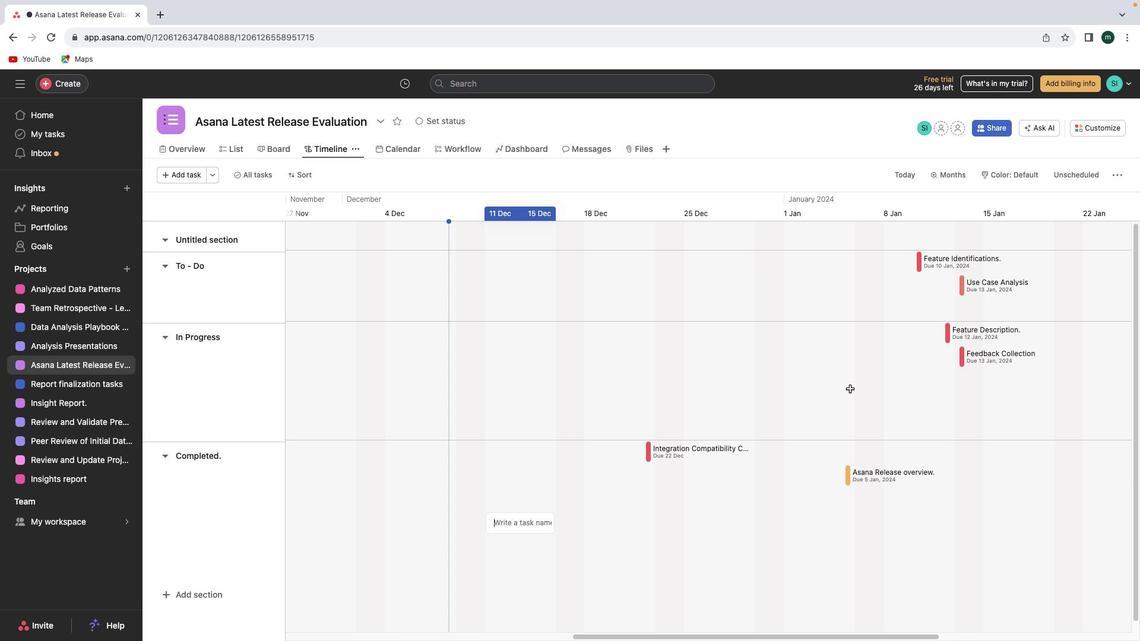 
Action: Mouse scrolled (850, 389) with delta (0, 0)
Screenshot: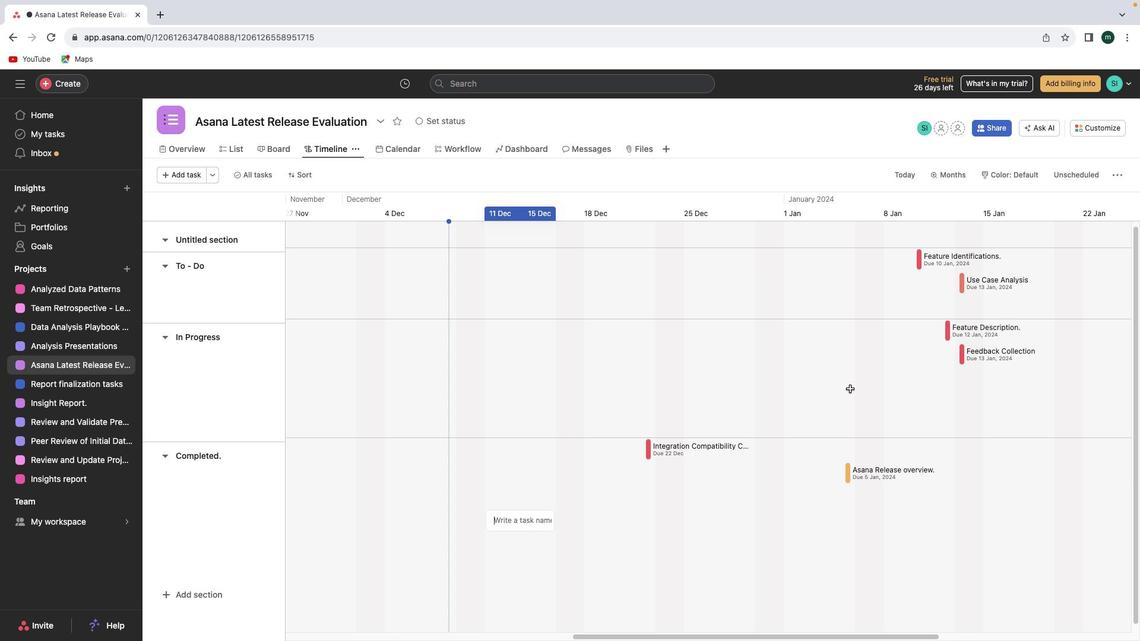 
Action: Mouse moved to (835, 397)
Screenshot: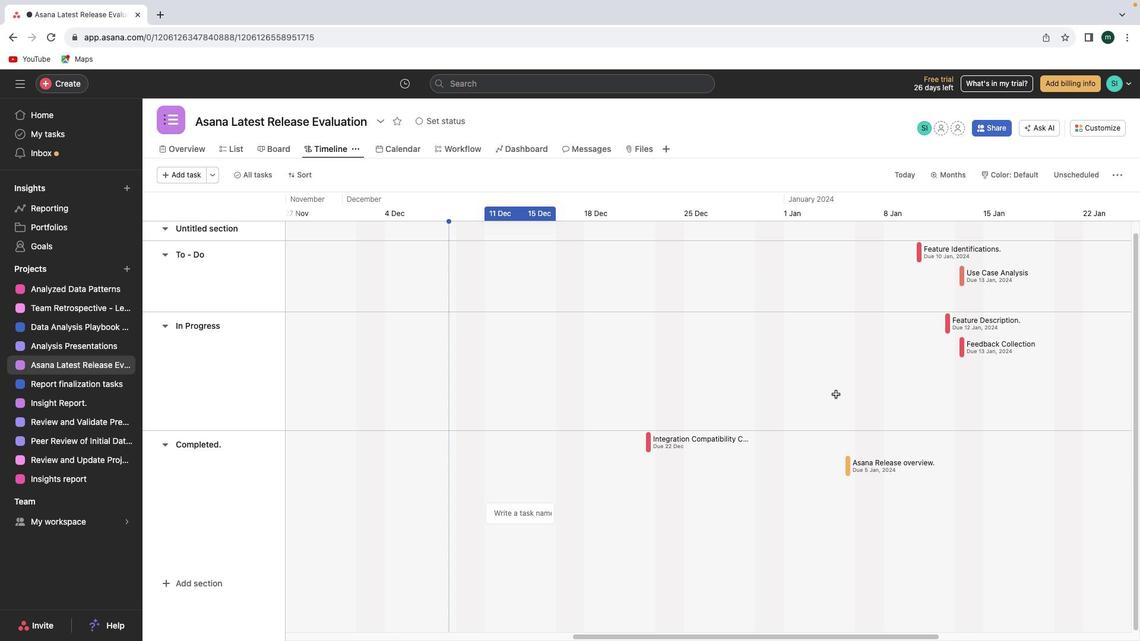 
Action: Mouse scrolled (835, 397) with delta (0, 0)
Screenshot: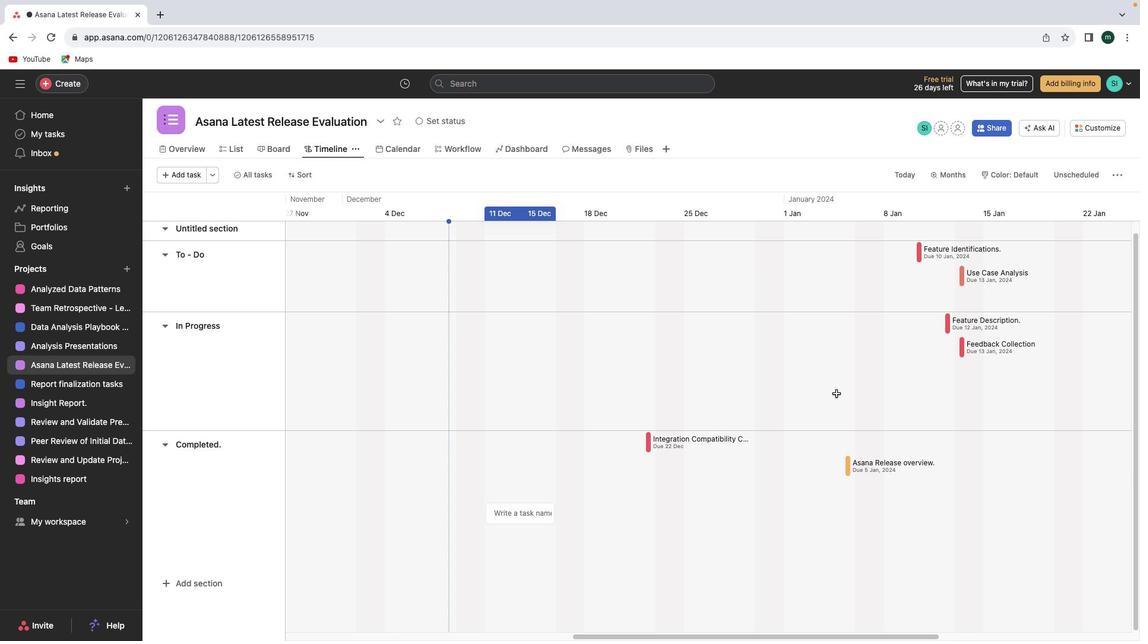 
Action: Mouse moved to (836, 395)
Screenshot: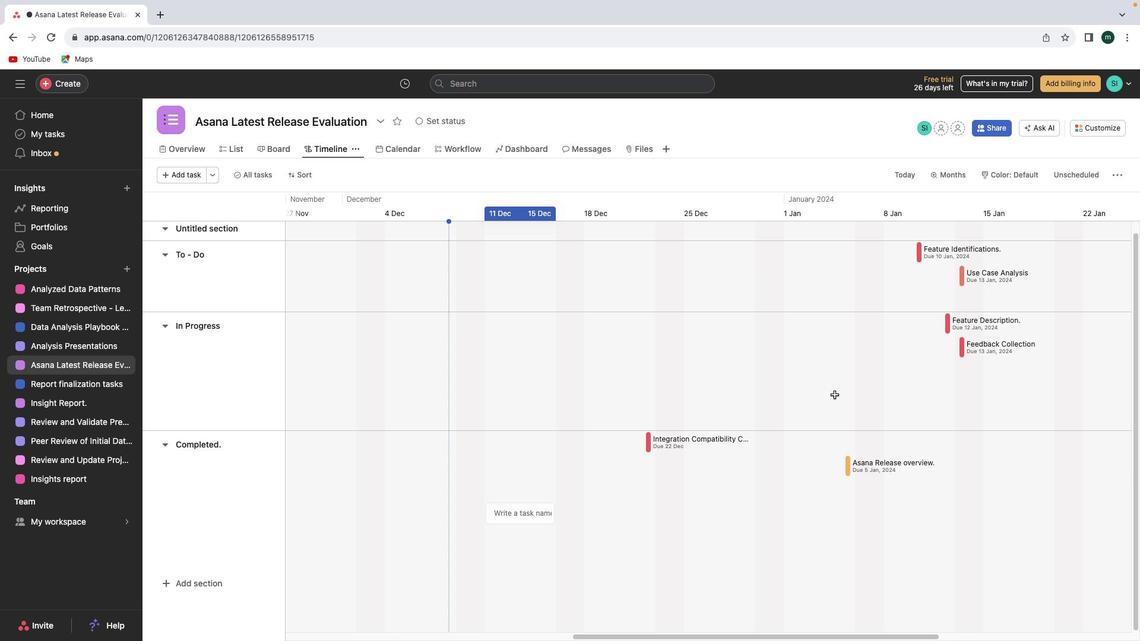 
Action: Mouse scrolled (836, 395) with delta (0, 0)
Screenshot: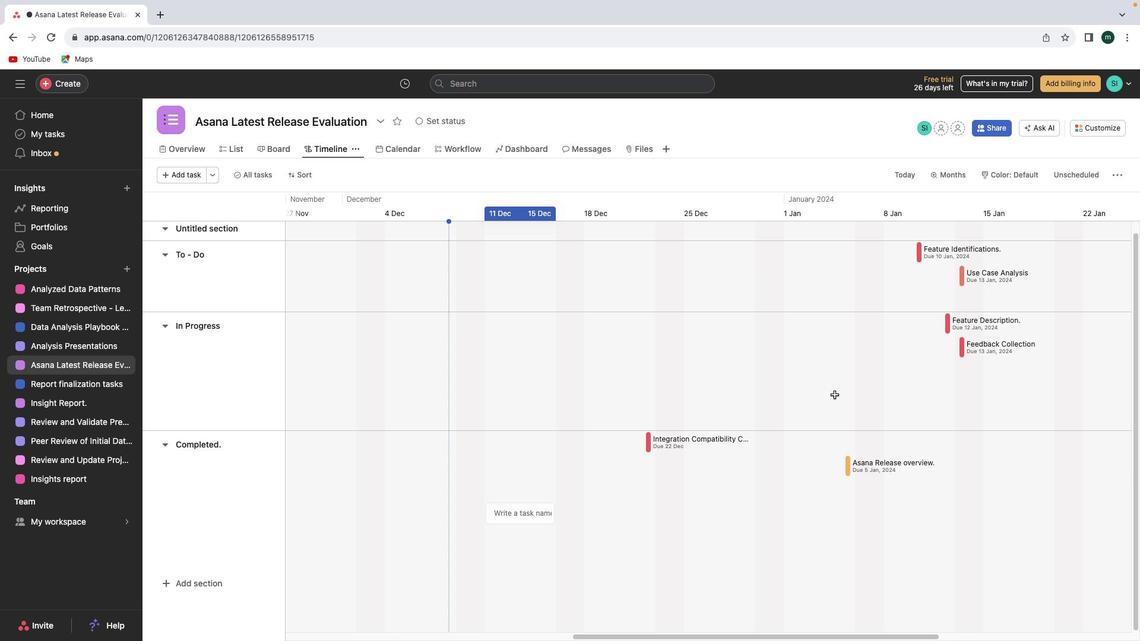 
Action: Mouse moved to (782, 417)
Screenshot: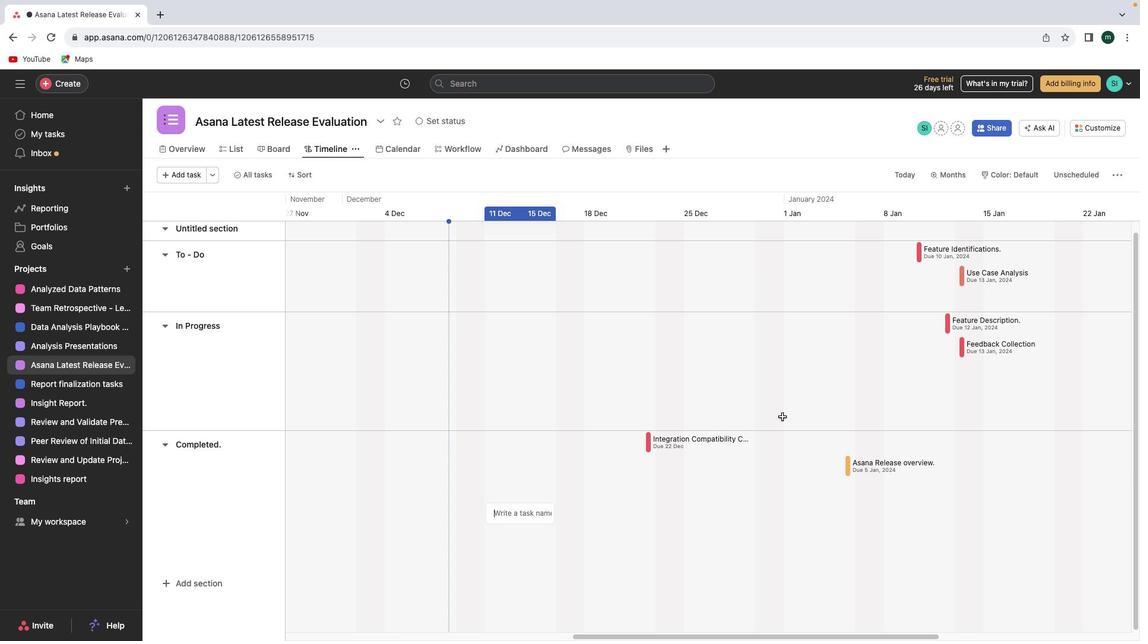 
Action: Mouse scrolled (782, 417) with delta (0, 0)
Screenshot: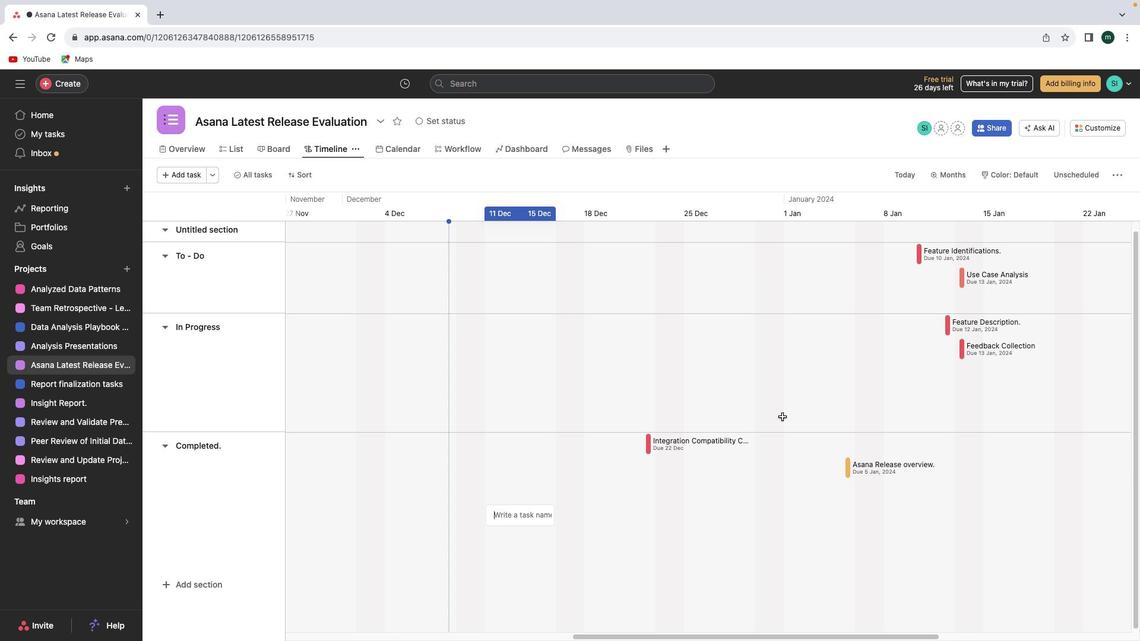 
Action: Mouse moved to (782, 417)
Screenshot: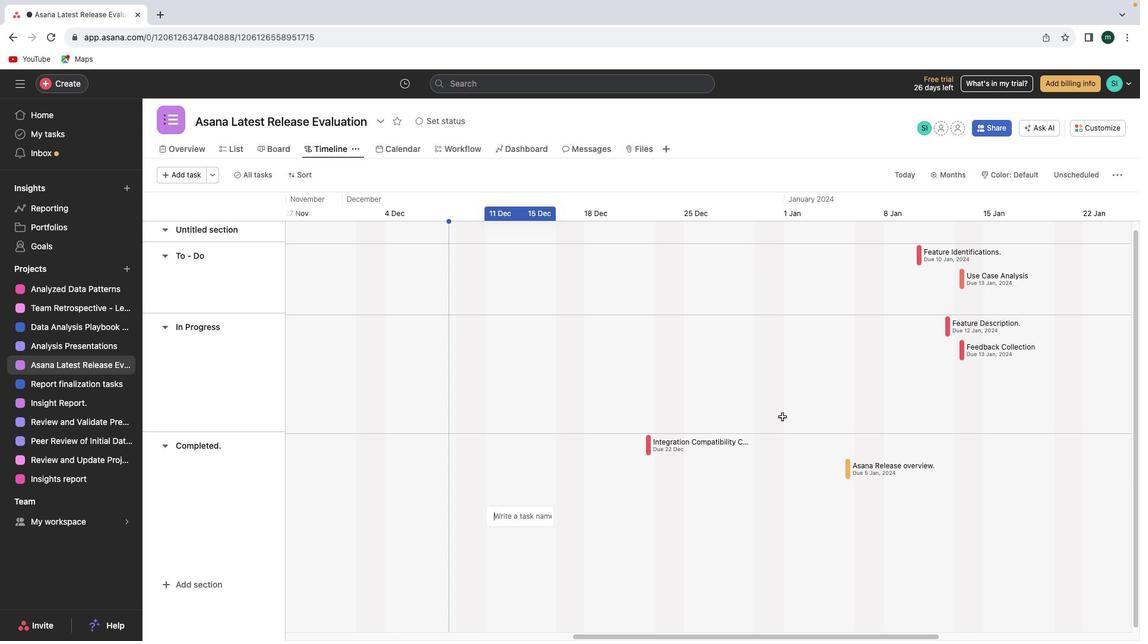 
Action: Mouse scrolled (782, 417) with delta (0, 0)
Screenshot: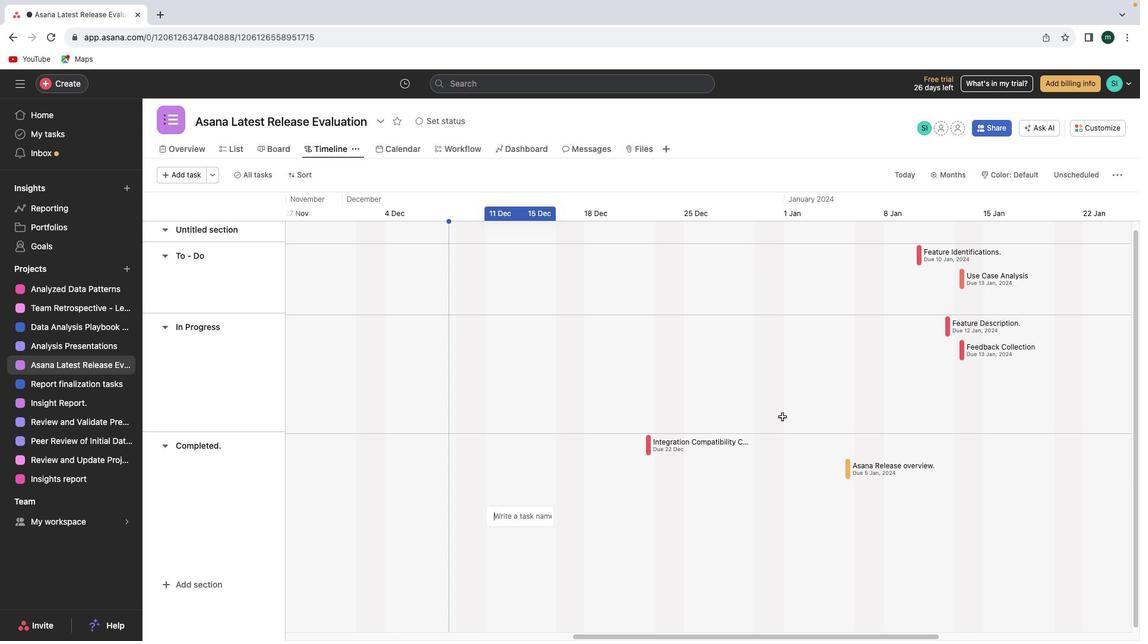 
Action: Mouse scrolled (782, 417) with delta (0, 1)
Screenshot: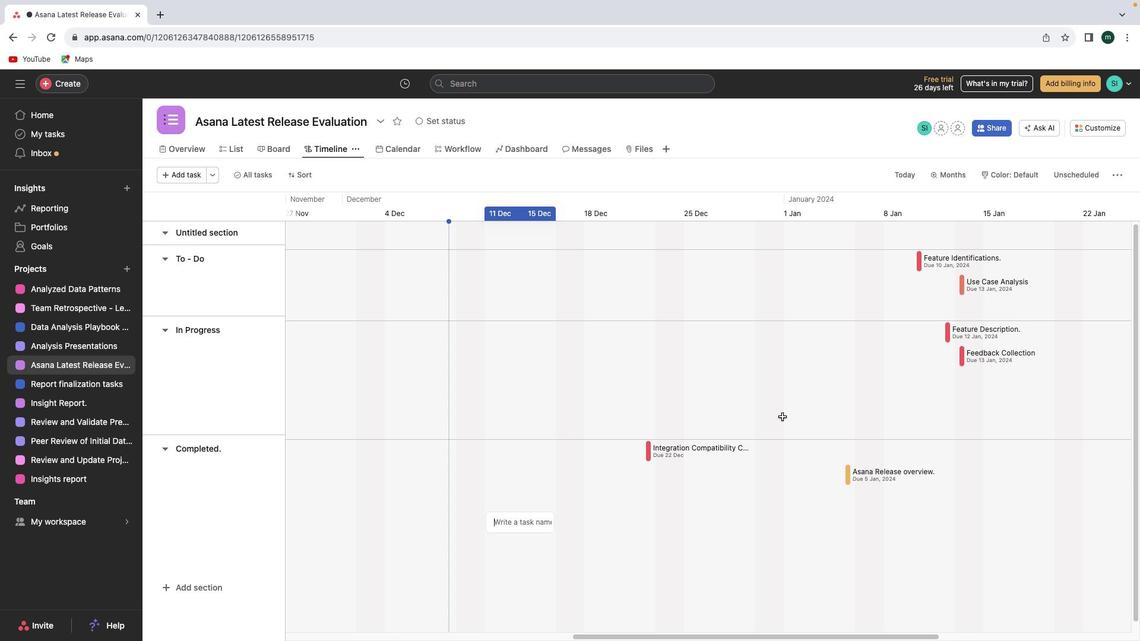 
Action: Mouse moved to (782, 417)
Screenshot: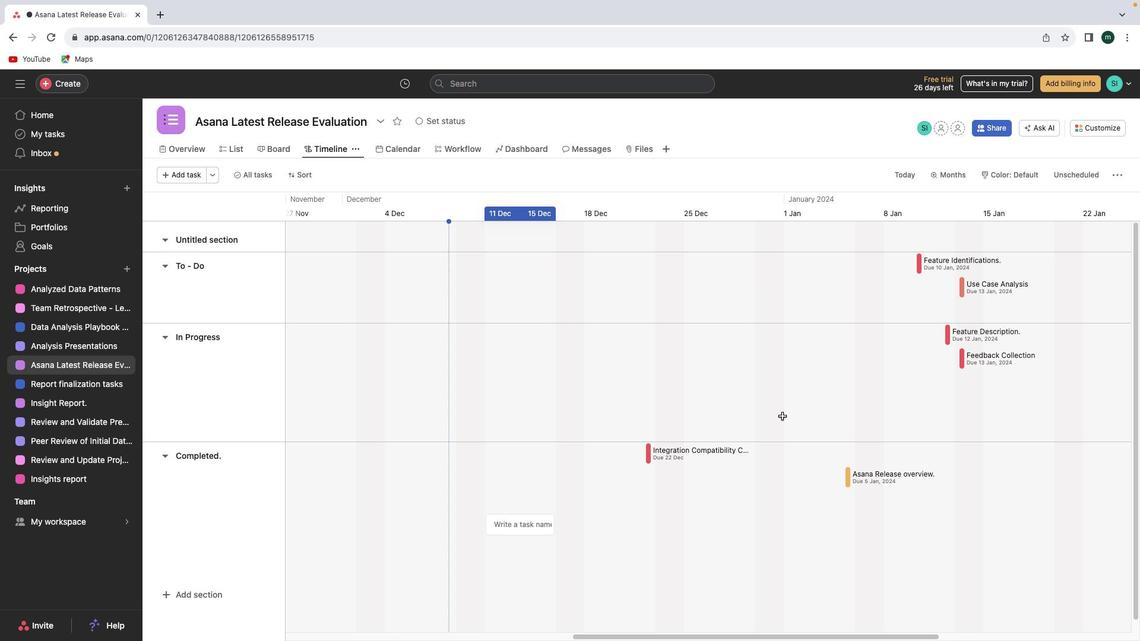 
Action: Mouse scrolled (782, 417) with delta (0, 0)
Screenshot: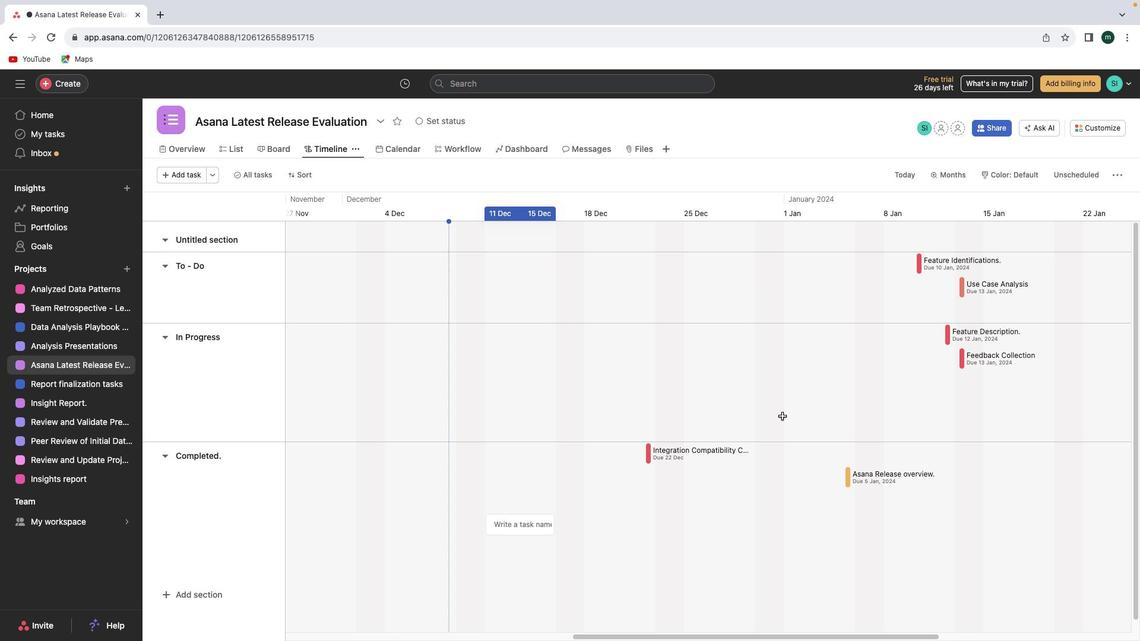 
Action: Mouse scrolled (782, 417) with delta (0, 0)
Screenshot: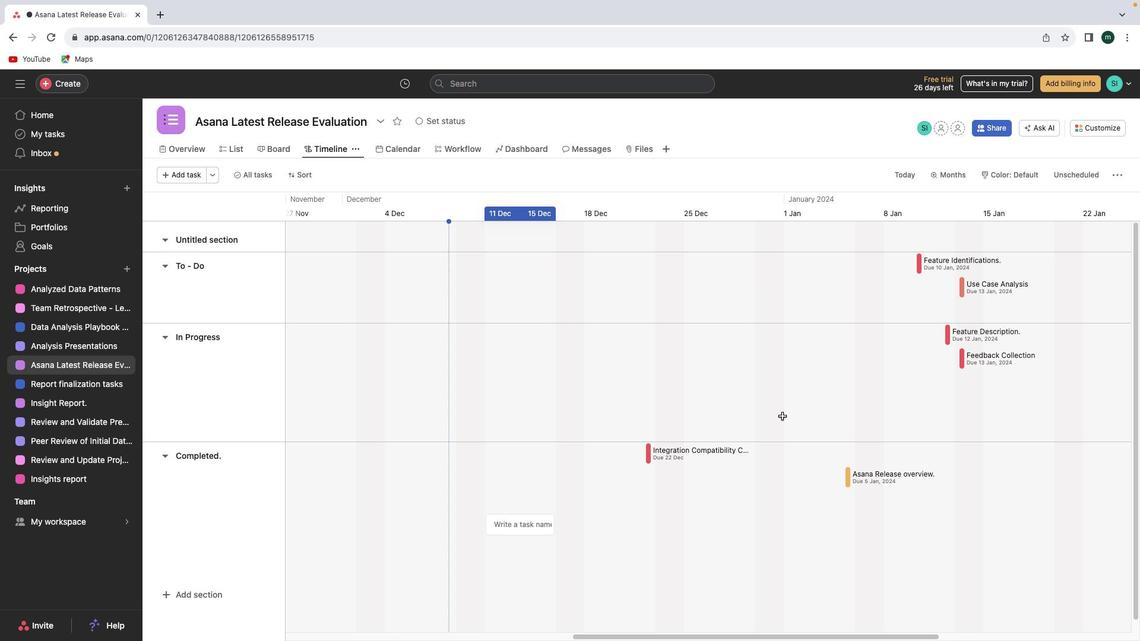 
Action: Mouse scrolled (782, 417) with delta (0, 1)
Screenshot: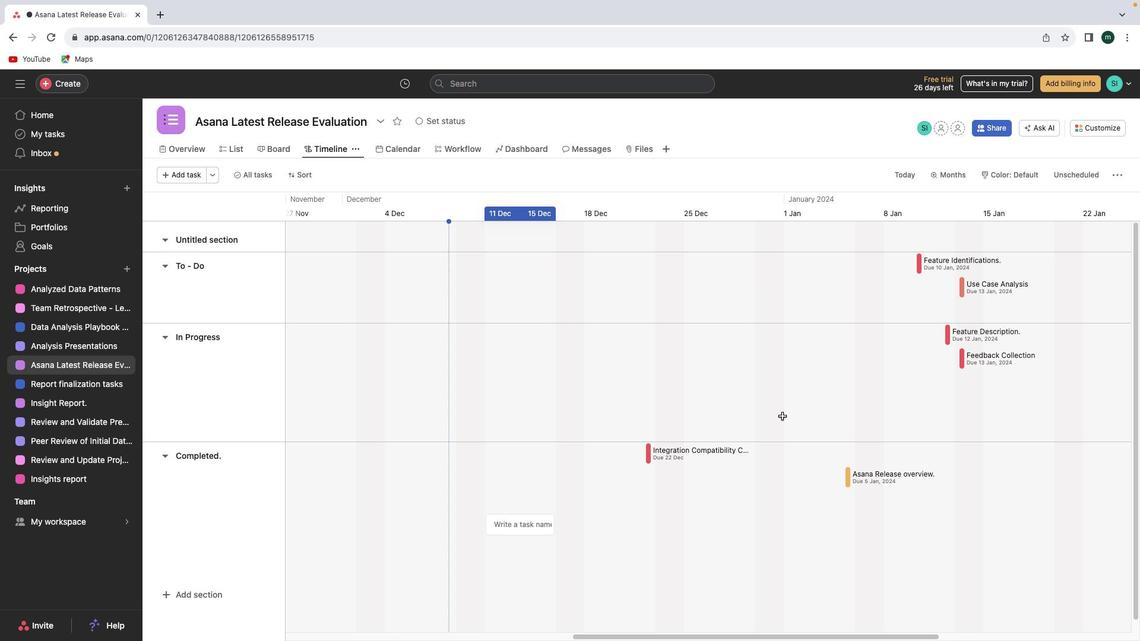 
Action: Mouse scrolled (782, 417) with delta (0, 0)
Screenshot: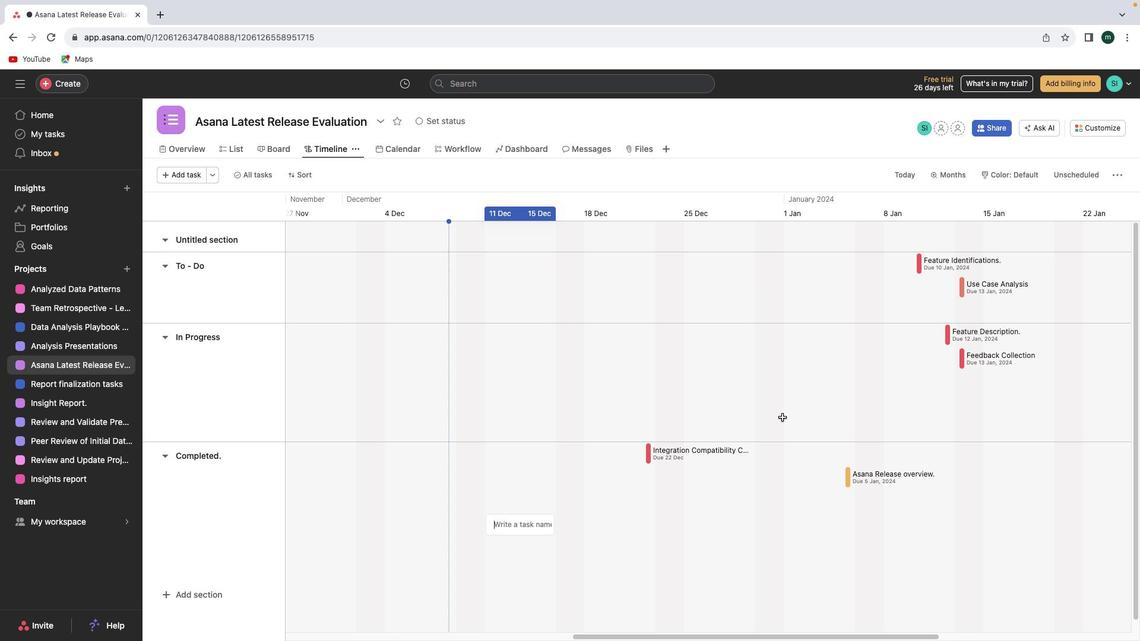 
Action: Mouse moved to (782, 417)
Screenshot: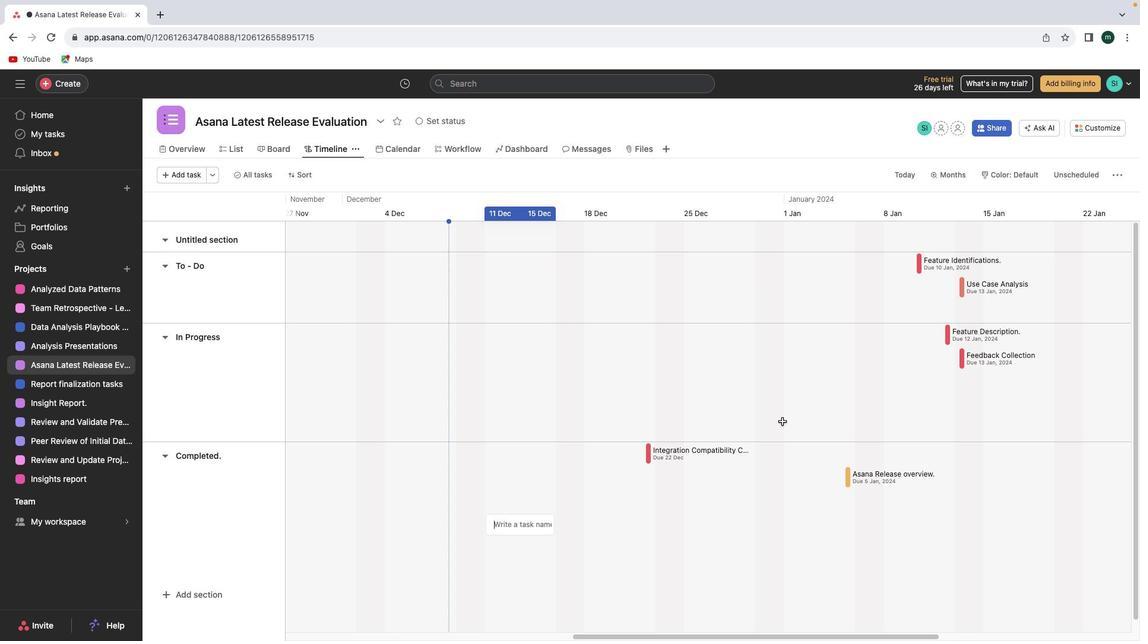 
Action: Mouse scrolled (782, 417) with delta (0, 0)
Screenshot: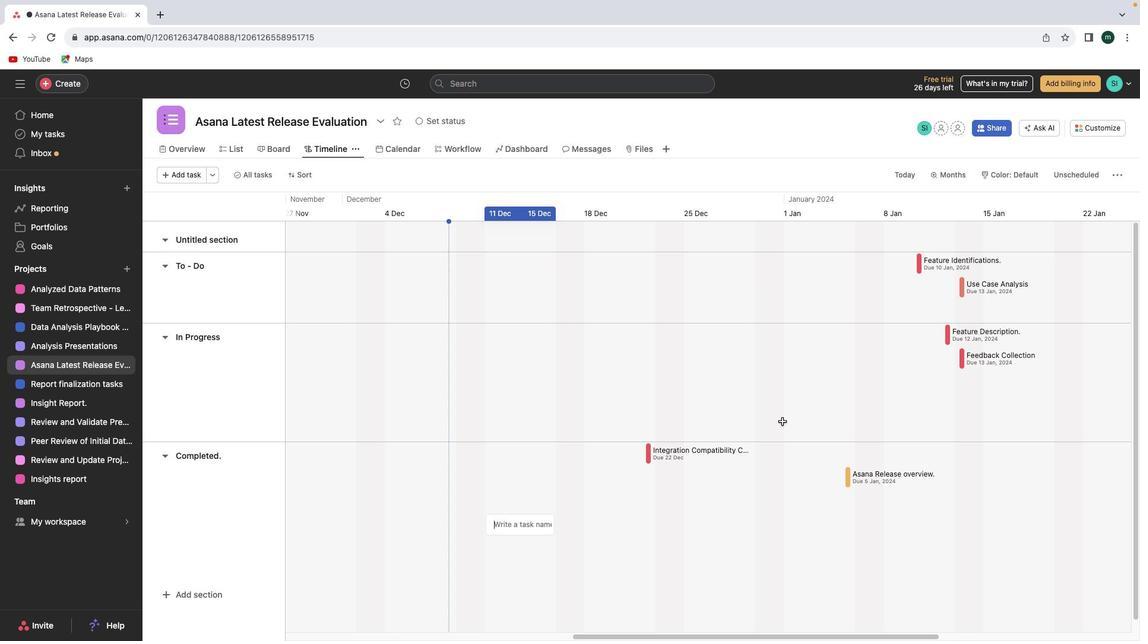 
Action: Mouse moved to (782, 417)
Screenshot: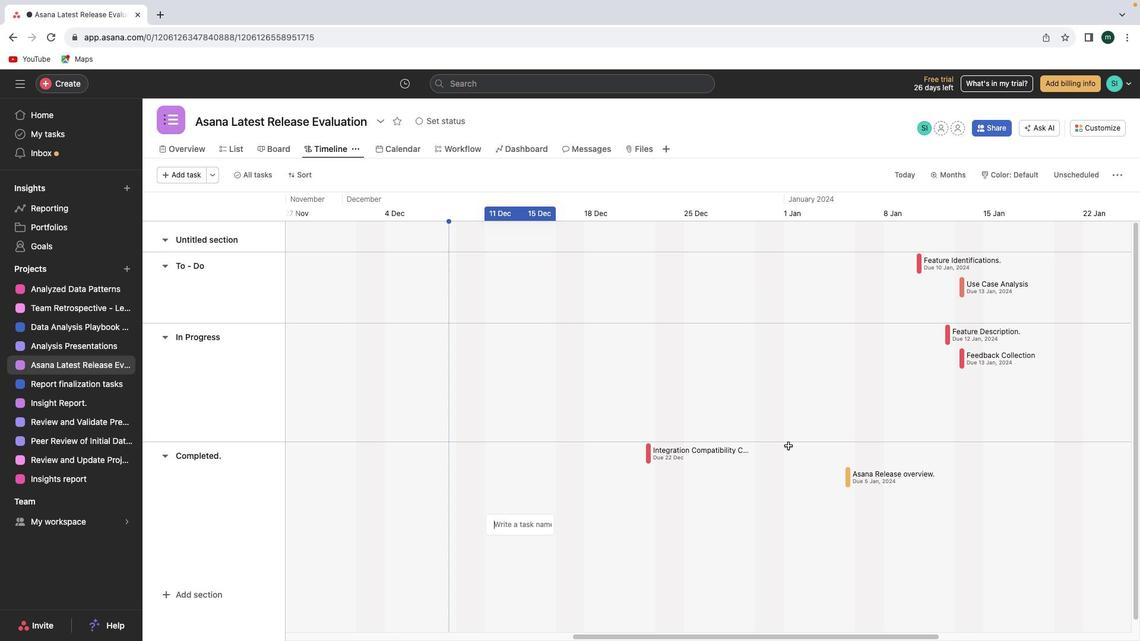 
Action: Mouse scrolled (782, 417) with delta (0, 1)
Screenshot: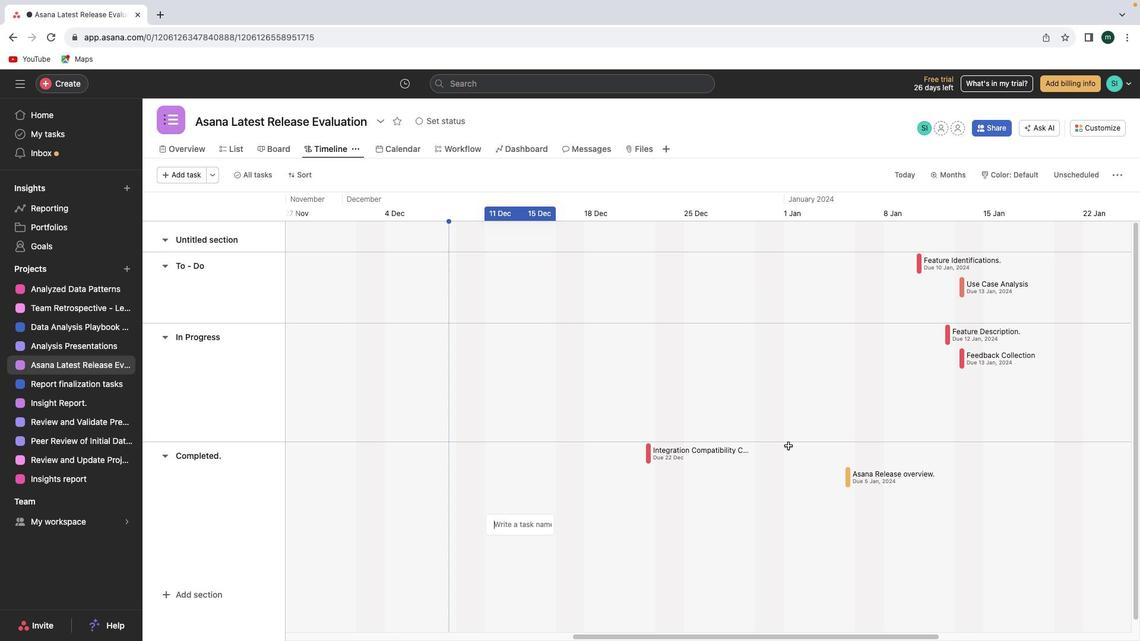 
Action: Mouse moved to (792, 637)
Screenshot: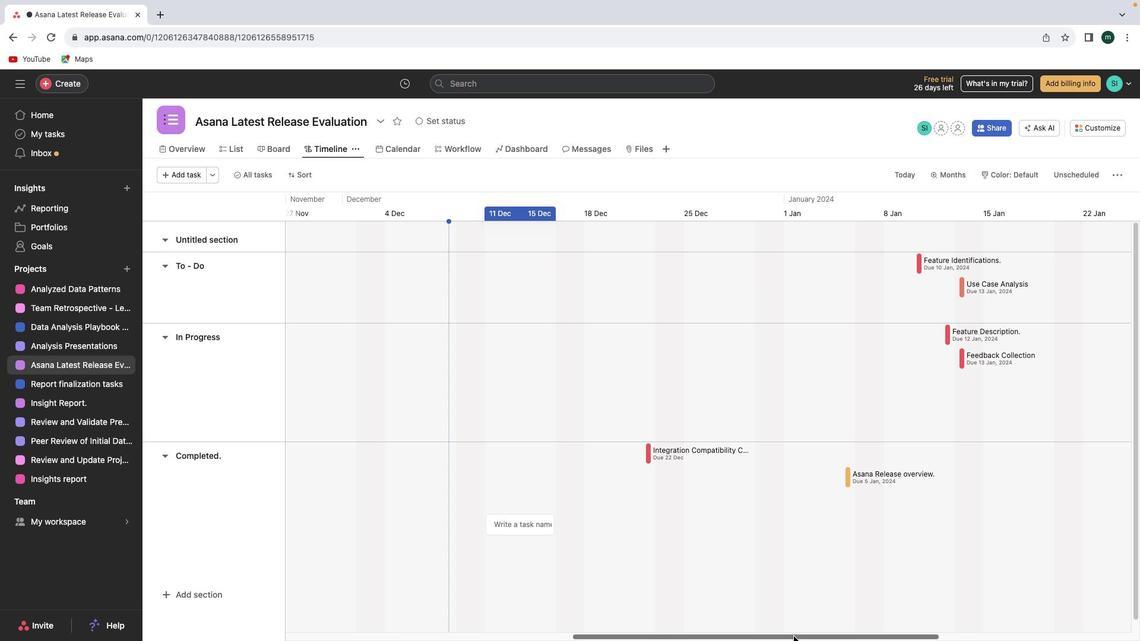 
Action: Mouse pressed left at (792, 637)
Screenshot: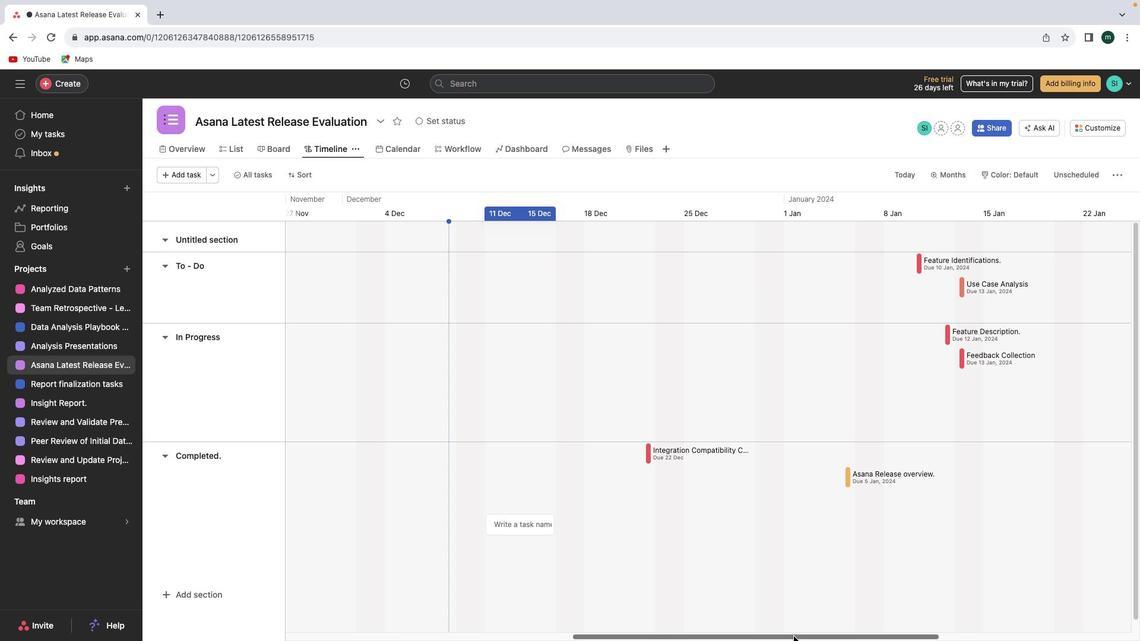 
Action: Mouse moved to (924, 523)
Screenshot: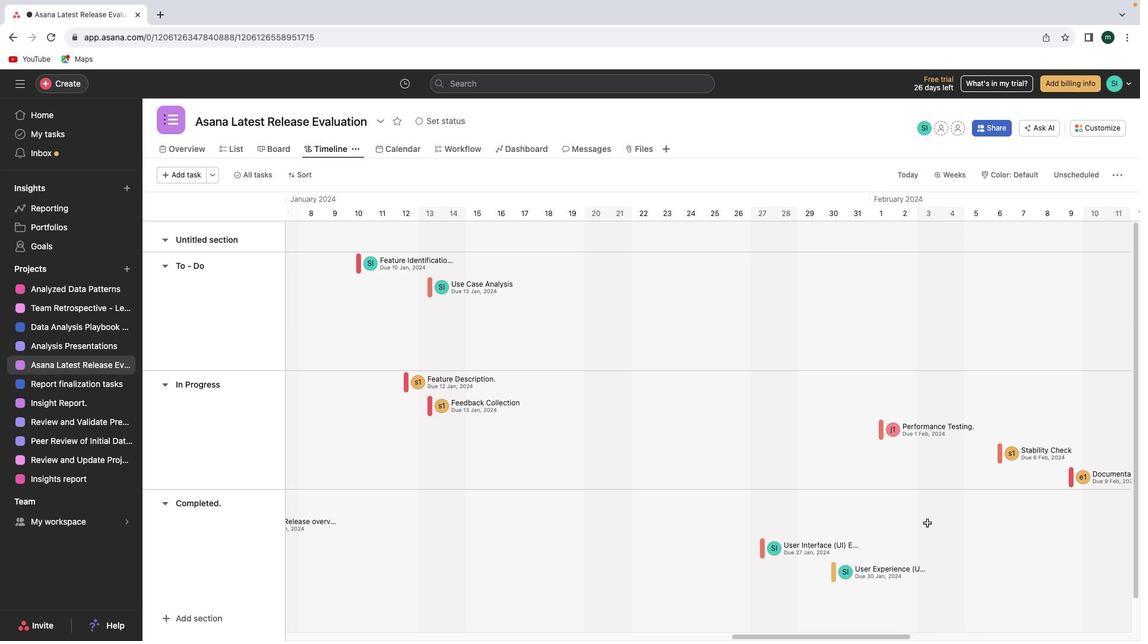 
